 Task: Configure the navigation menu to provide easy access to different sections of the platform.
Action: Mouse moved to (1035, 79)
Screenshot: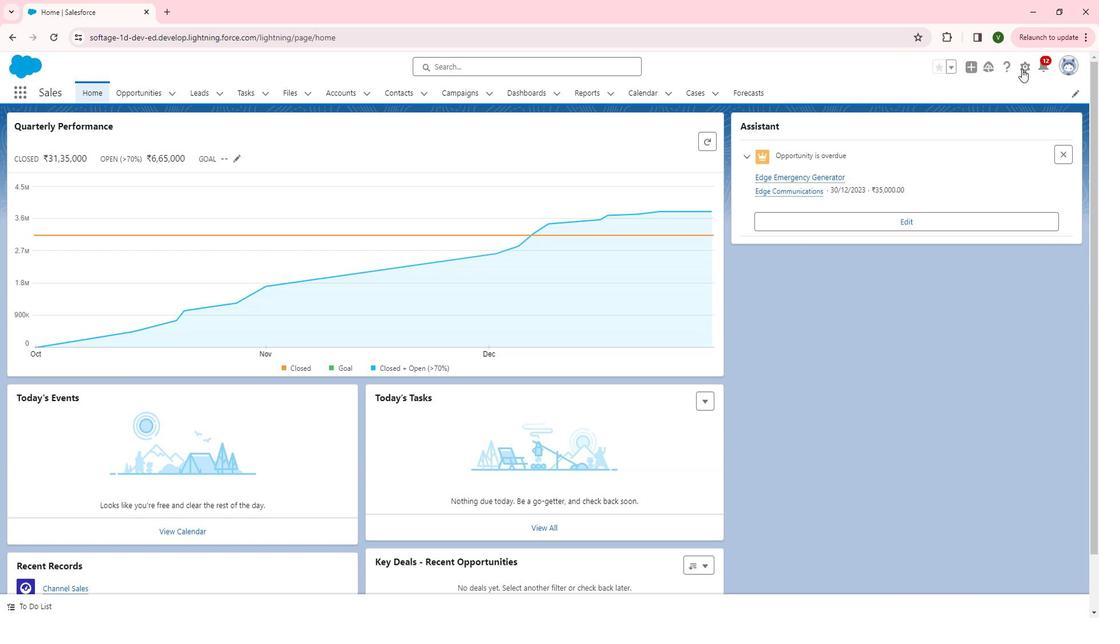 
Action: Mouse pressed left at (1035, 79)
Screenshot: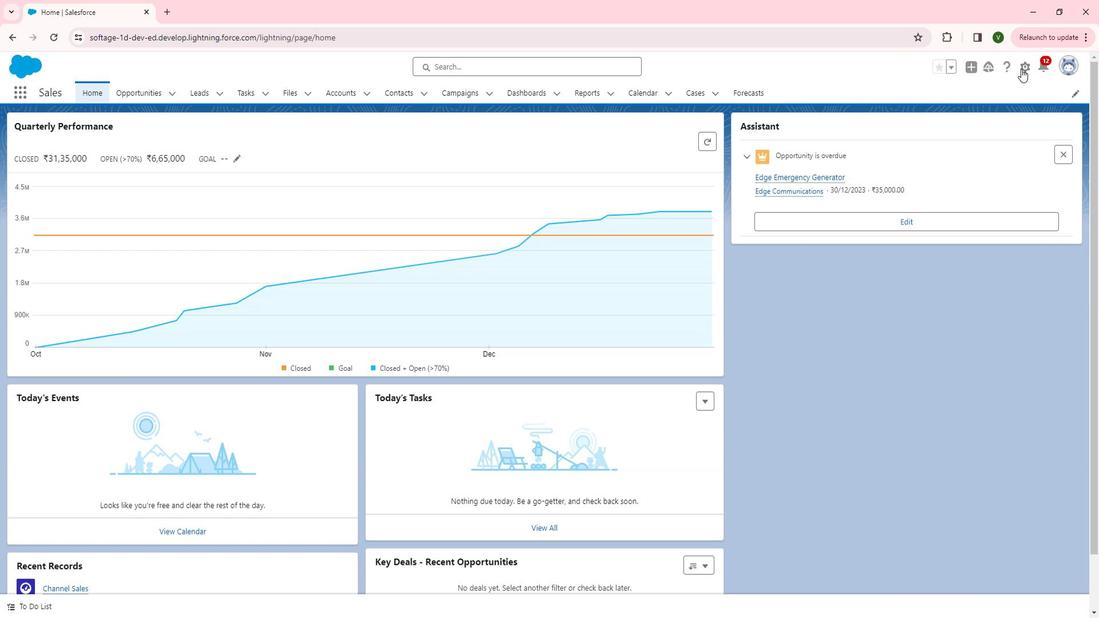 
Action: Mouse moved to (1009, 109)
Screenshot: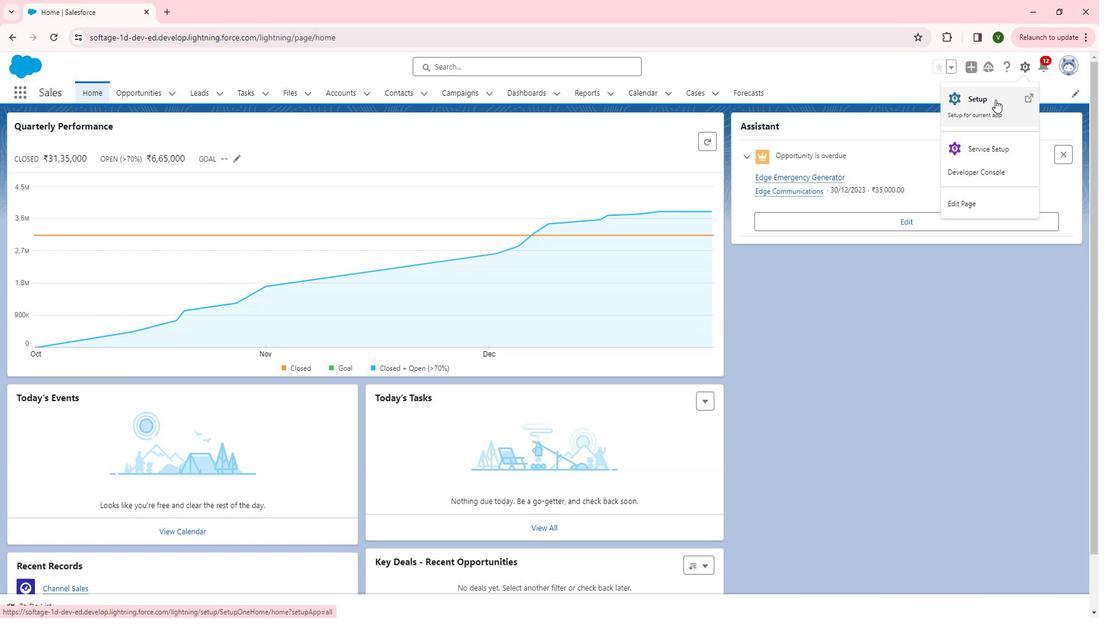 
Action: Mouse pressed left at (1009, 109)
Screenshot: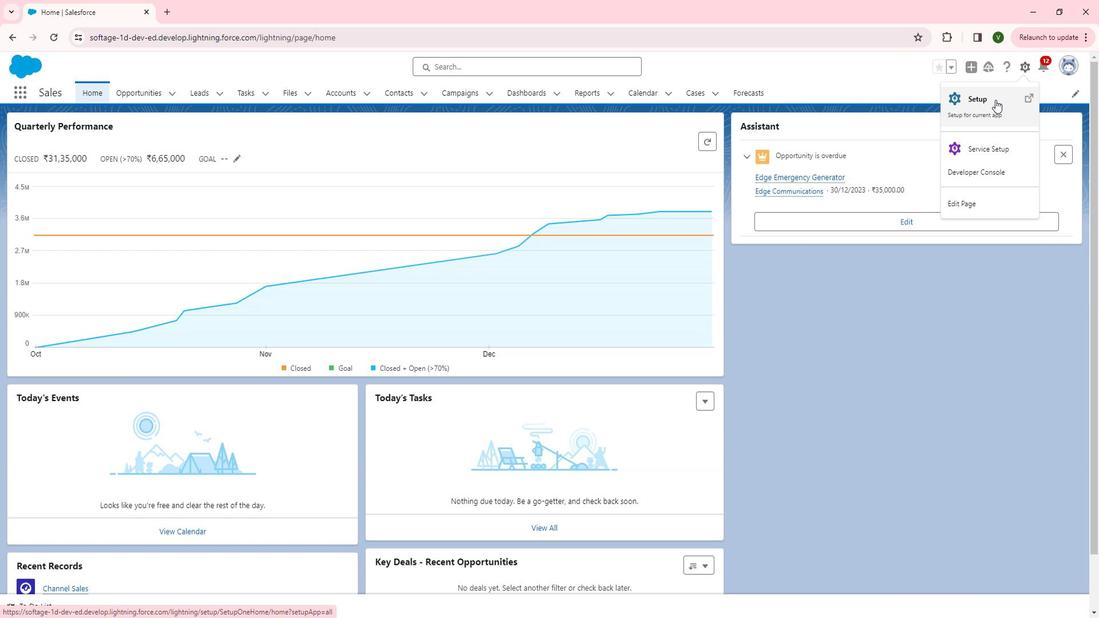 
Action: Mouse moved to (99, 378)
Screenshot: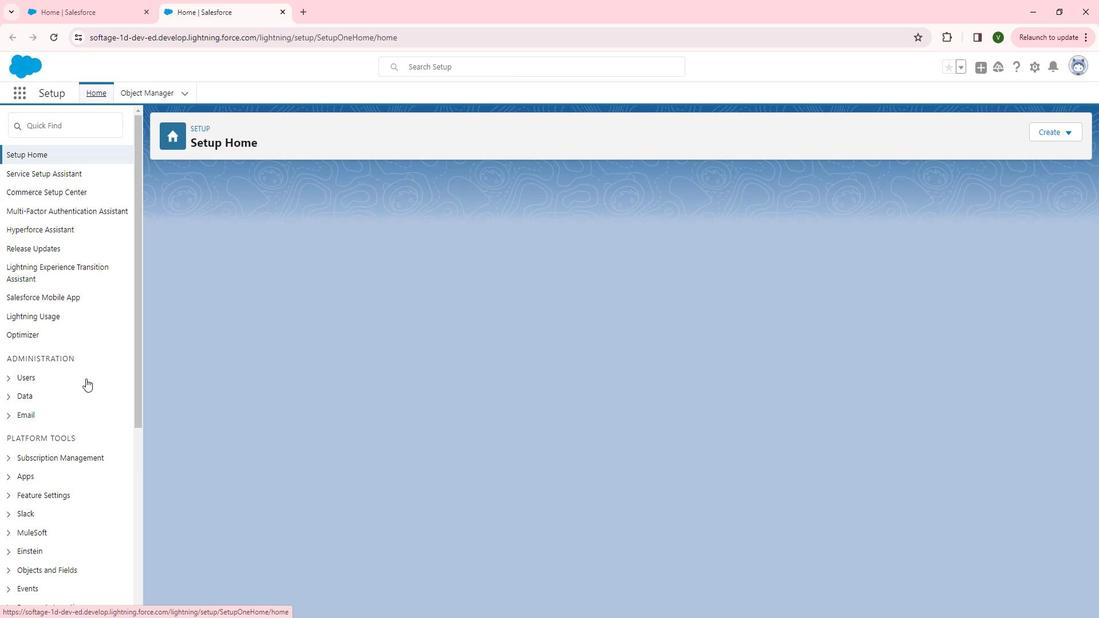 
Action: Mouse scrolled (99, 377) with delta (0, 0)
Screenshot: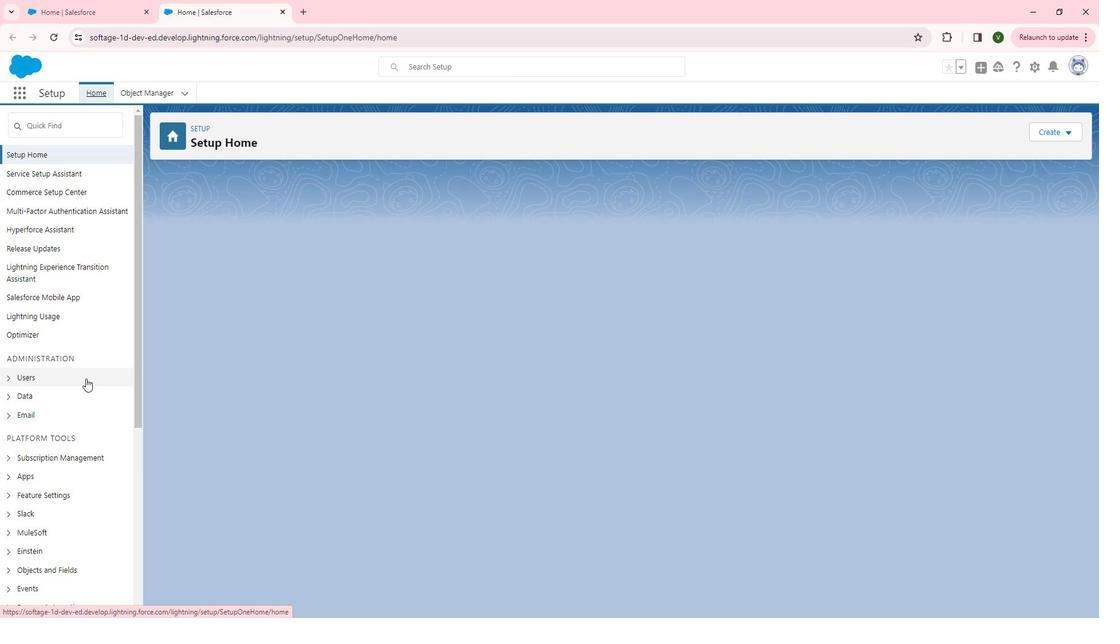 
Action: Mouse scrolled (99, 377) with delta (0, 0)
Screenshot: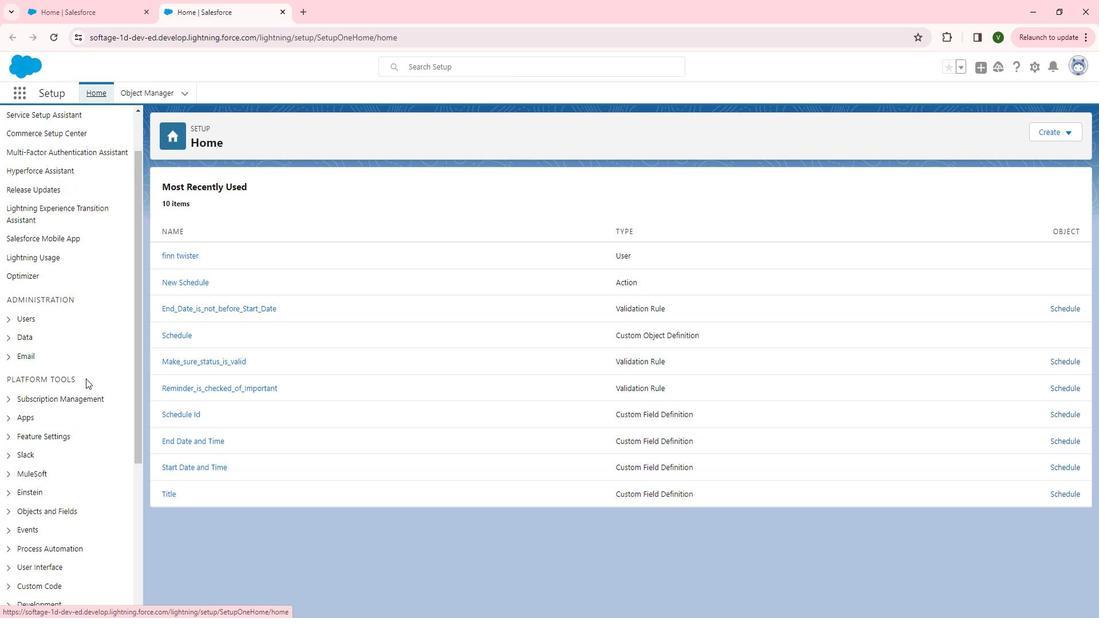 
Action: Mouse scrolled (99, 377) with delta (0, 0)
Screenshot: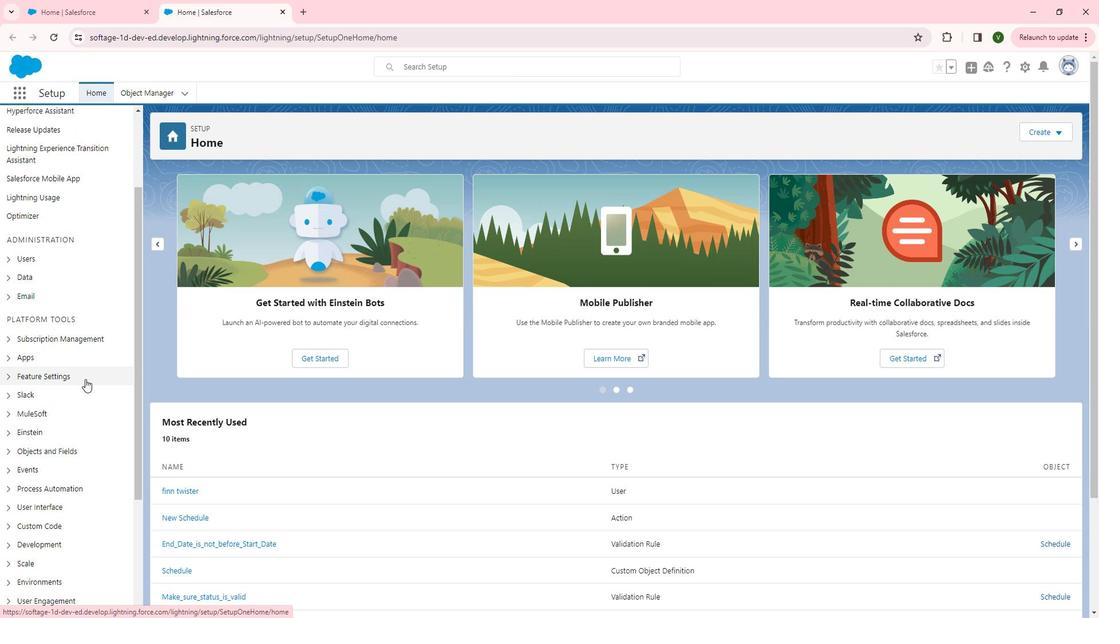 
Action: Mouse moved to (21, 317)
Screenshot: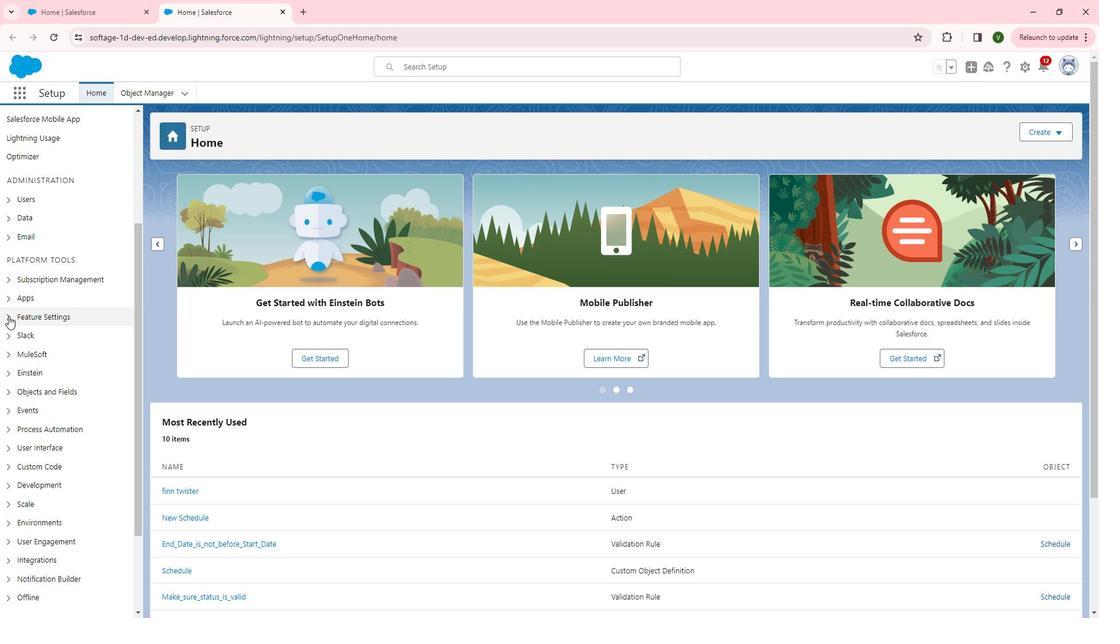 
Action: Mouse pressed left at (21, 317)
Screenshot: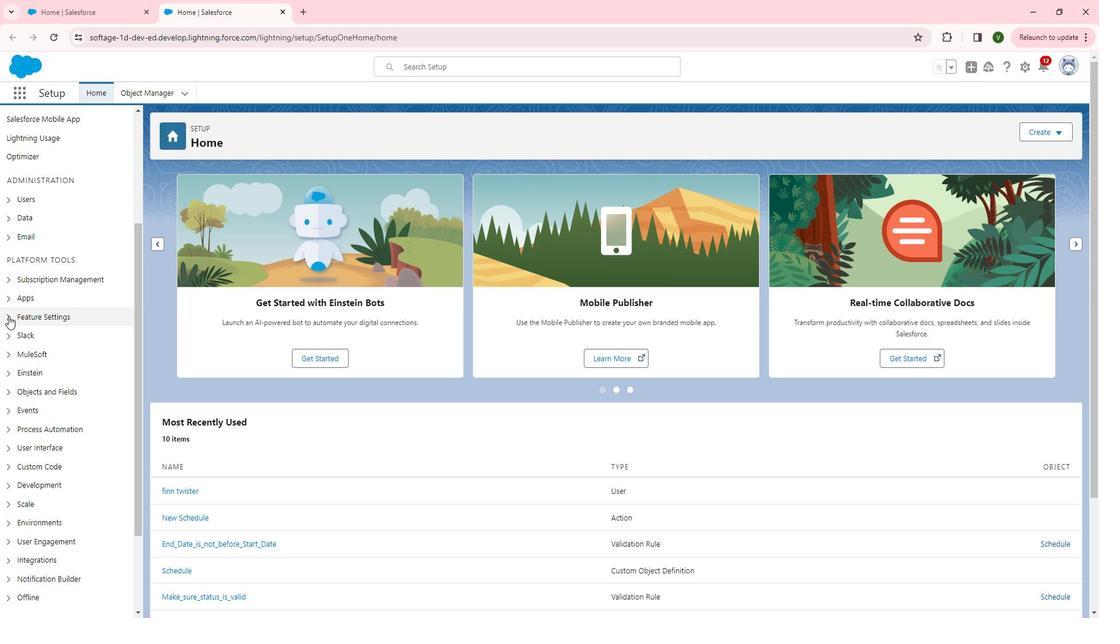 
Action: Mouse moved to (34, 455)
Screenshot: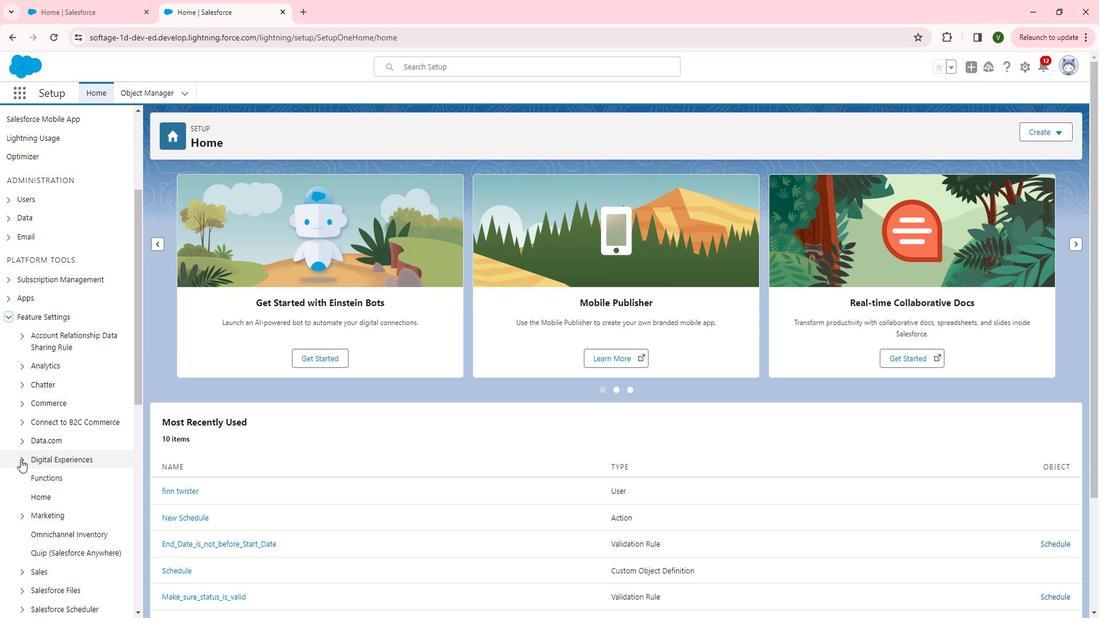 
Action: Mouse pressed left at (34, 455)
Screenshot: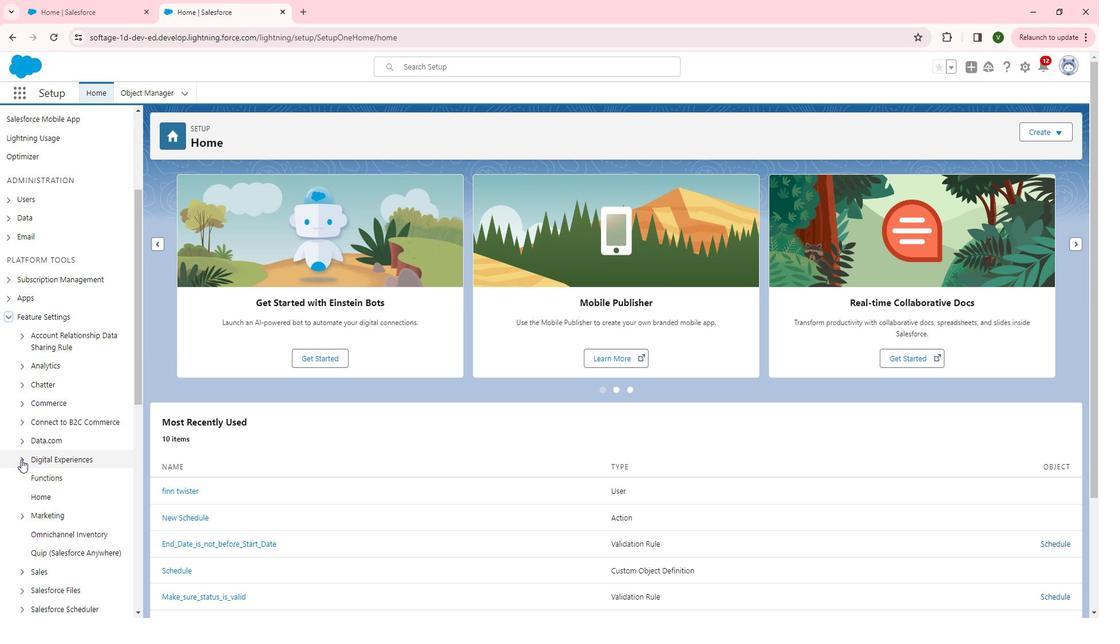 
Action: Mouse moved to (60, 459)
Screenshot: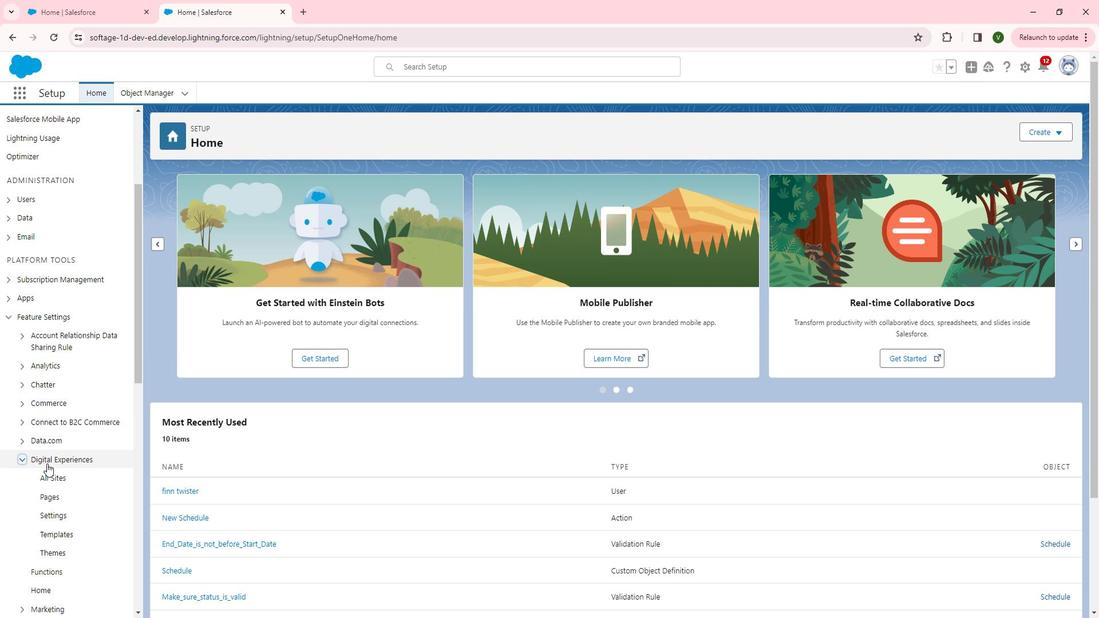 
Action: Mouse scrolled (60, 459) with delta (0, 0)
Screenshot: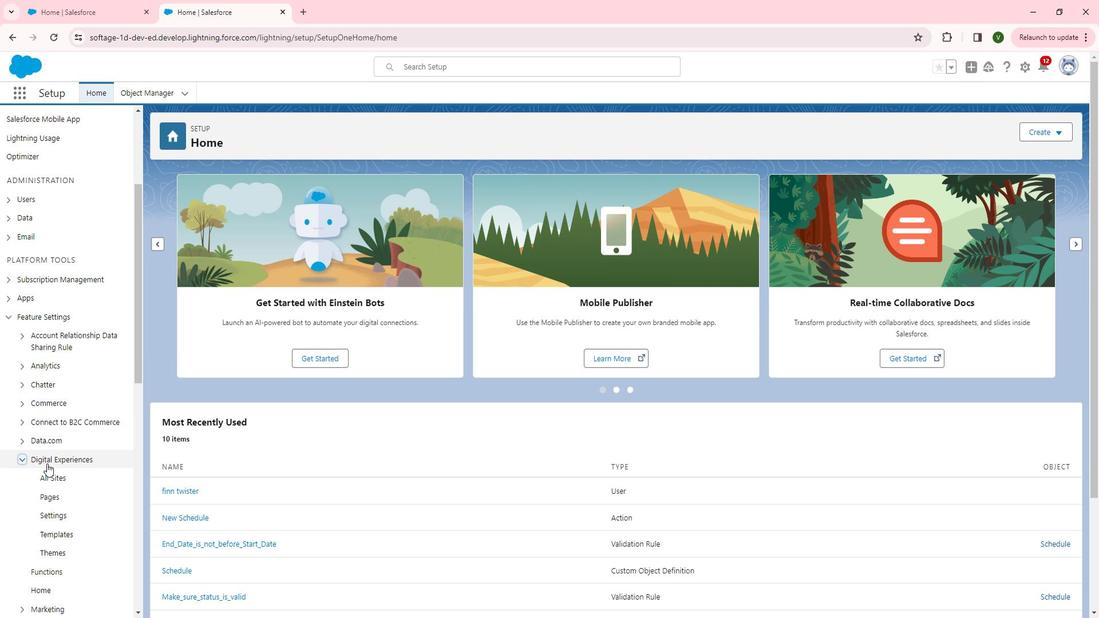 
Action: Mouse moved to (62, 460)
Screenshot: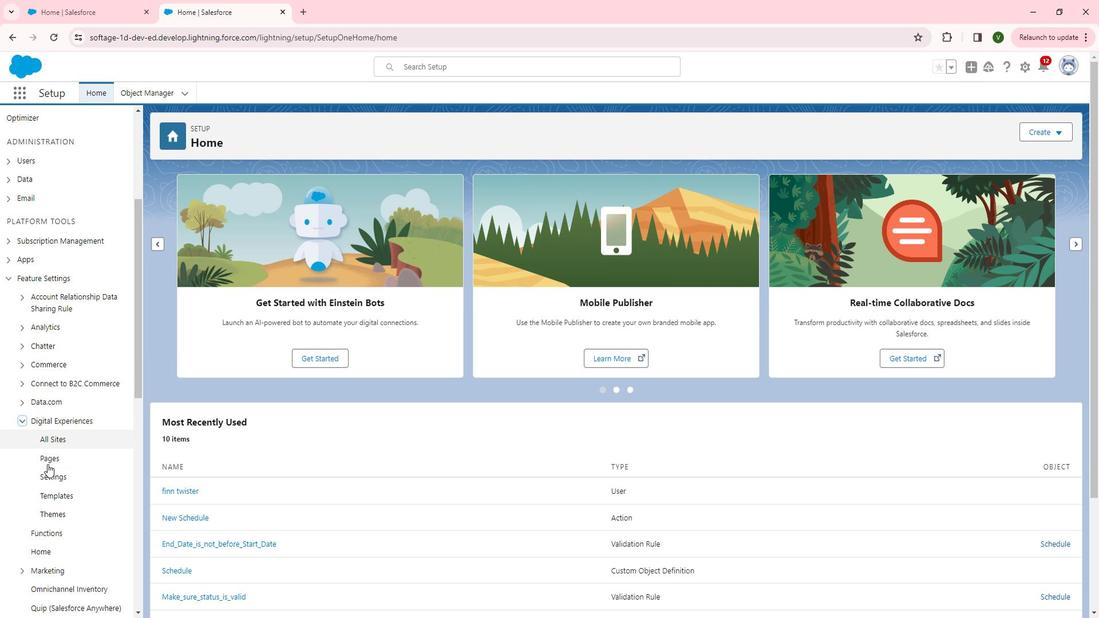 
Action: Mouse scrolled (62, 459) with delta (0, 0)
Screenshot: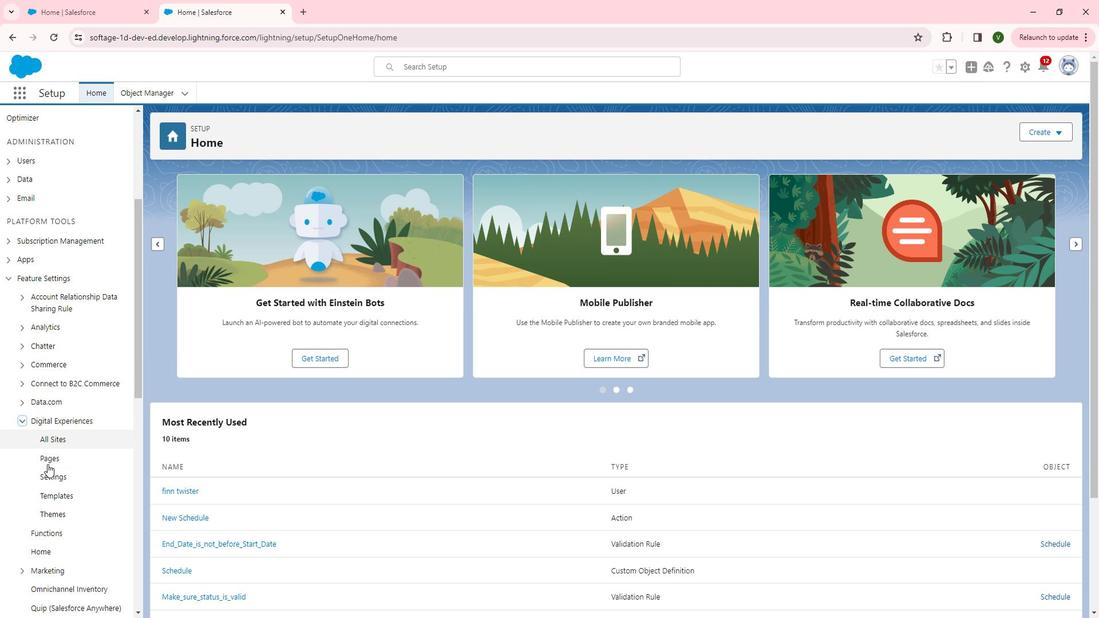 
Action: Mouse moved to (68, 356)
Screenshot: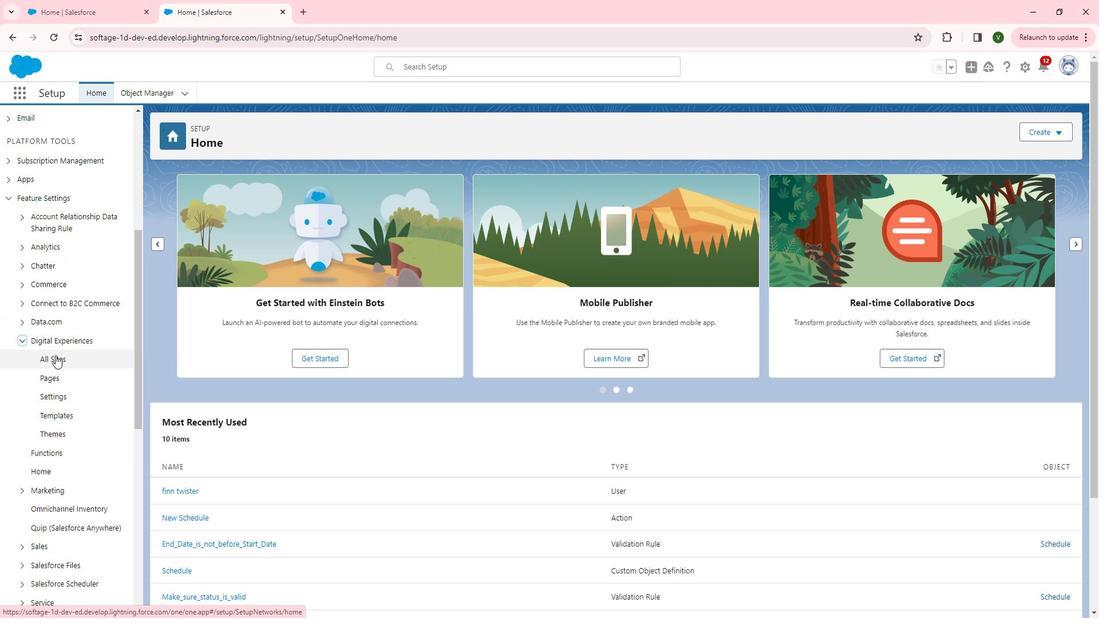 
Action: Mouse pressed left at (68, 356)
Screenshot: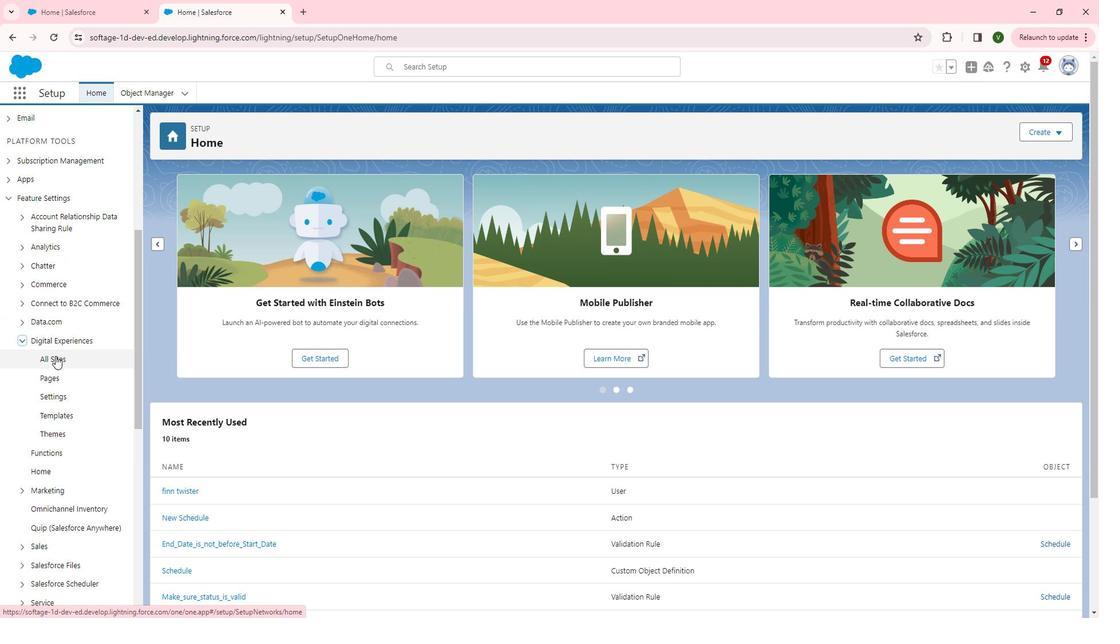 
Action: Mouse moved to (198, 273)
Screenshot: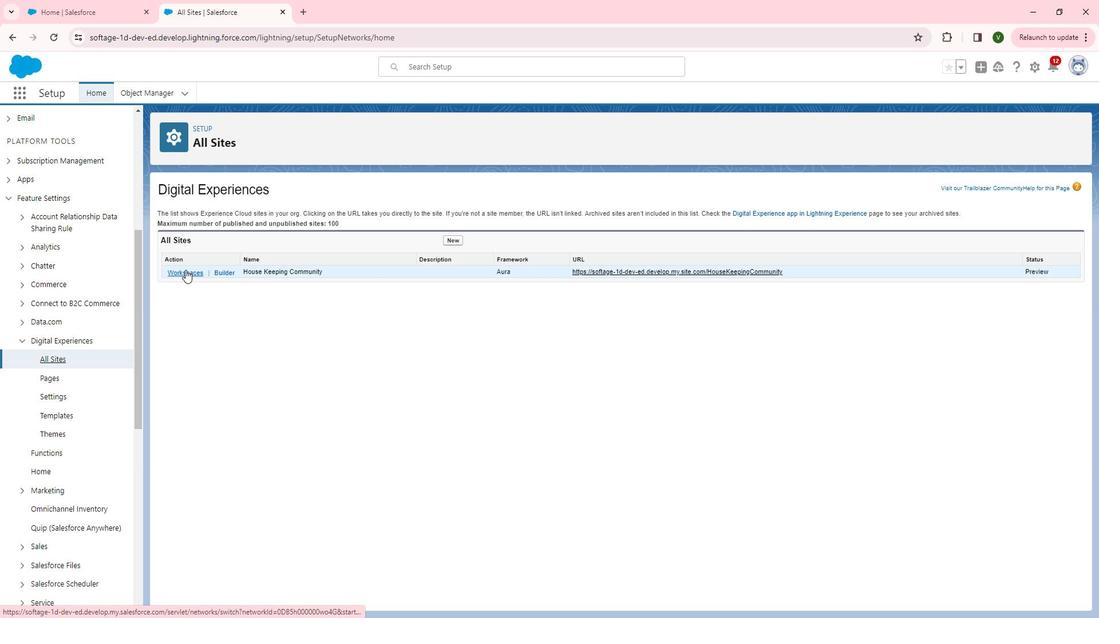 
Action: Mouse pressed left at (198, 273)
Screenshot: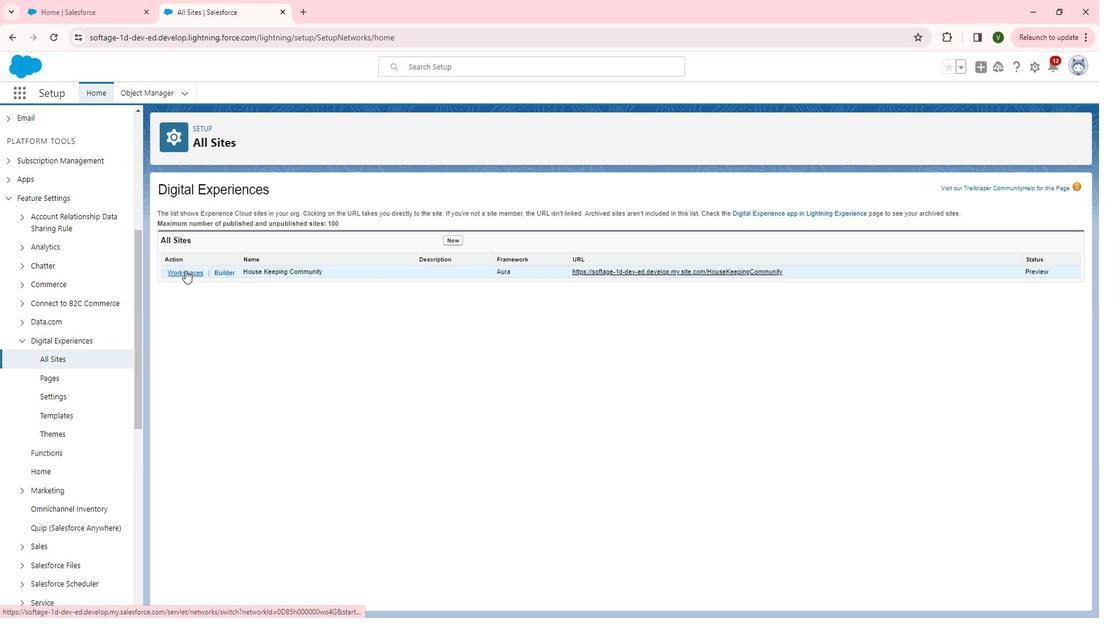 
Action: Mouse moved to (164, 286)
Screenshot: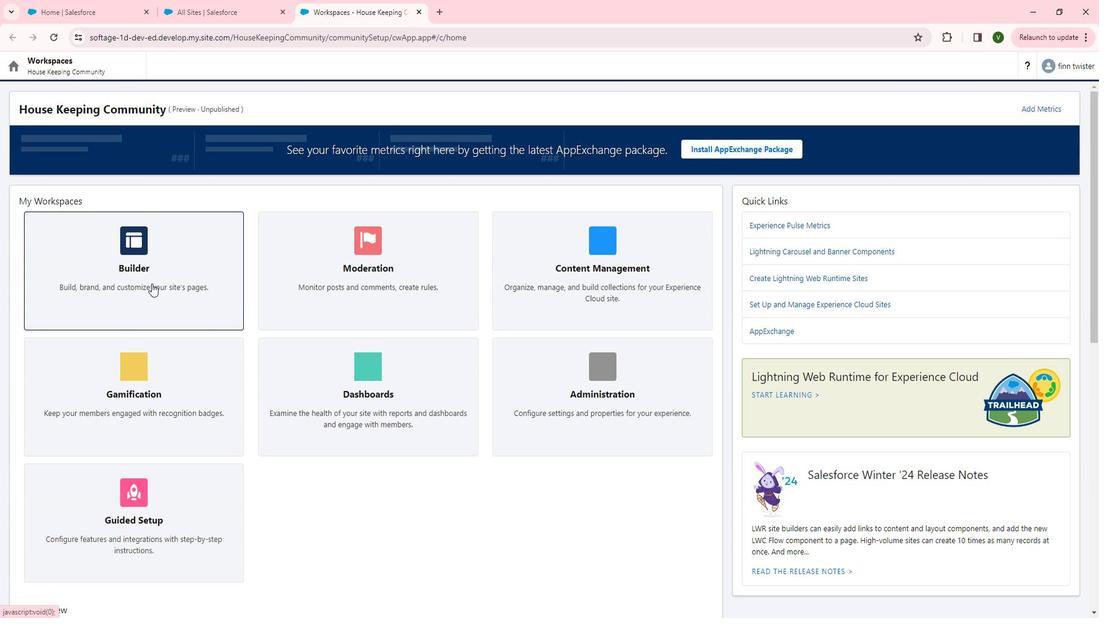 
Action: Mouse pressed left at (164, 286)
Screenshot: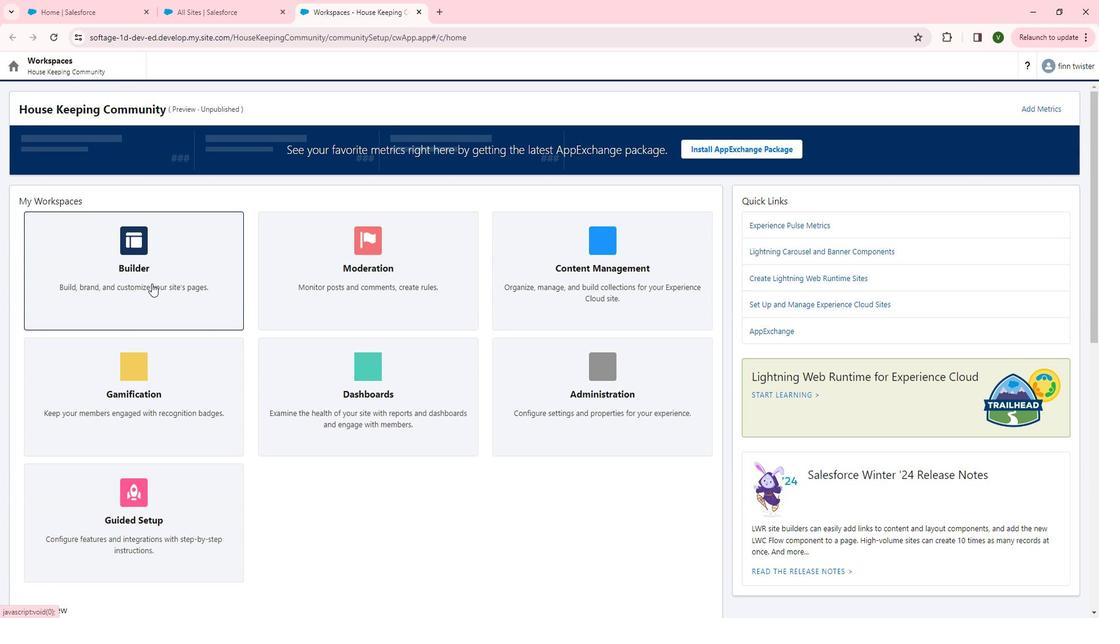 
Action: Mouse moved to (636, 150)
Screenshot: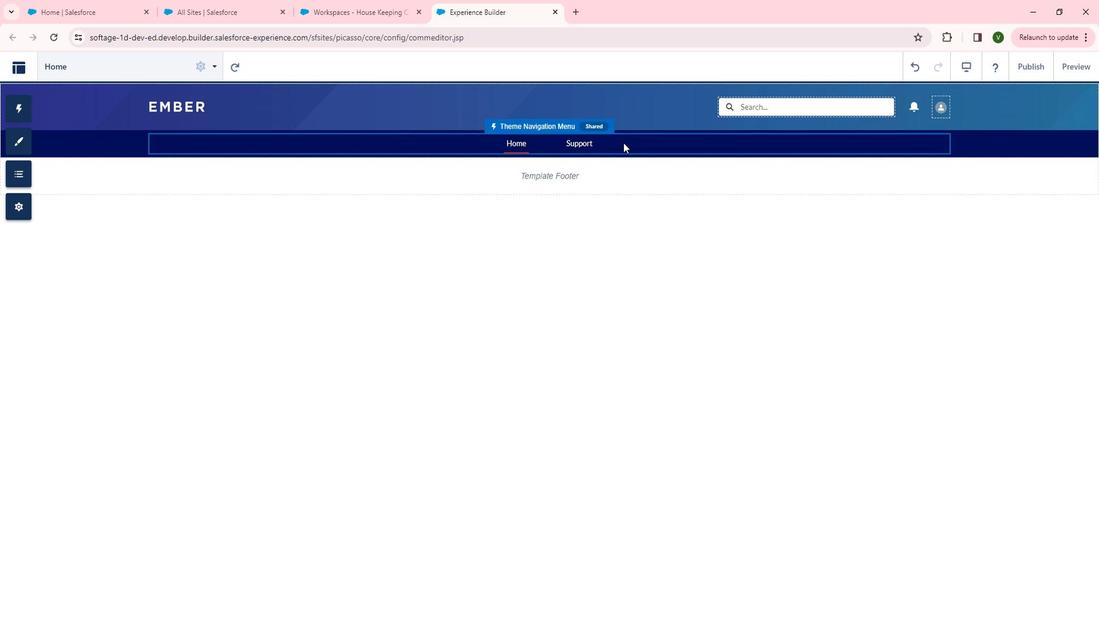 
Action: Mouse pressed left at (636, 150)
Screenshot: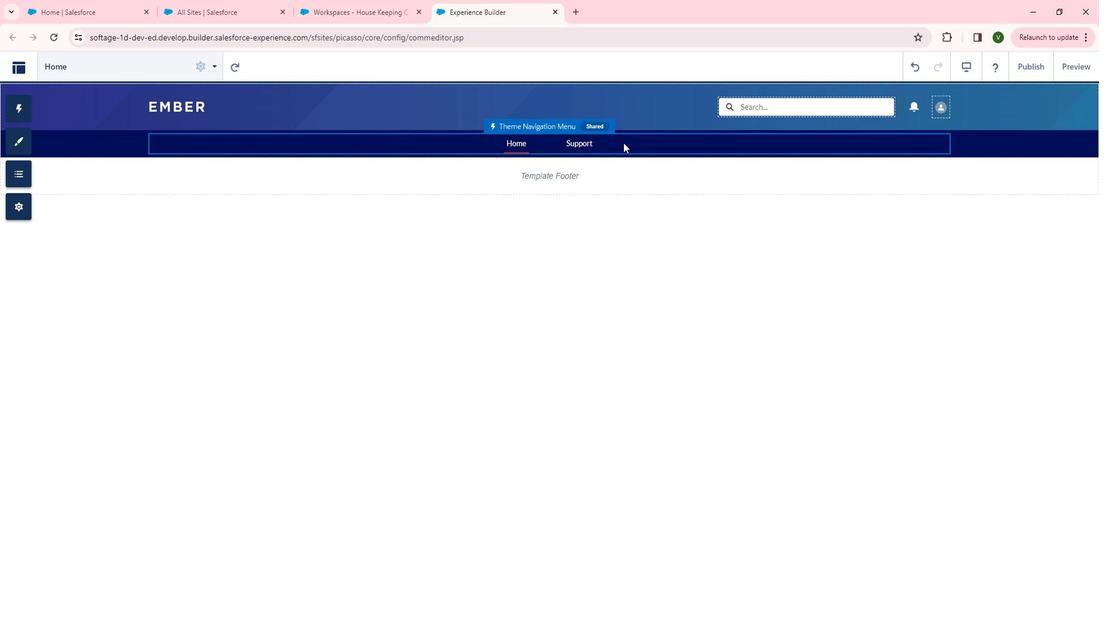 
Action: Mouse moved to (1022, 261)
Screenshot: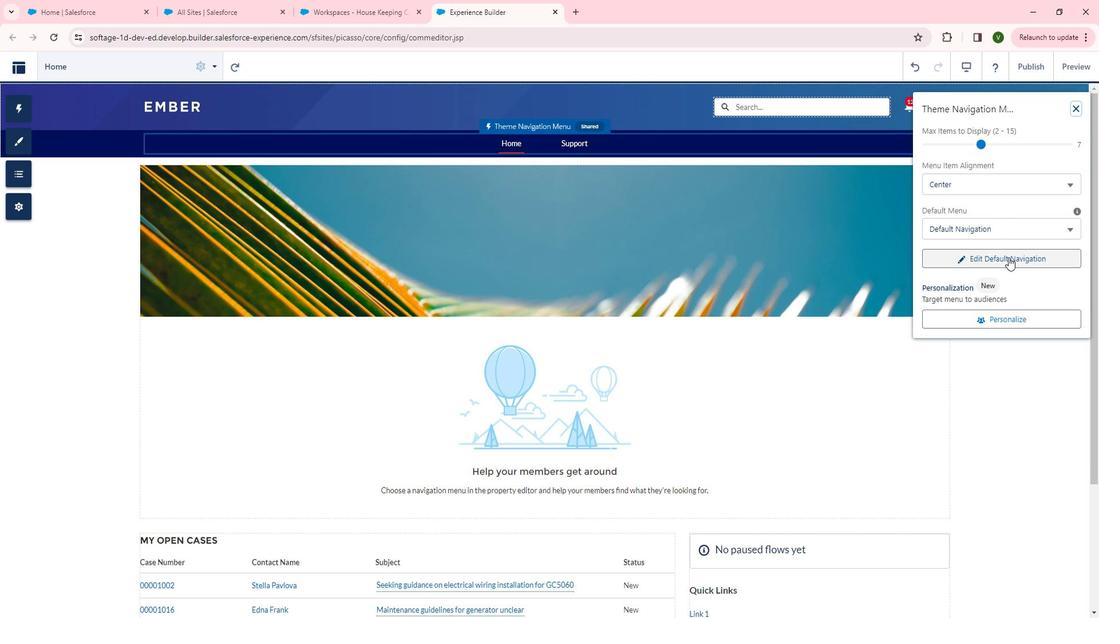 
Action: Mouse pressed left at (1022, 261)
Screenshot: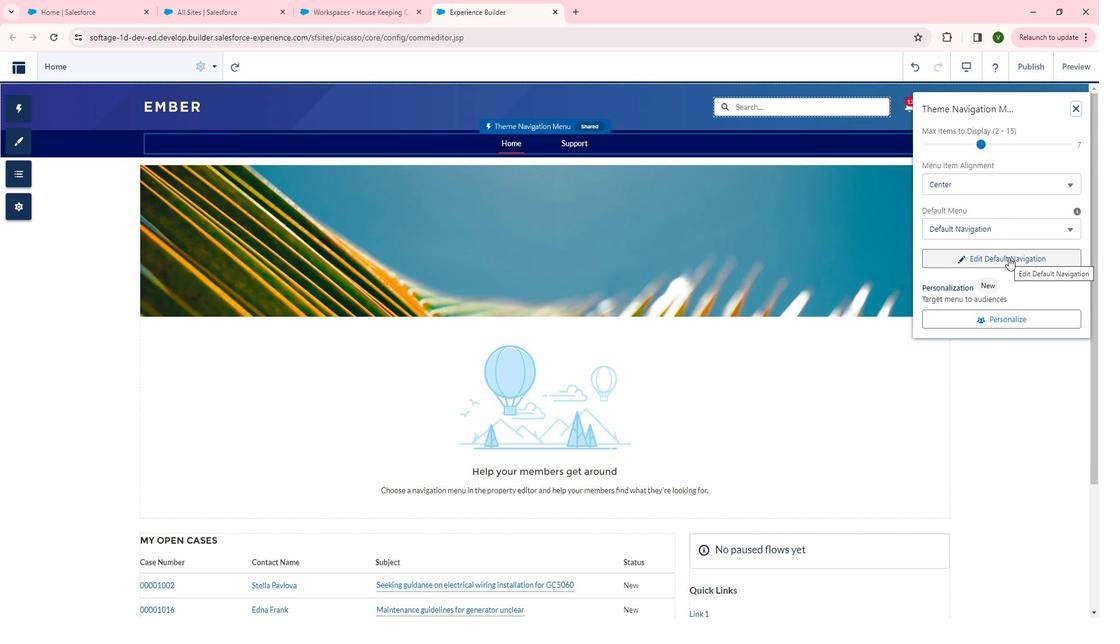 
Action: Mouse moved to (524, 237)
Screenshot: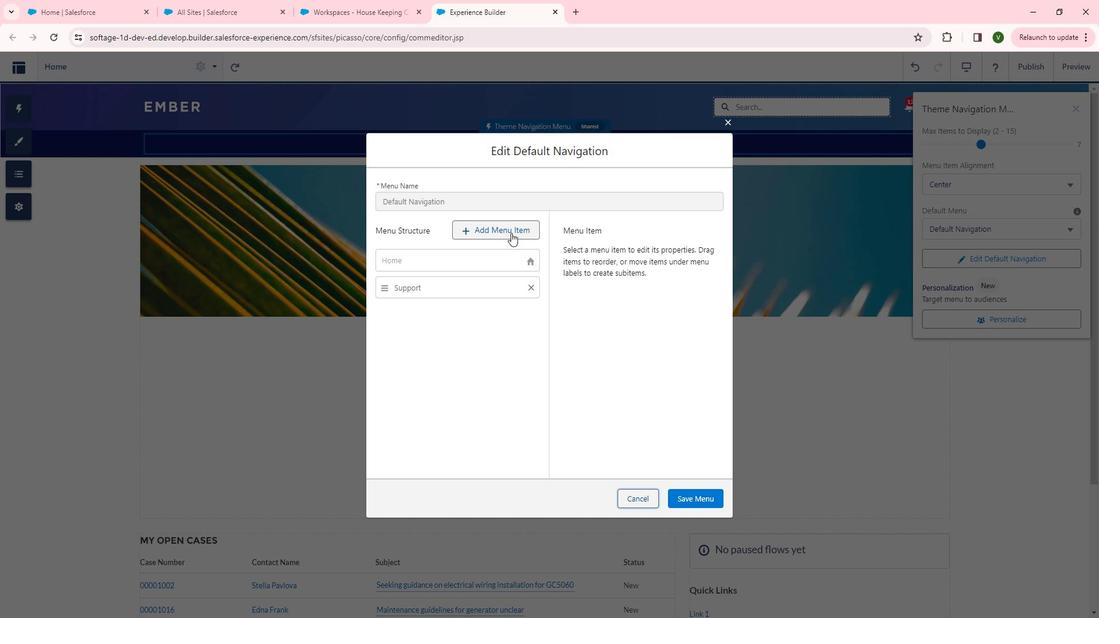 
Action: Mouse pressed left at (524, 237)
Screenshot: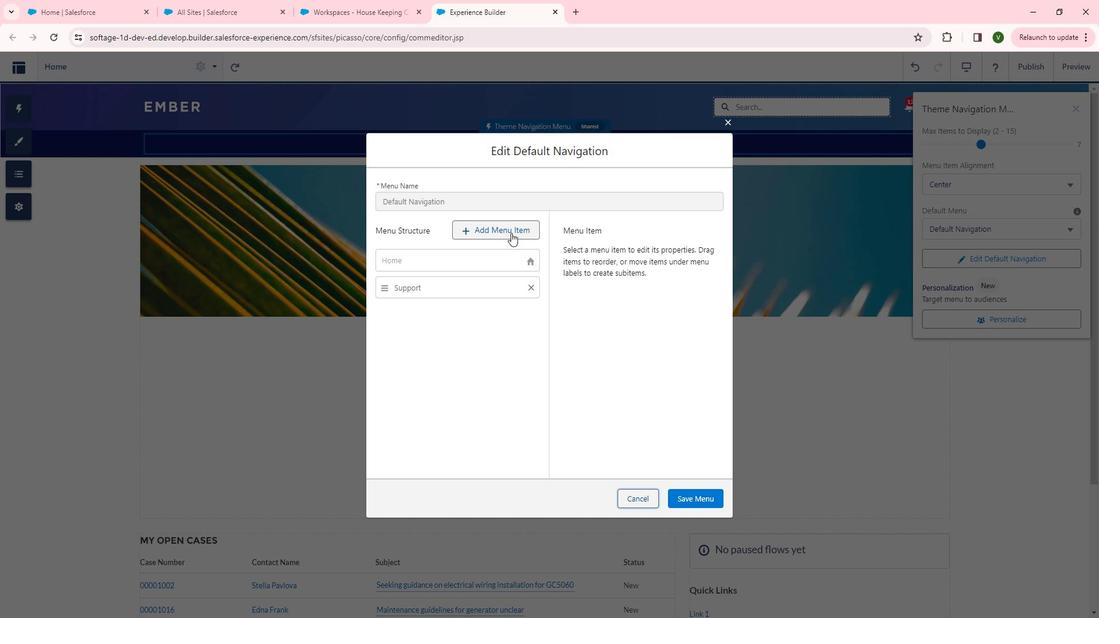 
Action: Mouse moved to (486, 317)
Screenshot: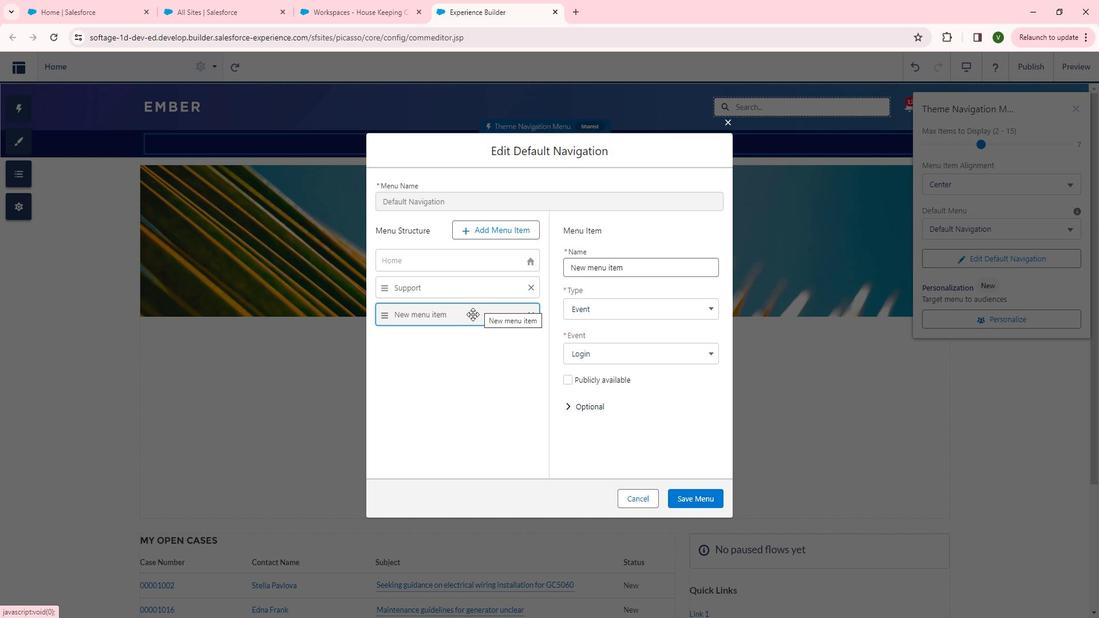 
Action: Mouse pressed left at (486, 317)
Screenshot: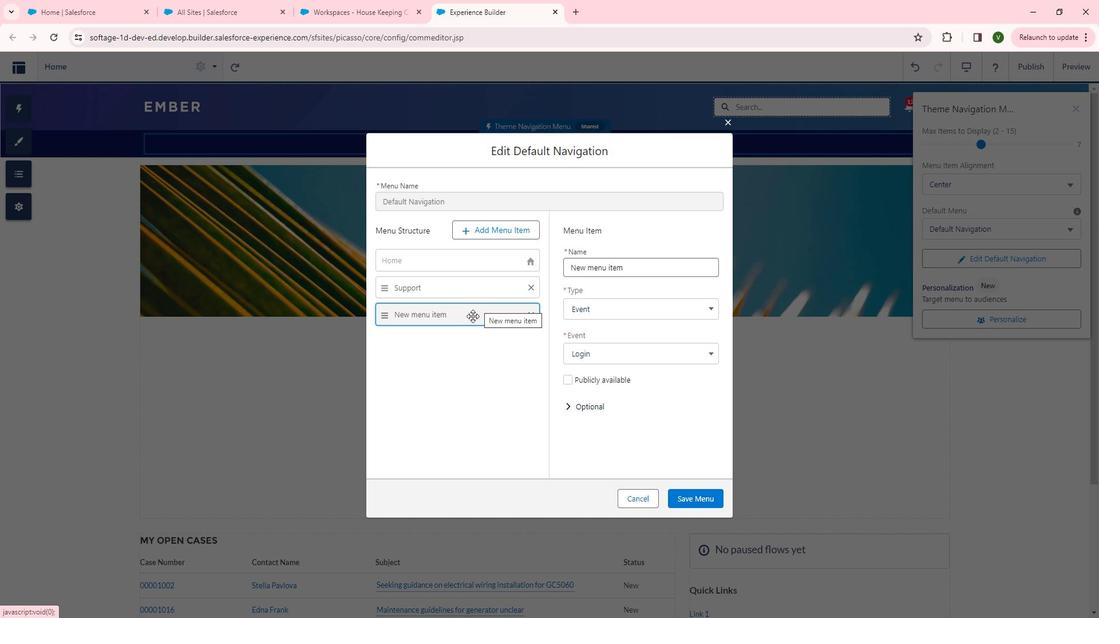 
Action: Mouse pressed left at (486, 317)
Screenshot: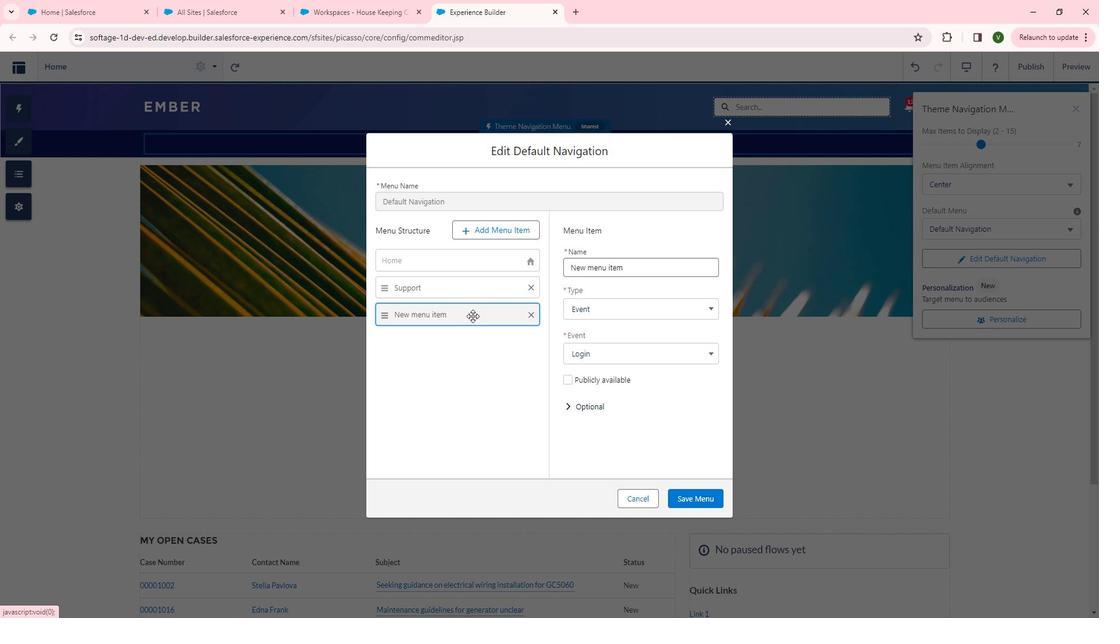 
Action: Mouse moved to (659, 265)
Screenshot: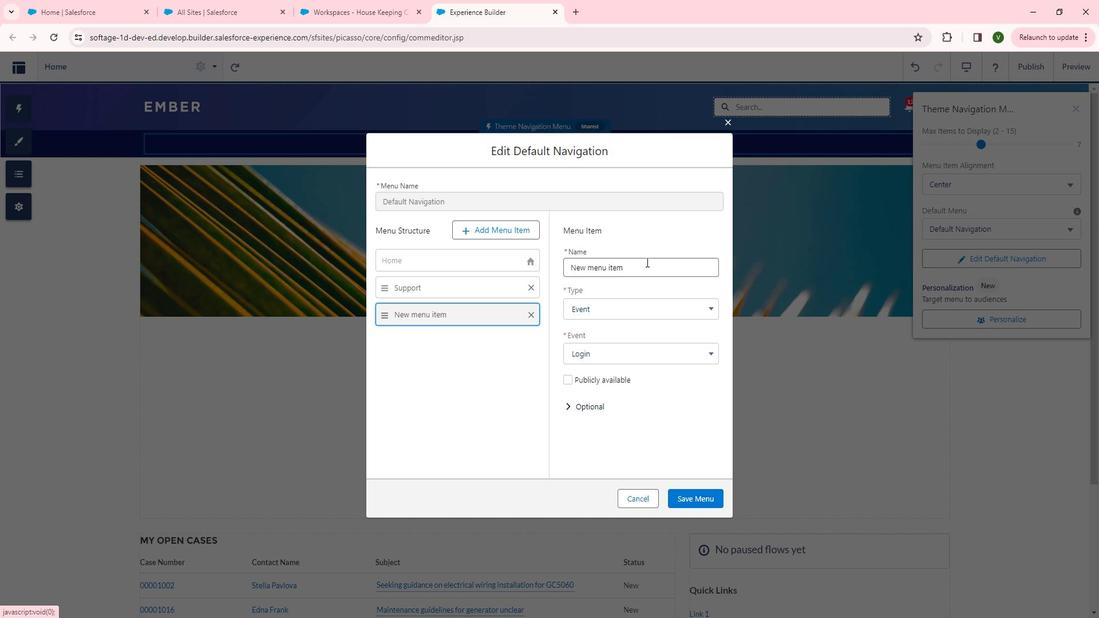 
Action: Mouse pressed left at (659, 265)
Screenshot: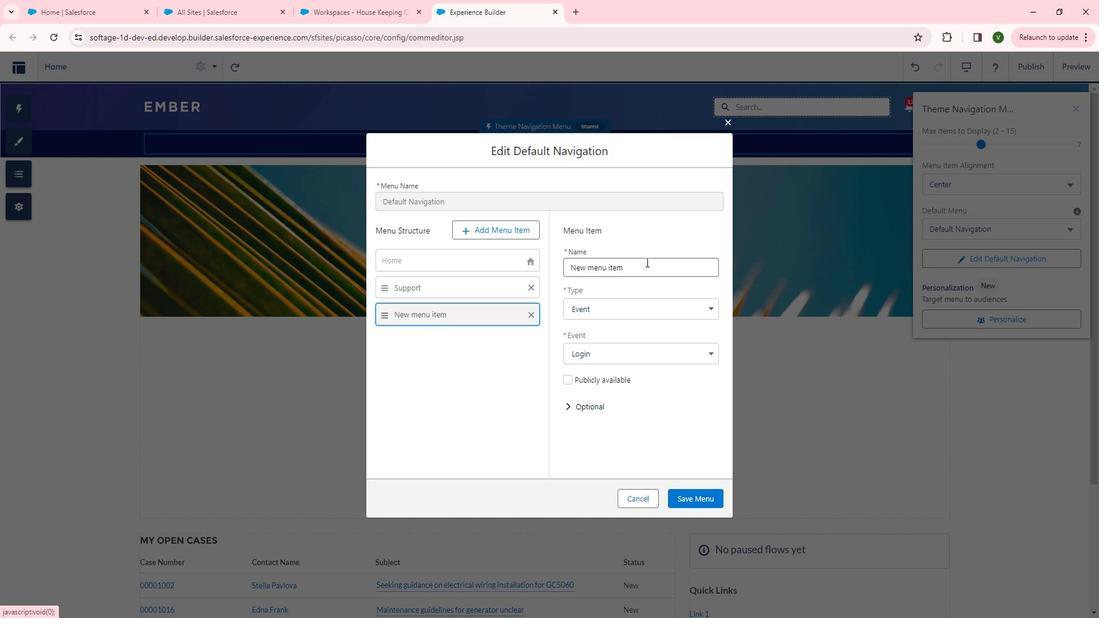 
Action: Mouse moved to (659, 264)
Screenshot: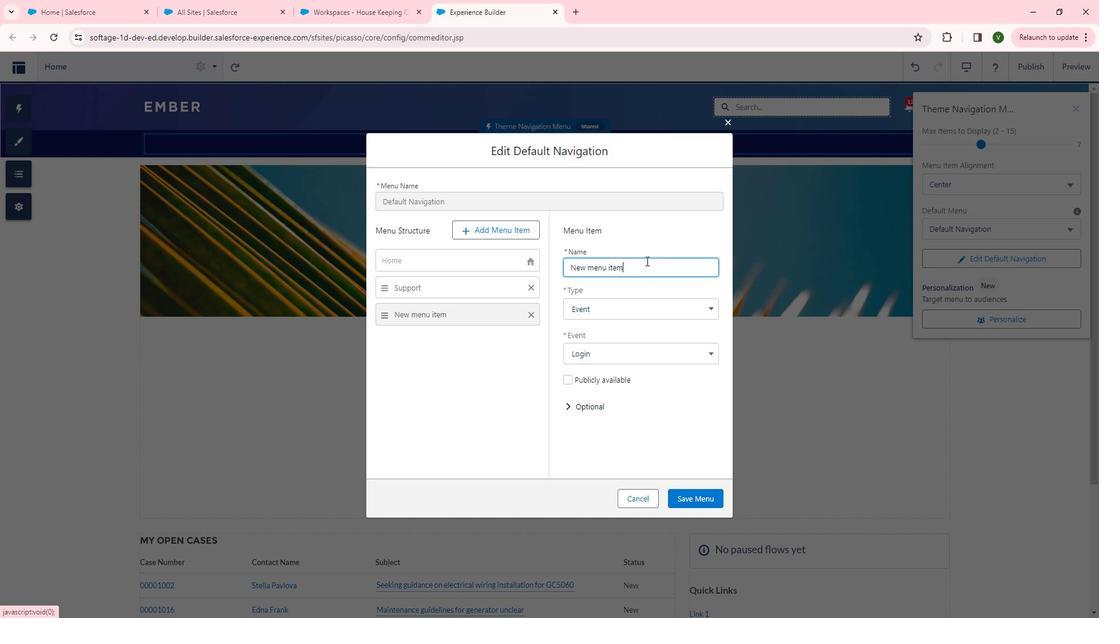 
Action: Key pressed <Key.backspace><Key.backspace><Key.backspace><Key.backspace><Key.backspace><Key.backspace><Key.backspace><Key.backspace><Key.backspace><Key.backspace><Key.backspace><Key.backspace><Key.backspace><Key.backspace><Key.backspace><Key.backspace><Key.backspace><Key.backspace>h<Key.backspace><Key.shift><Key.shift><Key.shift><Key.shift>Staff
Screenshot: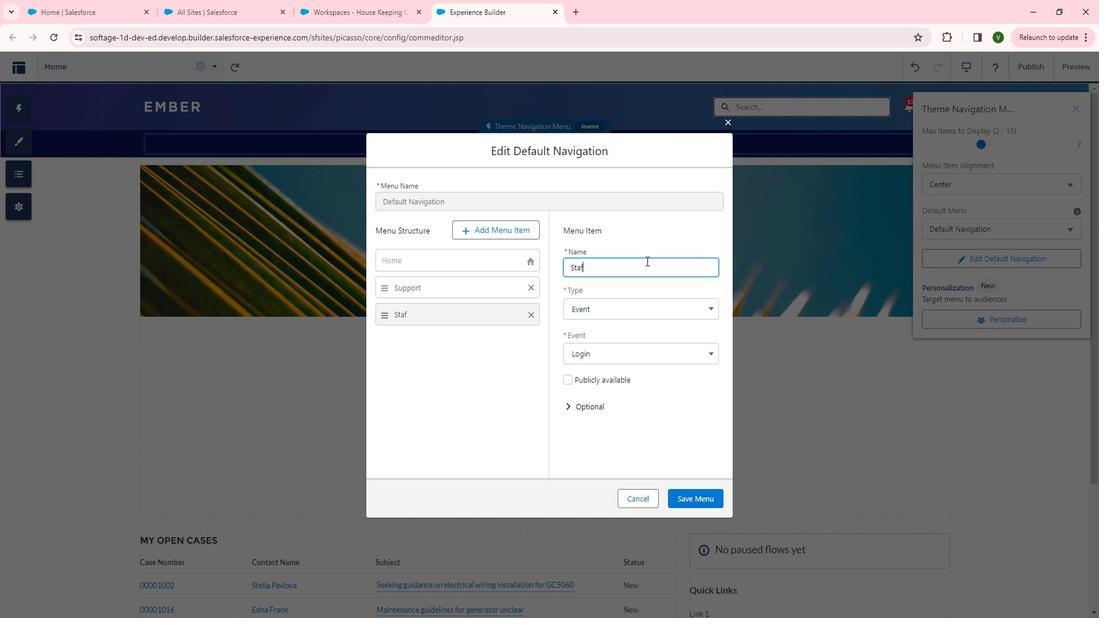 
Action: Mouse moved to (640, 309)
Screenshot: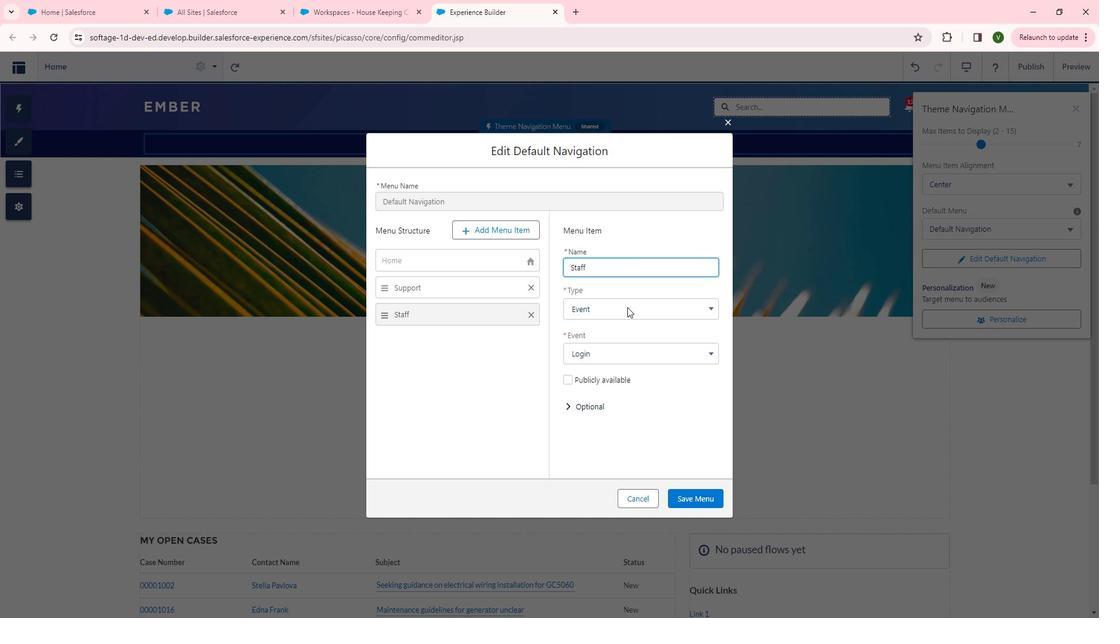
Action: Mouse pressed left at (640, 309)
Screenshot: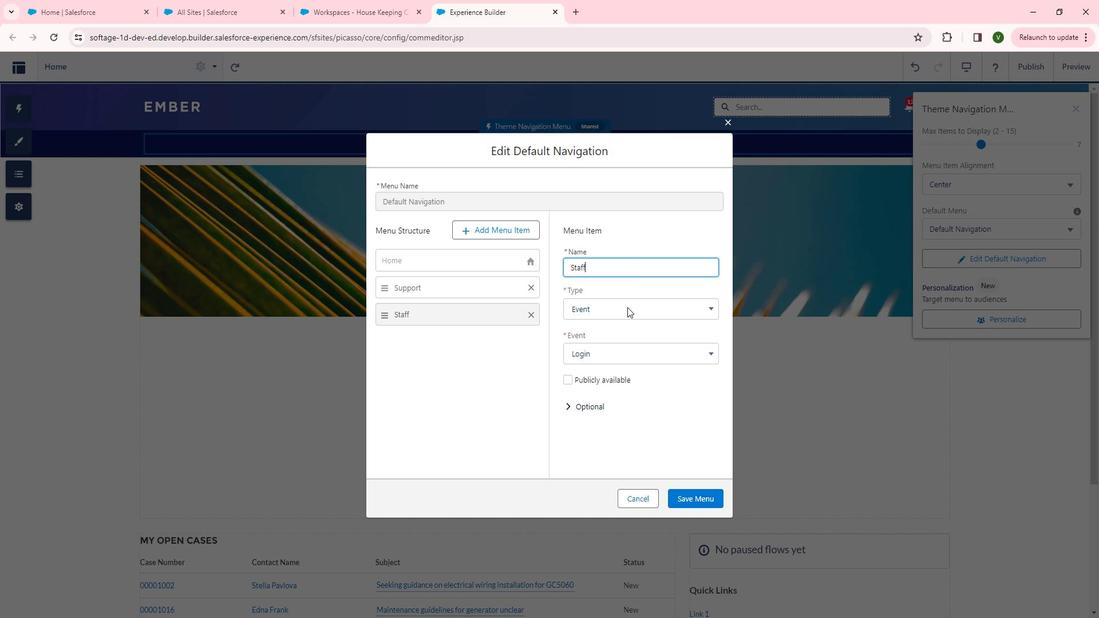 
Action: Mouse moved to (645, 383)
Screenshot: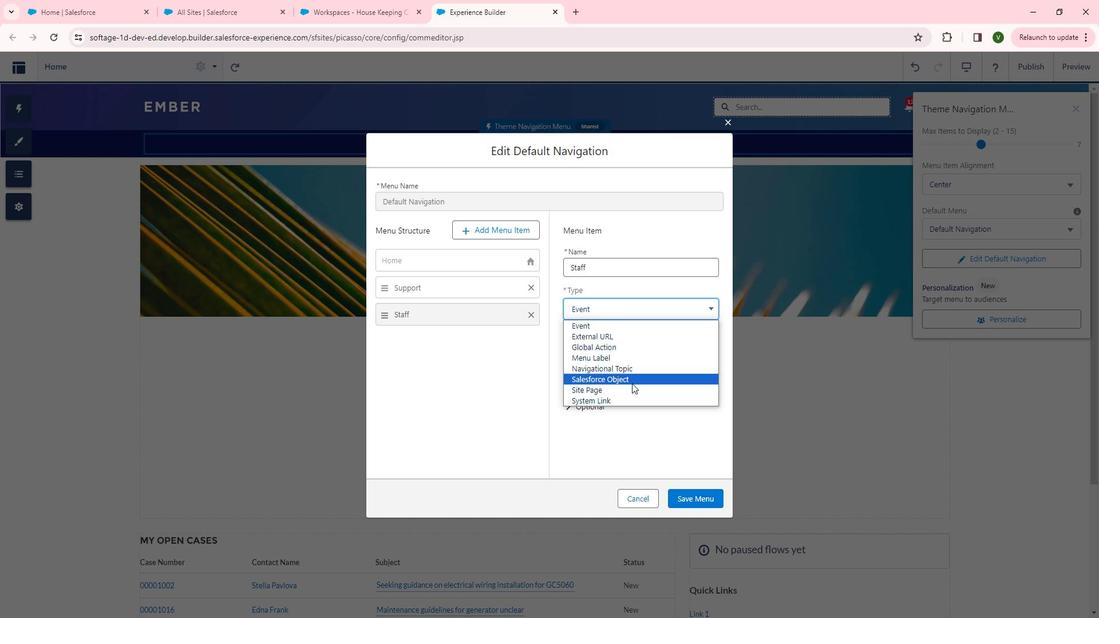 
Action: Mouse pressed left at (645, 383)
Screenshot: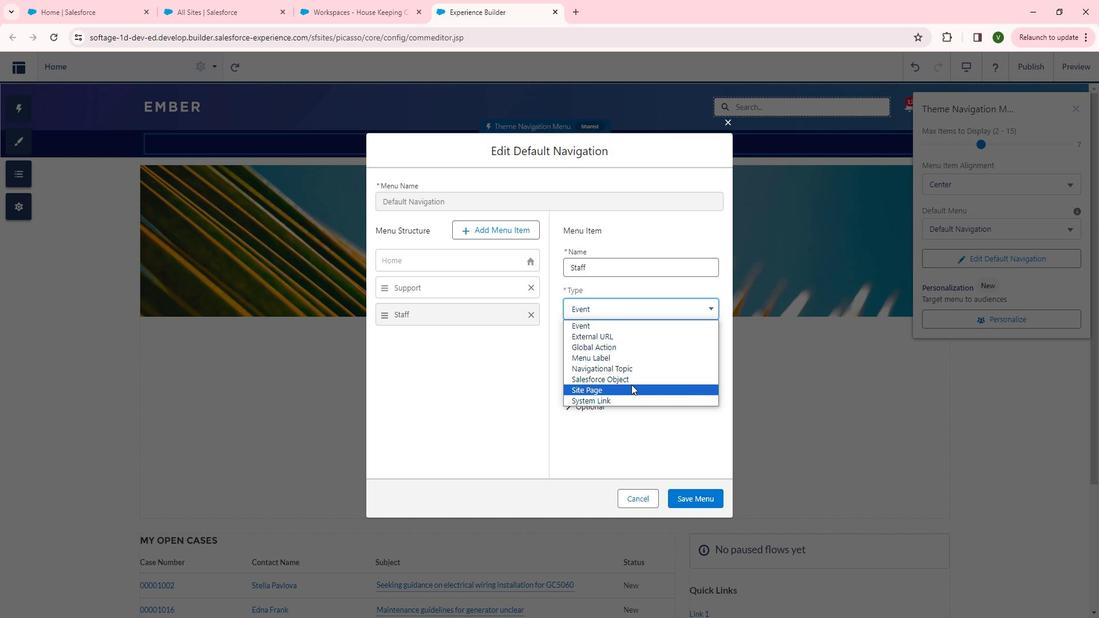 
Action: Mouse moved to (655, 355)
Screenshot: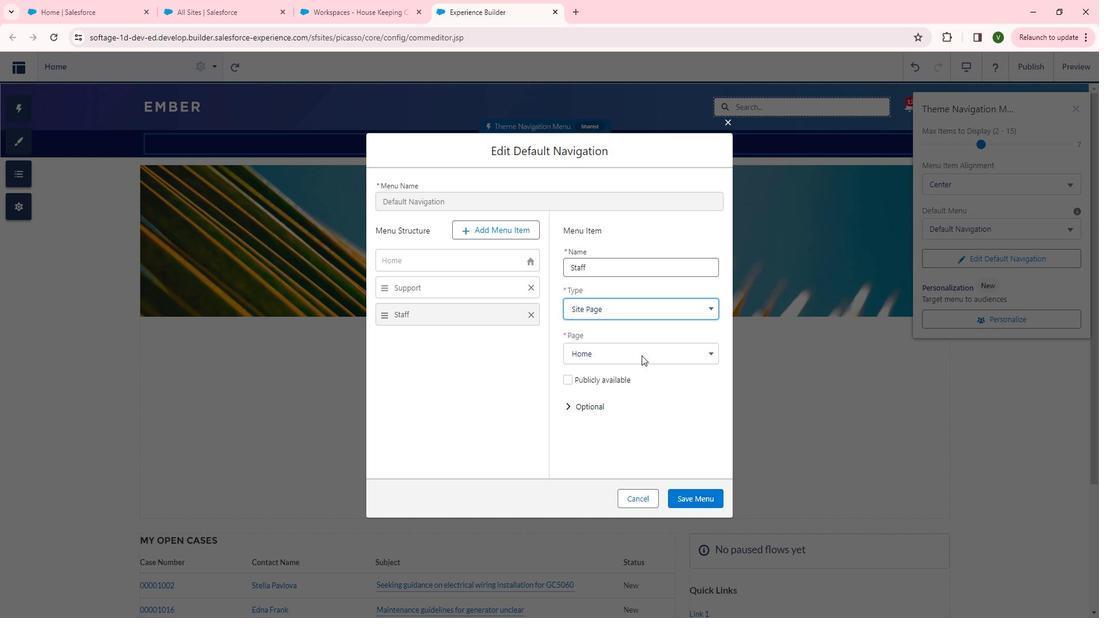 
Action: Mouse pressed left at (655, 355)
Screenshot: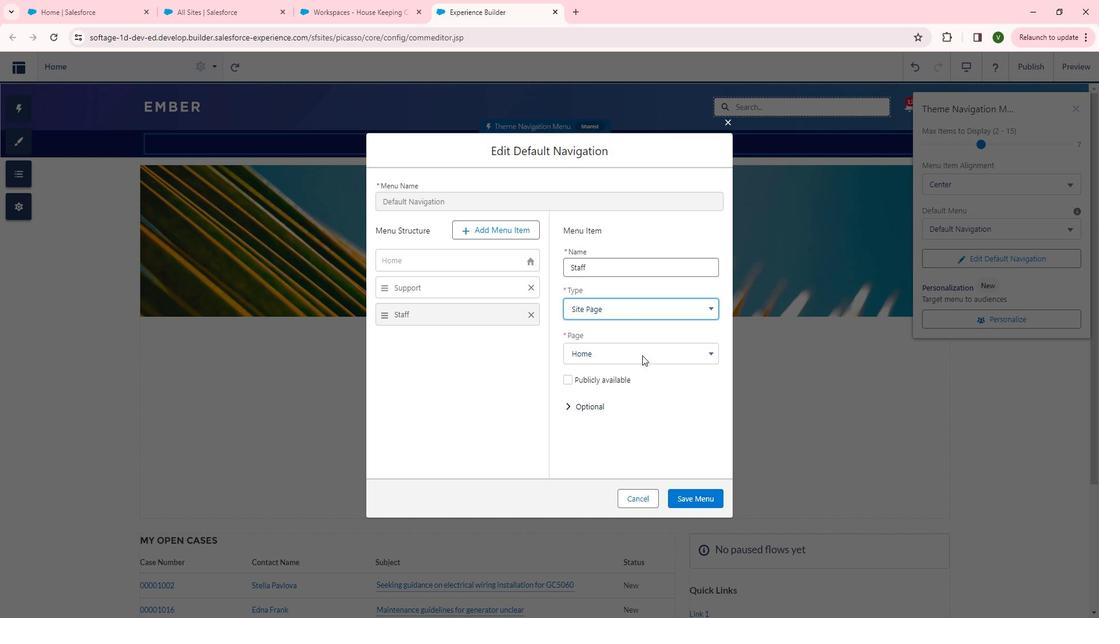 
Action: Mouse moved to (640, 450)
Screenshot: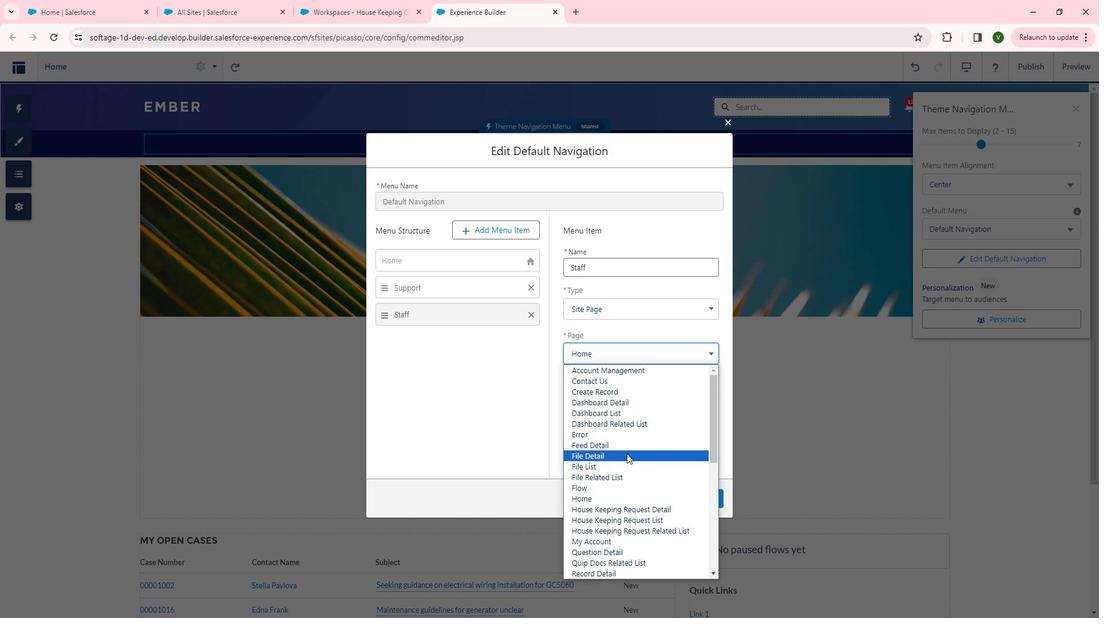 
Action: Mouse scrolled (640, 449) with delta (0, 0)
Screenshot: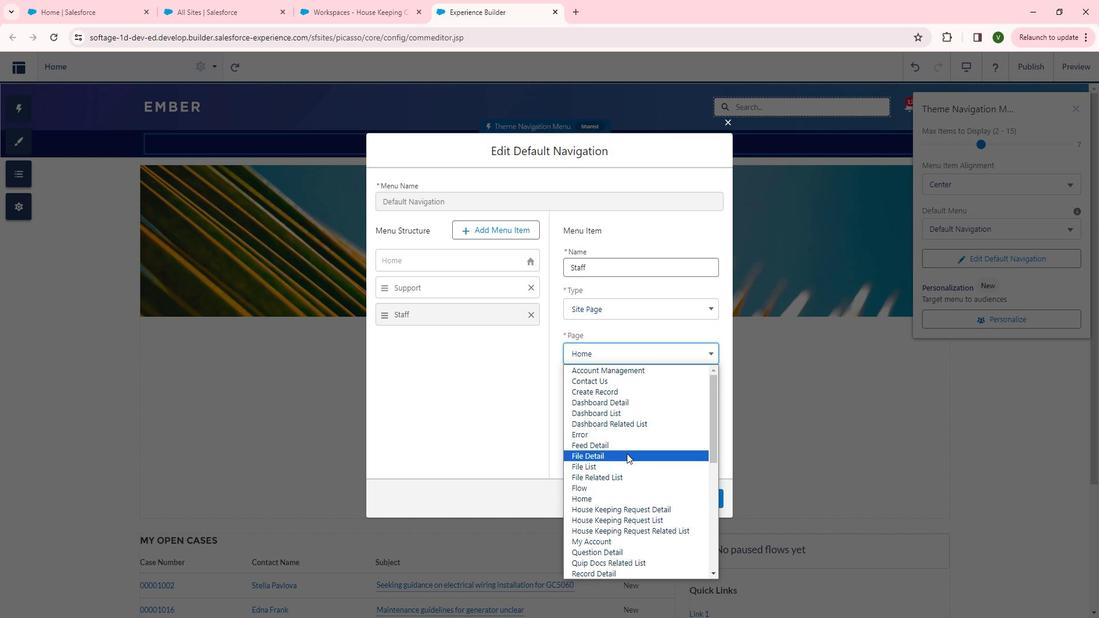 
Action: Mouse moved to (636, 517)
Screenshot: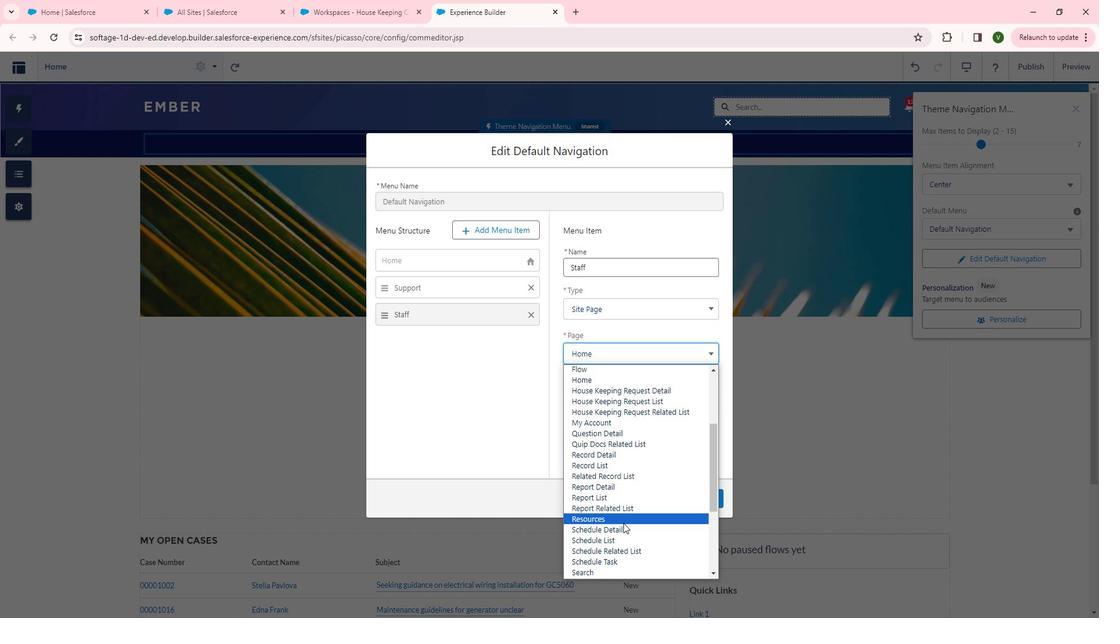 
Action: Mouse scrolled (636, 516) with delta (0, 0)
Screenshot: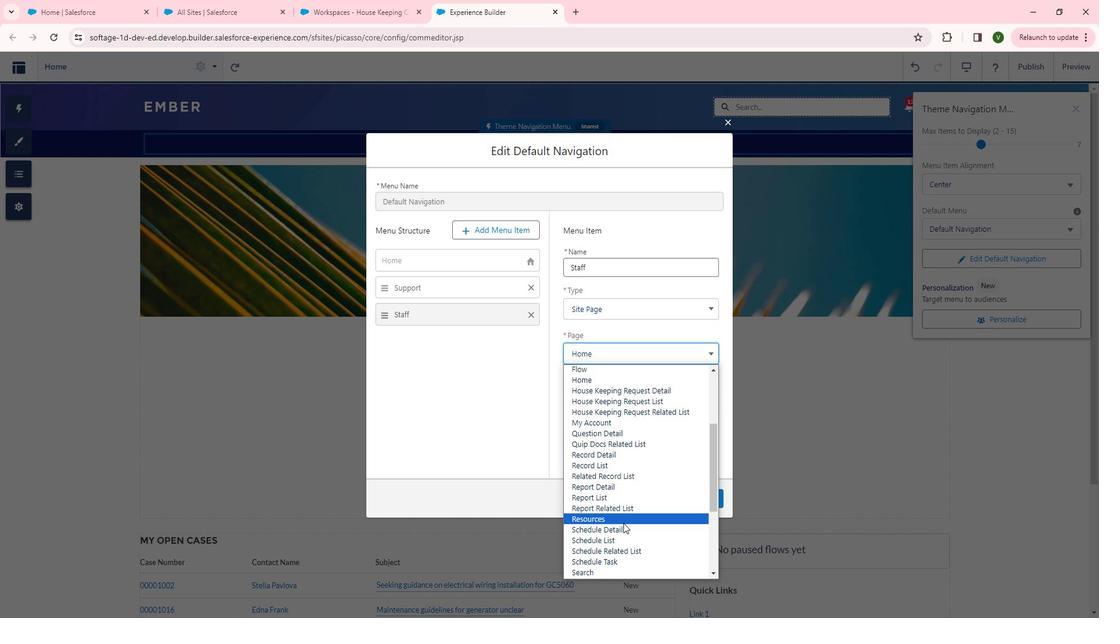 
Action: Mouse scrolled (636, 516) with delta (0, 0)
Screenshot: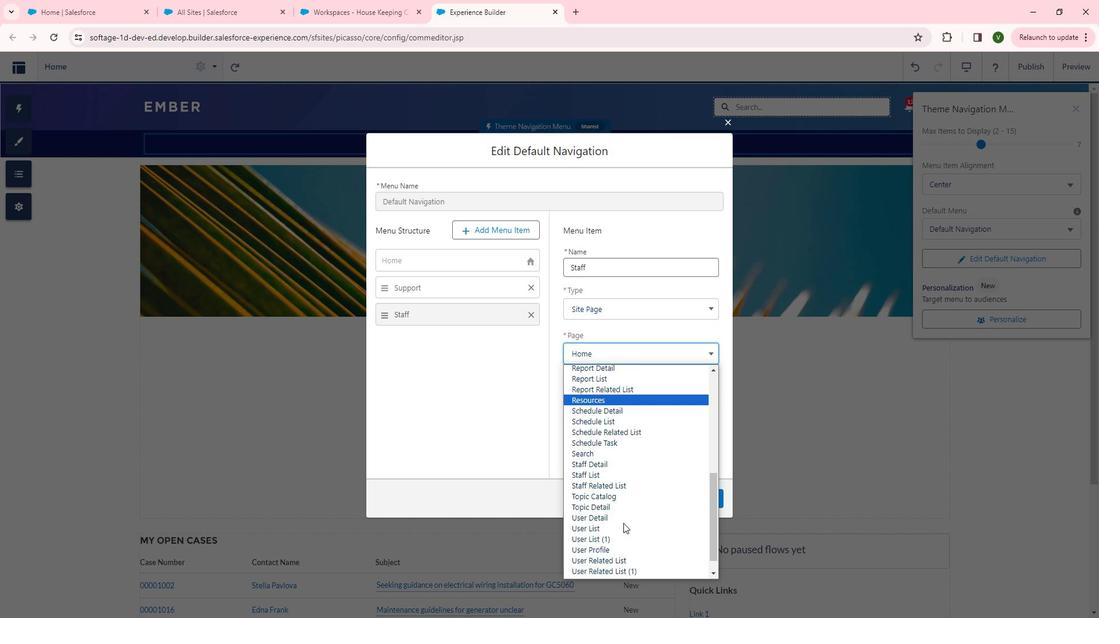 
Action: Mouse moved to (649, 438)
Screenshot: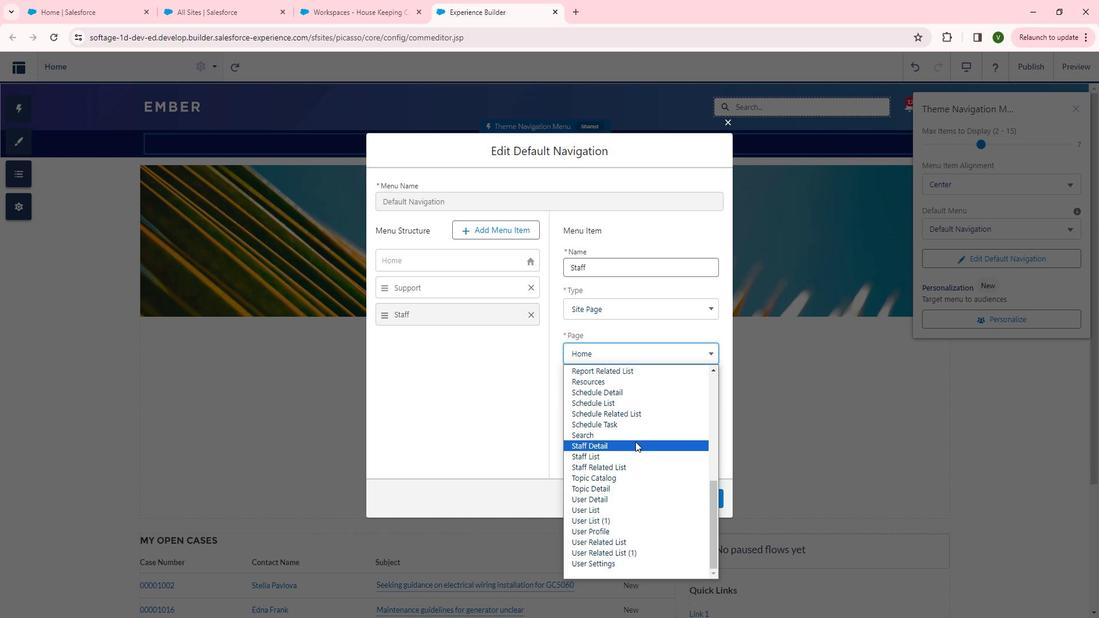 
Action: Mouse pressed left at (649, 438)
Screenshot: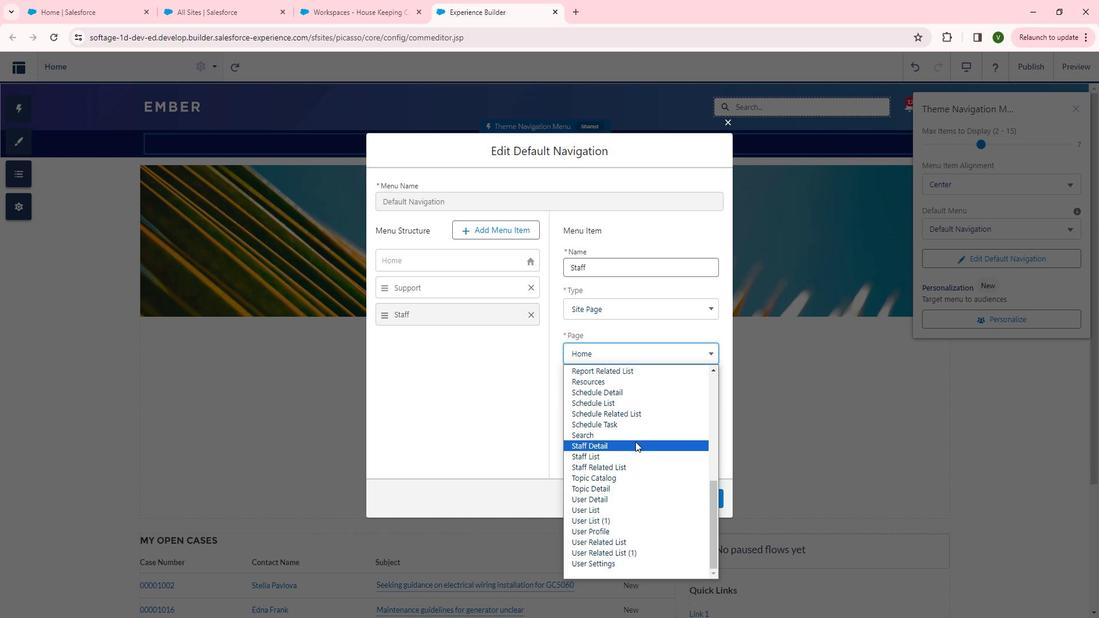 
Action: Mouse moved to (723, 490)
Screenshot: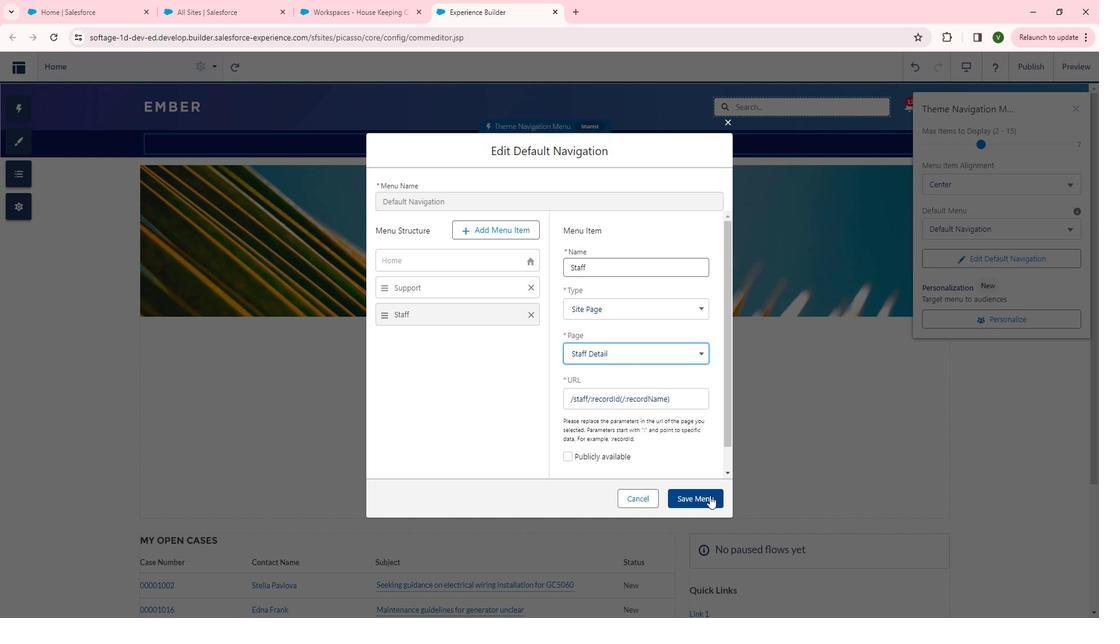 
Action: Mouse pressed left at (723, 490)
Screenshot: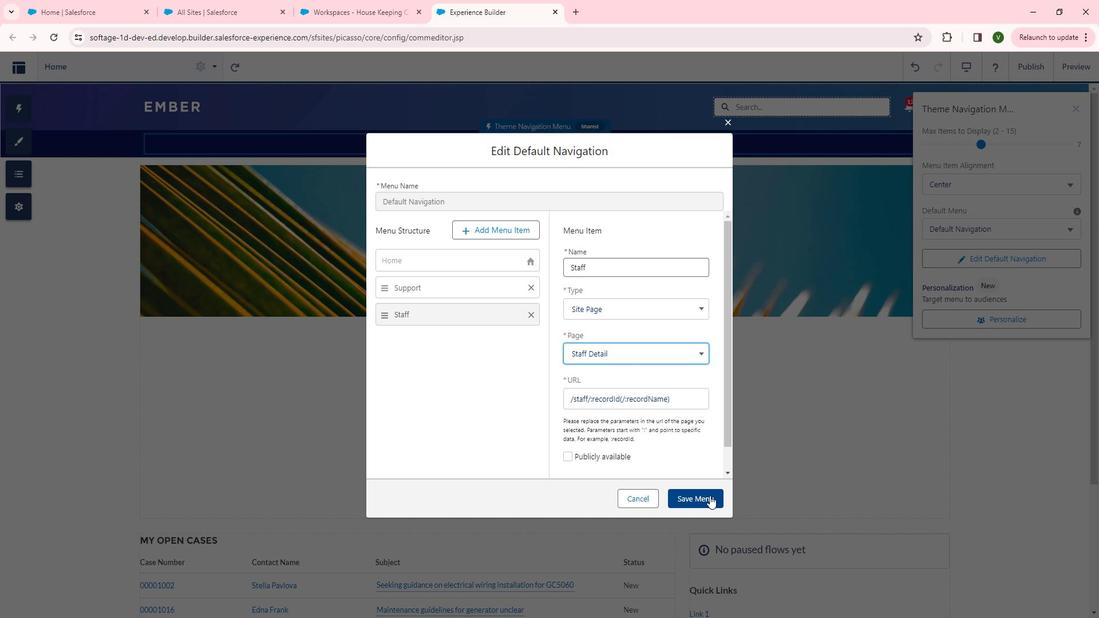 
Action: Mouse moved to (687, 320)
Screenshot: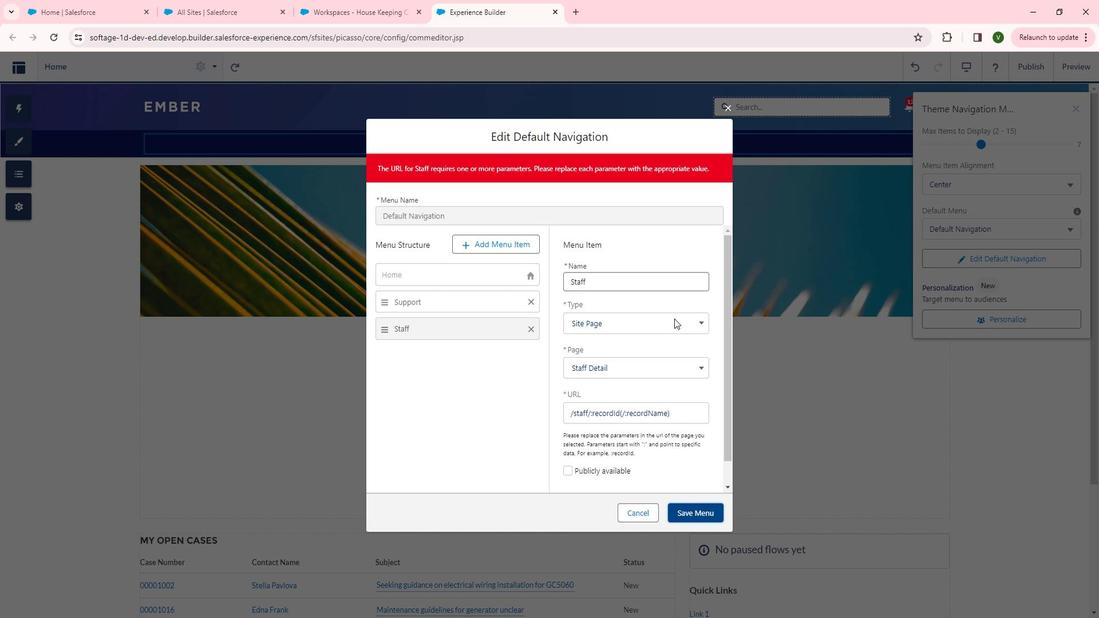 
Action: Mouse pressed left at (687, 320)
Screenshot: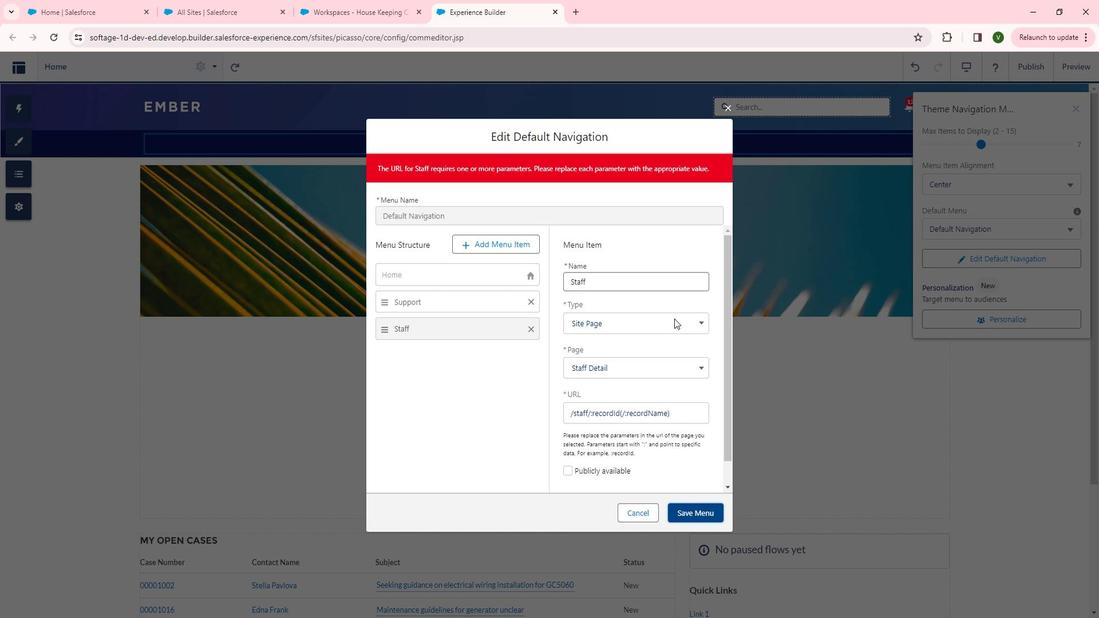 
Action: Mouse moved to (665, 369)
Screenshot: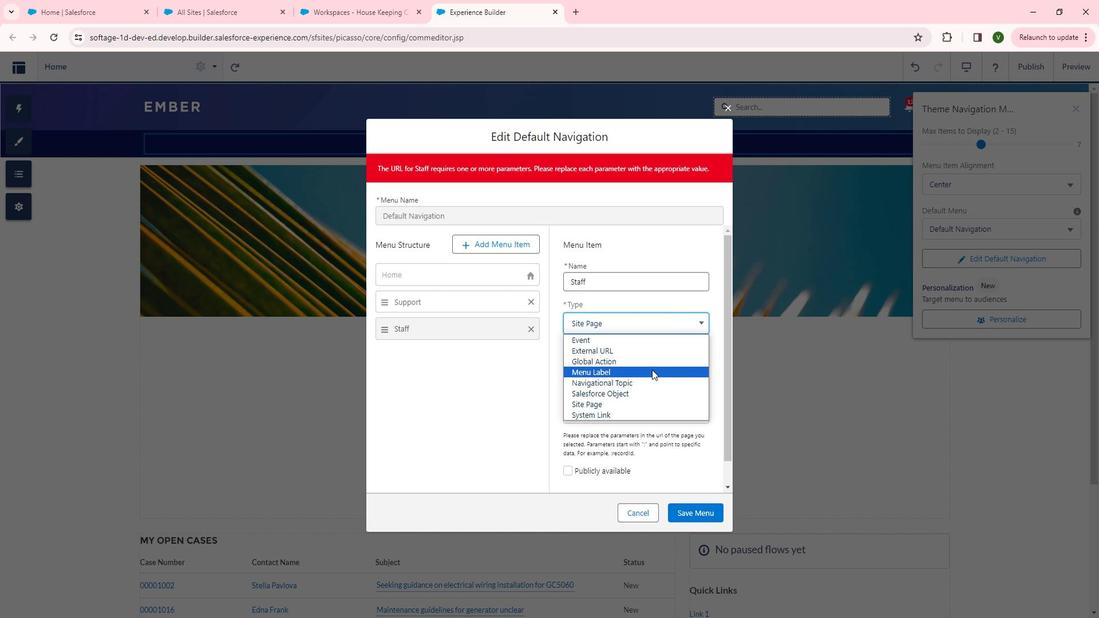 
Action: Mouse pressed left at (665, 369)
Screenshot: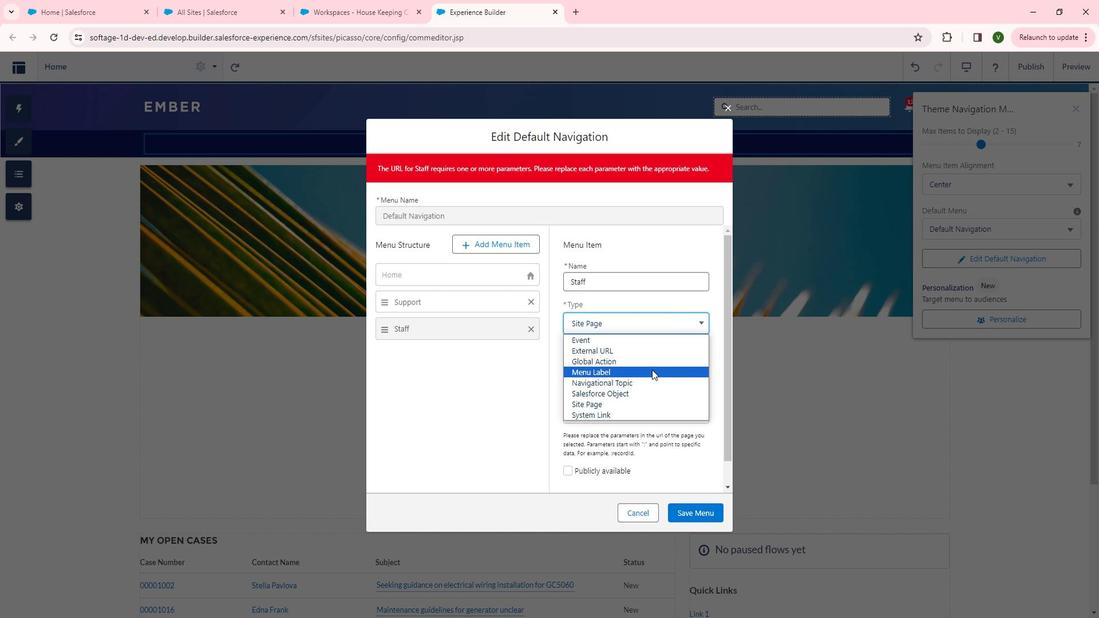 
Action: Mouse moved to (500, 249)
Screenshot: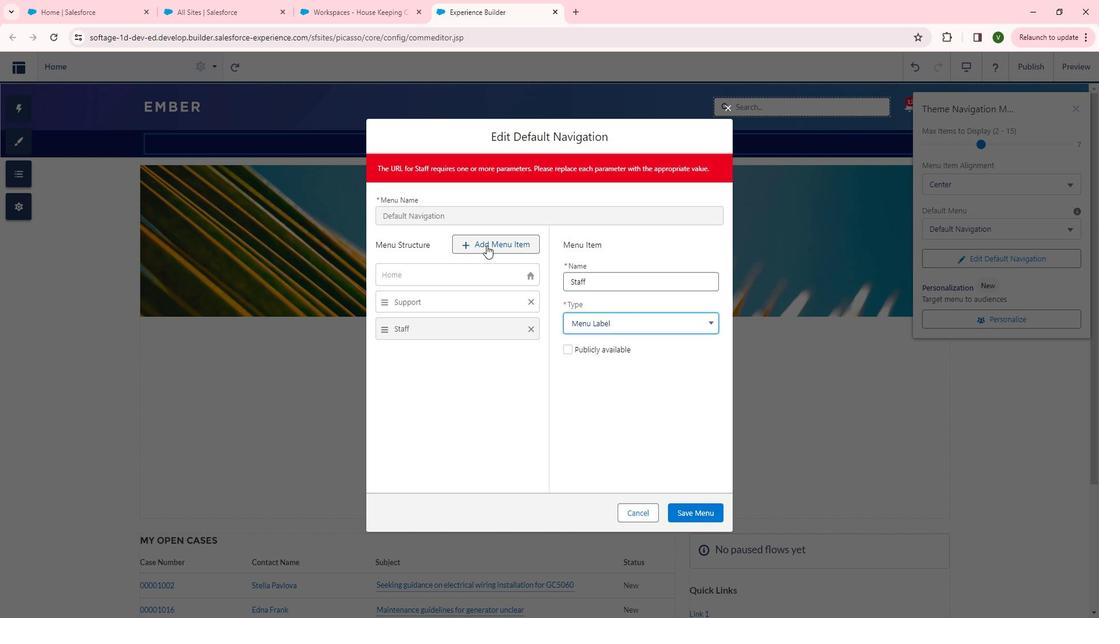 
Action: Mouse pressed left at (500, 249)
Screenshot: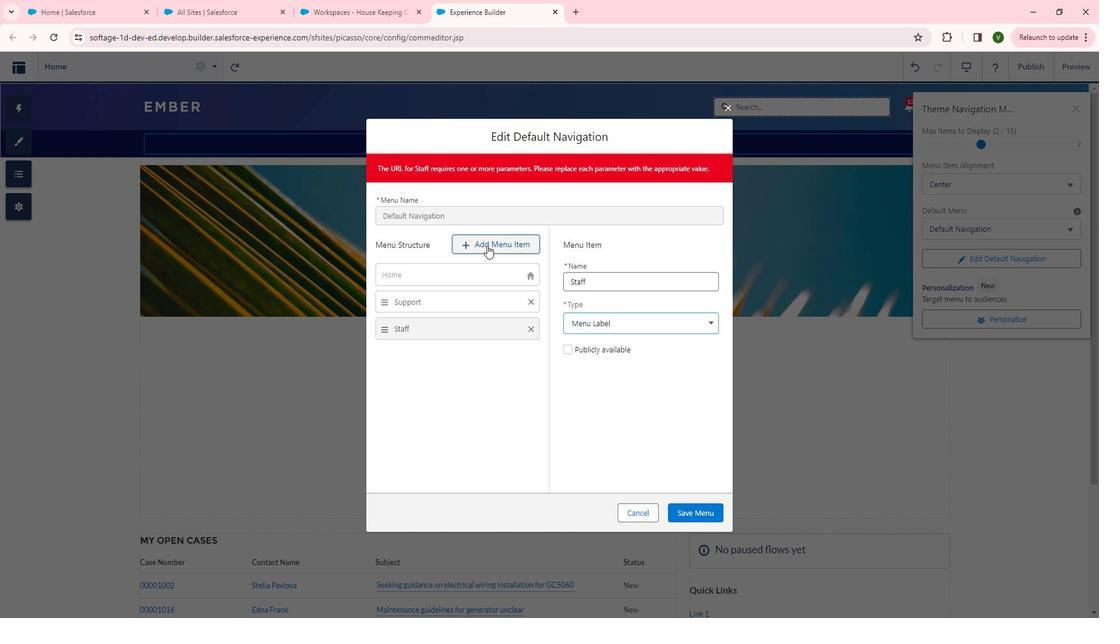 
Action: Mouse moved to (682, 288)
Screenshot: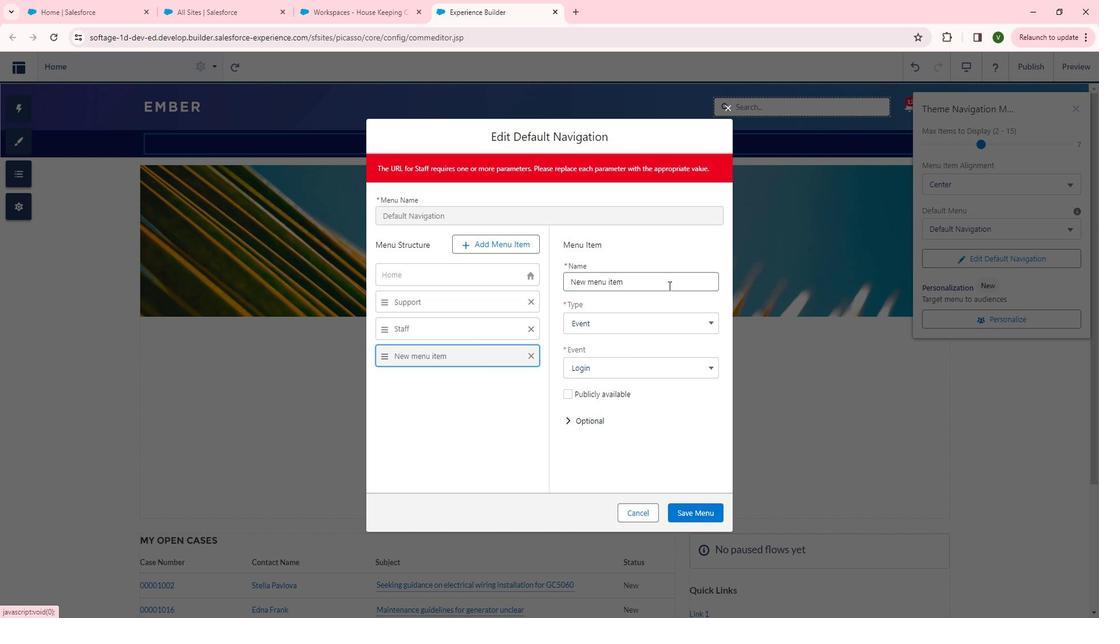 
Action: Mouse pressed left at (682, 288)
Screenshot: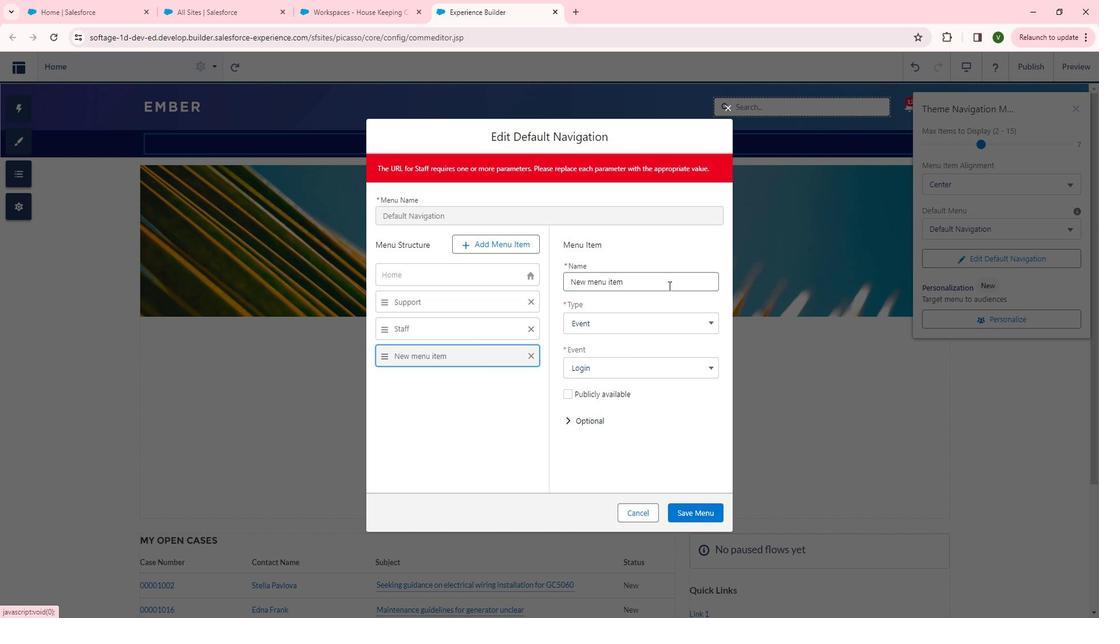
Action: Mouse pressed left at (682, 288)
Screenshot: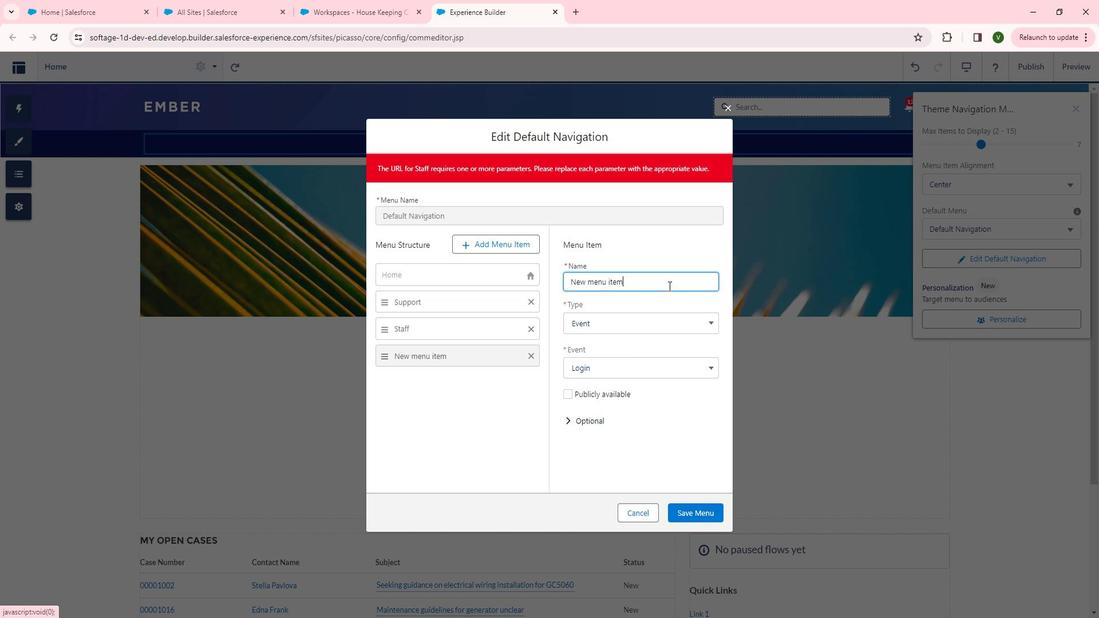 
Action: Mouse pressed left at (682, 288)
Screenshot: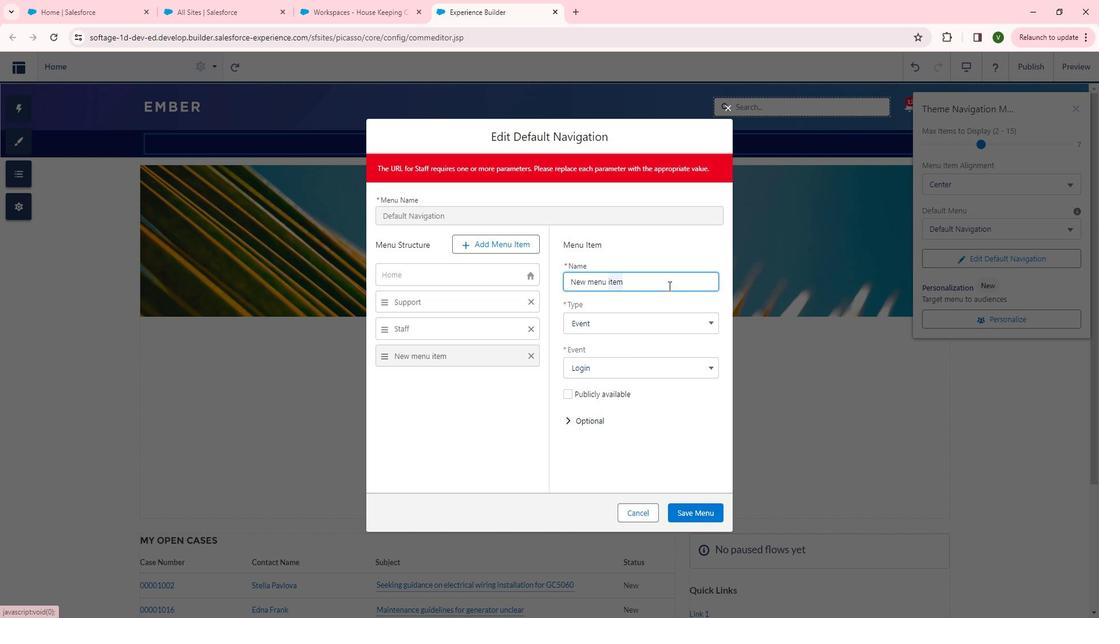 
Action: Mouse moved to (682, 288)
Screenshot: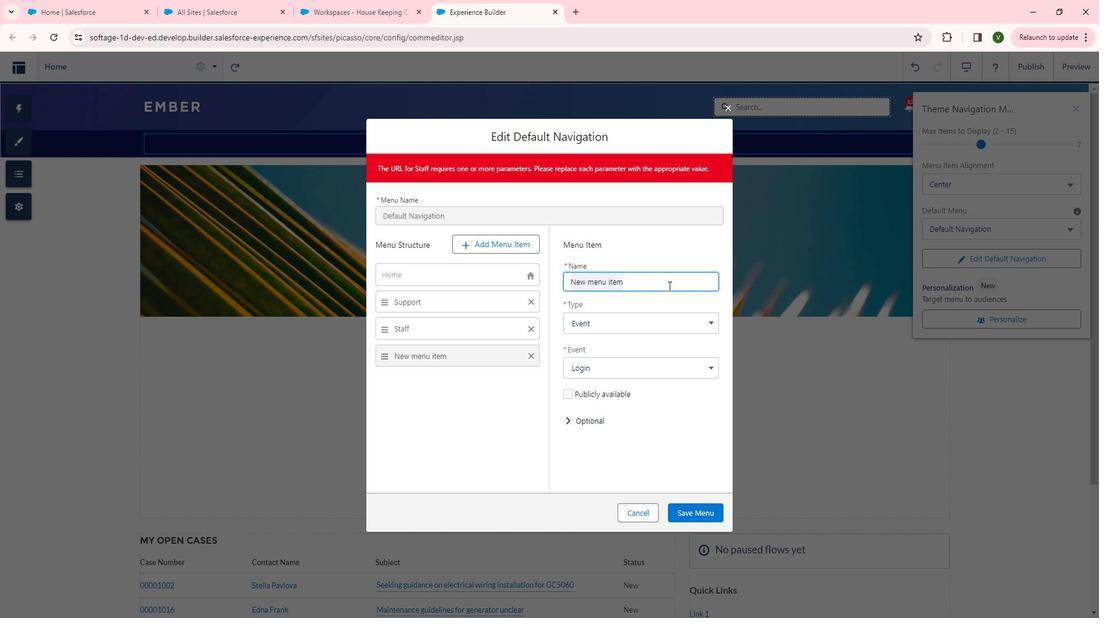 
Action: Key pressed <Key.backspace><Key.shift>House<Key.shift>Keeping<Key.space><Key.shift>Request
Screenshot: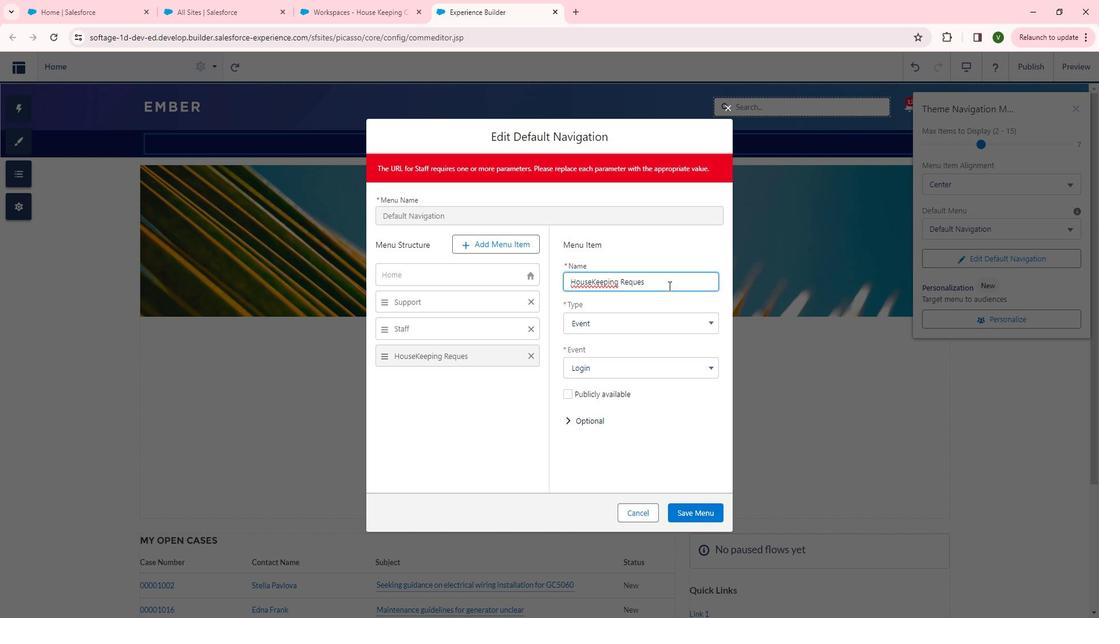 
Action: Mouse moved to (678, 299)
Screenshot: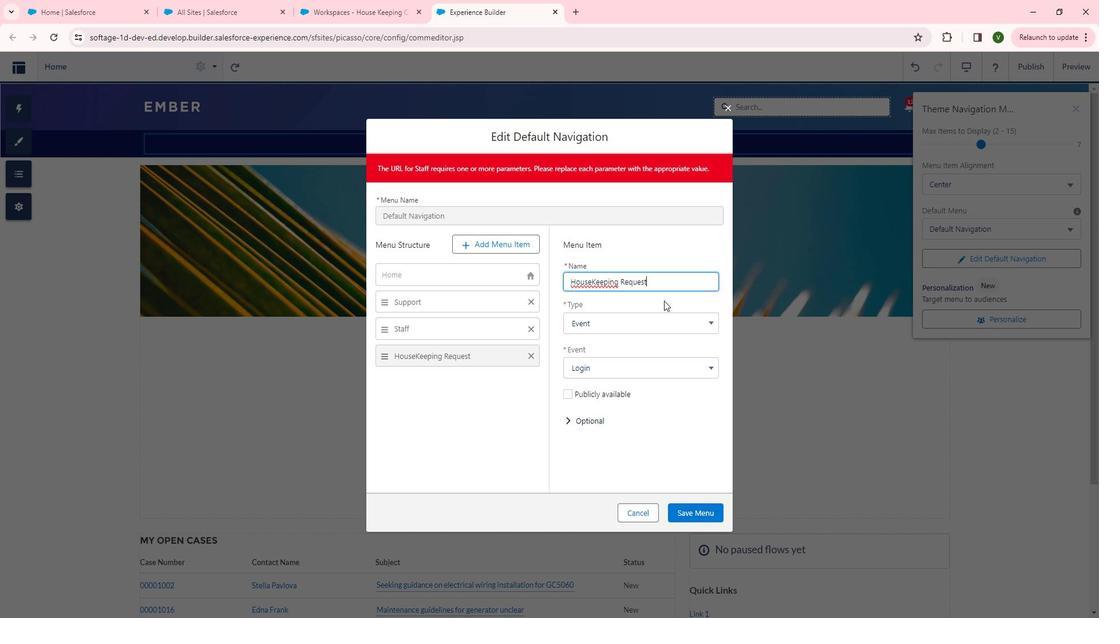 
Action: Mouse pressed left at (678, 299)
Screenshot: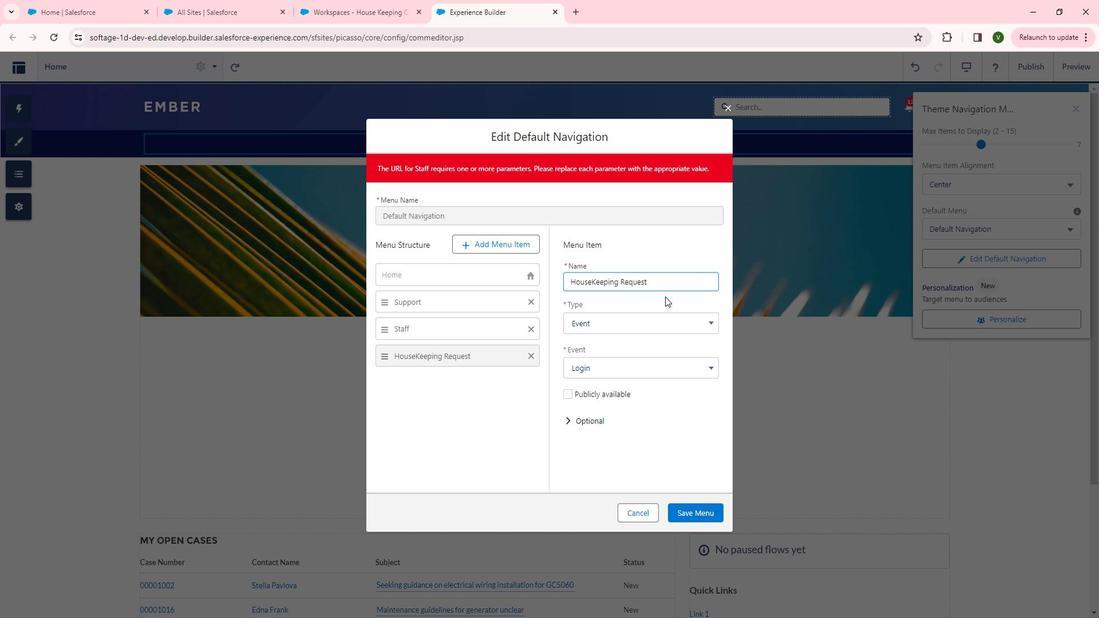 
Action: Mouse moved to (665, 325)
Screenshot: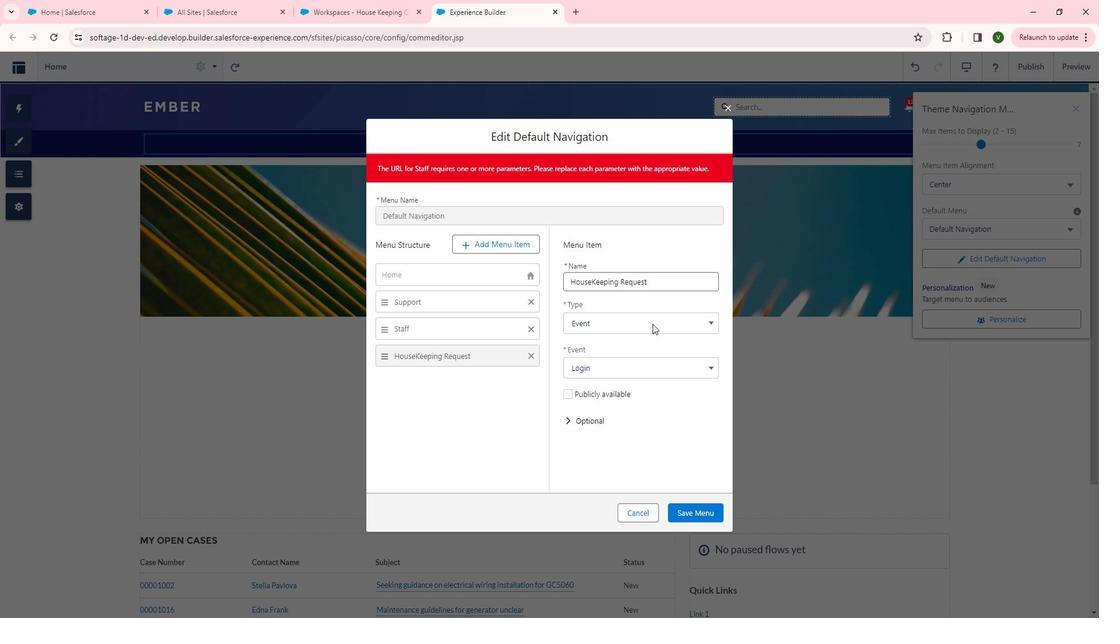 
Action: Mouse pressed left at (665, 325)
Screenshot: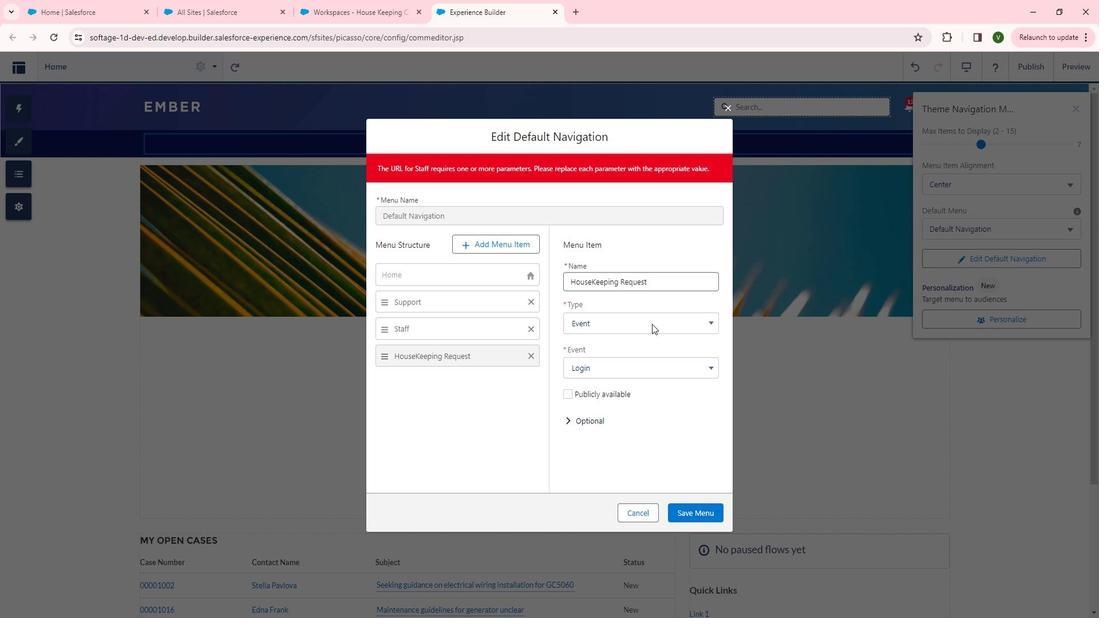 
Action: Mouse moved to (652, 368)
Screenshot: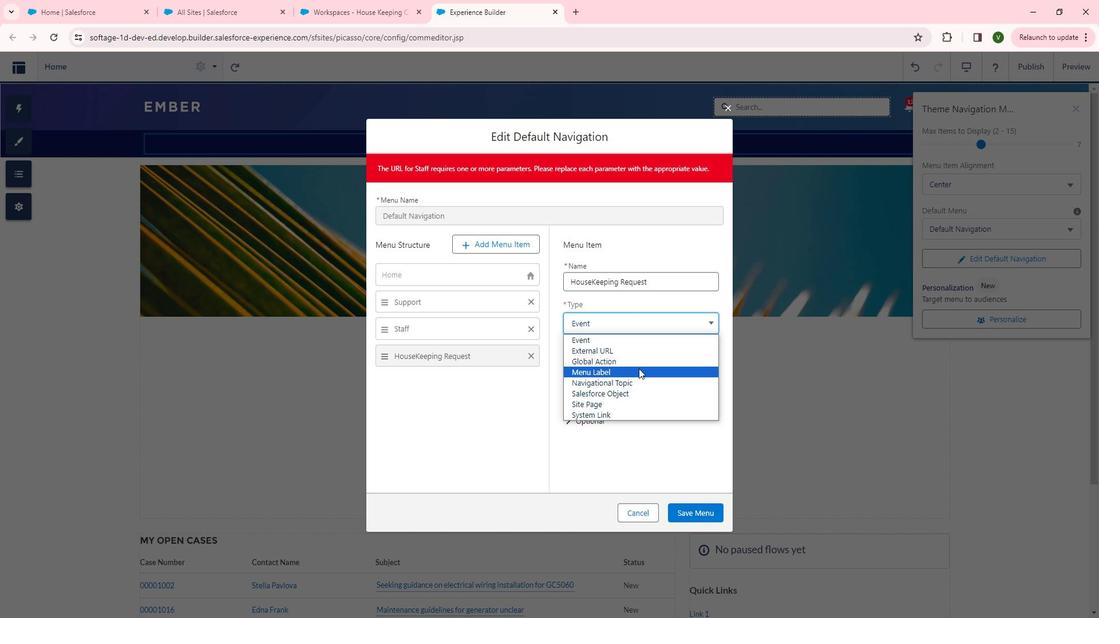 
Action: Mouse pressed left at (652, 368)
Screenshot: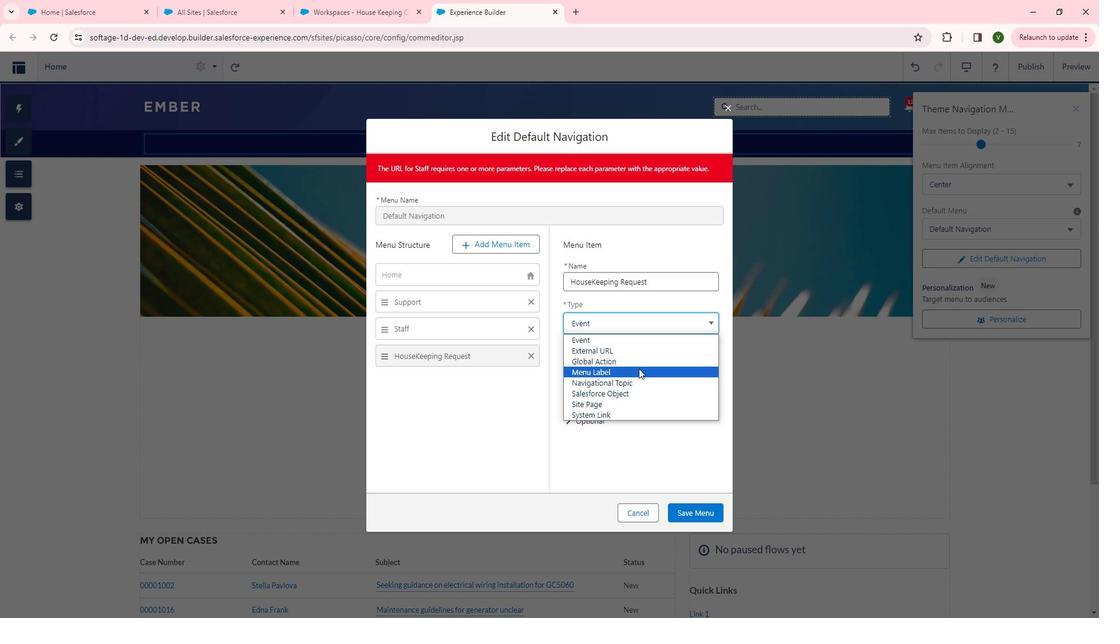 
Action: Mouse moved to (509, 250)
Screenshot: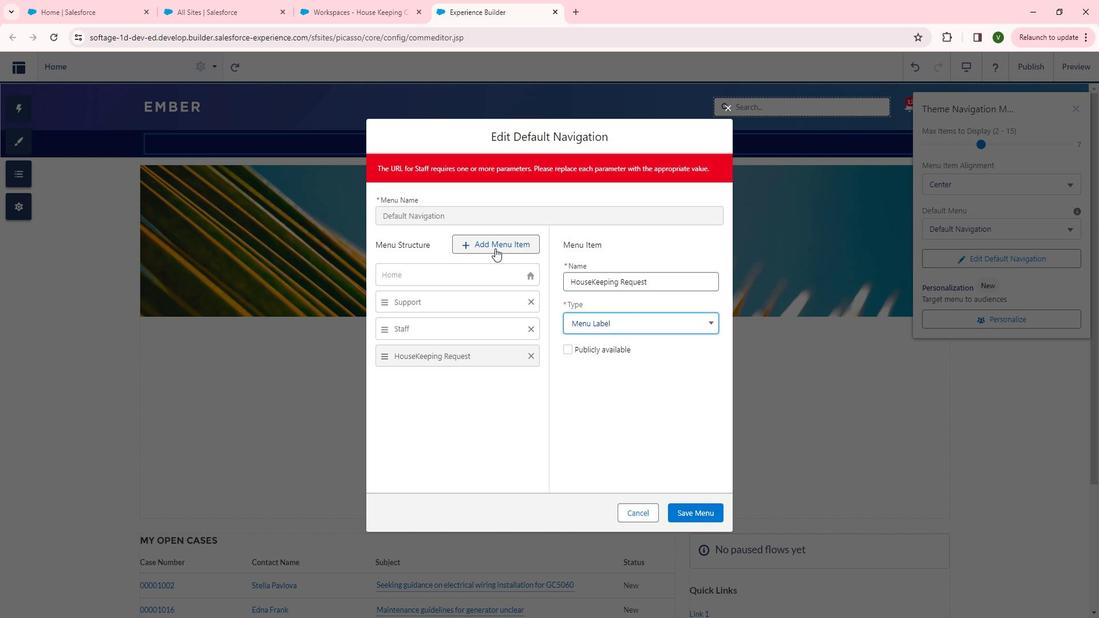 
Action: Mouse pressed left at (509, 250)
Screenshot: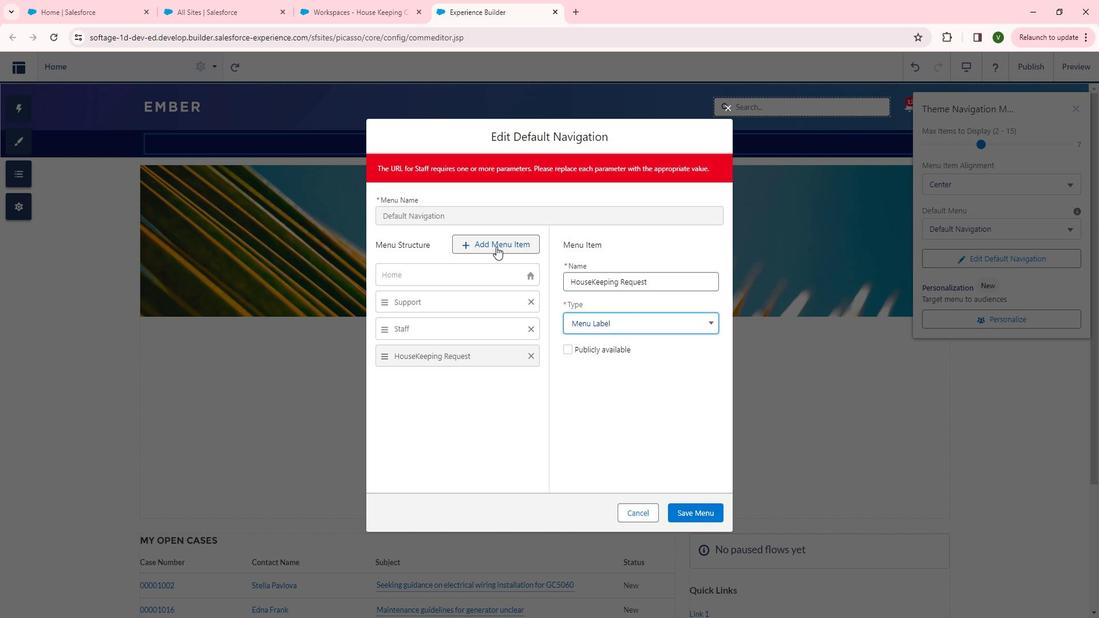
Action: Mouse moved to (640, 286)
Screenshot: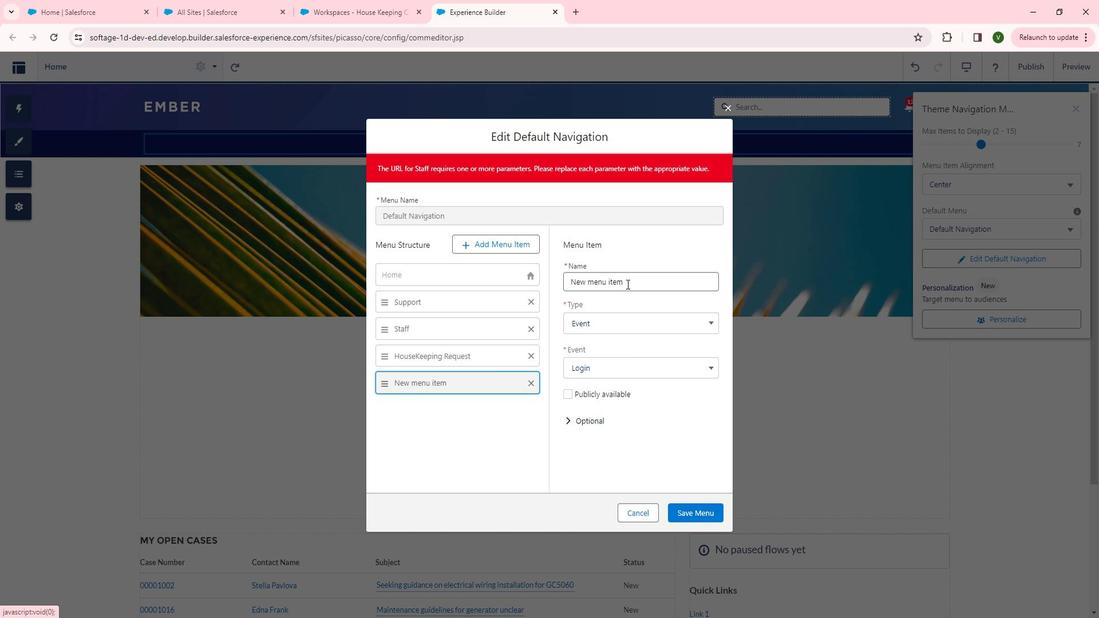 
Action: Mouse pressed left at (640, 286)
Screenshot: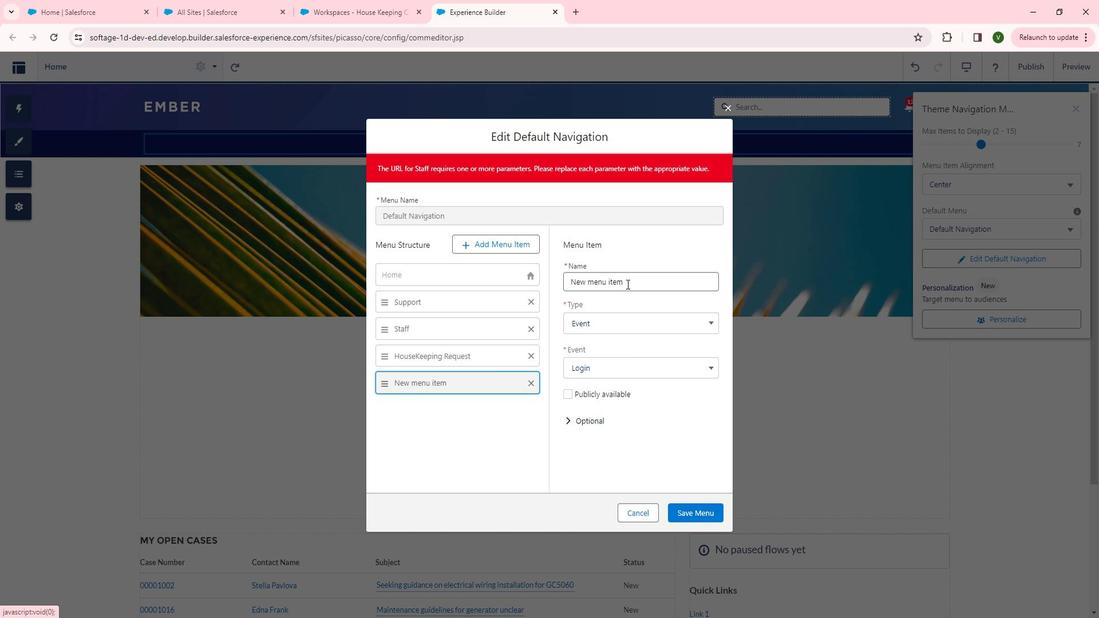 
Action: Mouse pressed left at (640, 286)
Screenshot: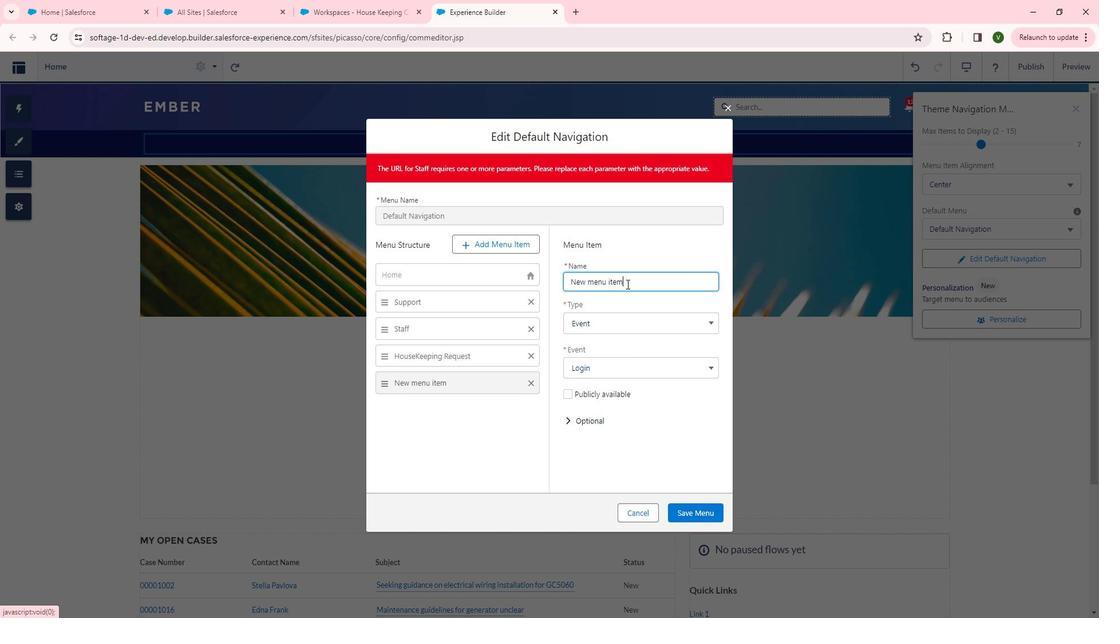 
Action: Key pressed <Key.backspace><Key.backspace><Key.backspace><Key.backspace><Key.backspace><Key.backspace><Key.backspace><Key.backspace><Key.backspace><Key.backspace><Key.shift>Schedule
Screenshot: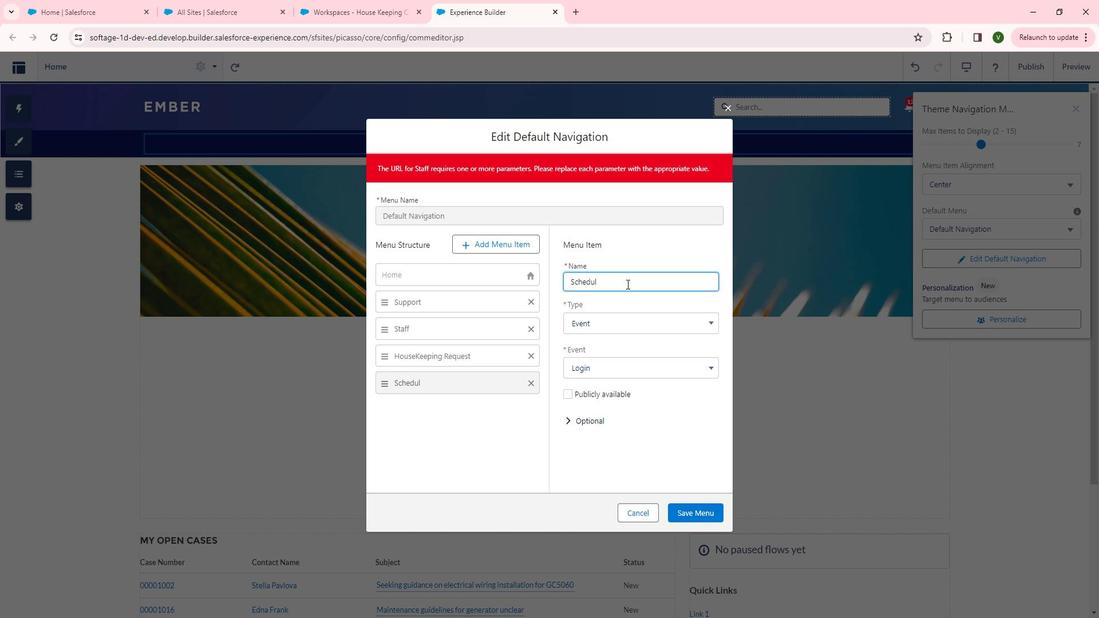 
Action: Mouse moved to (636, 305)
Screenshot: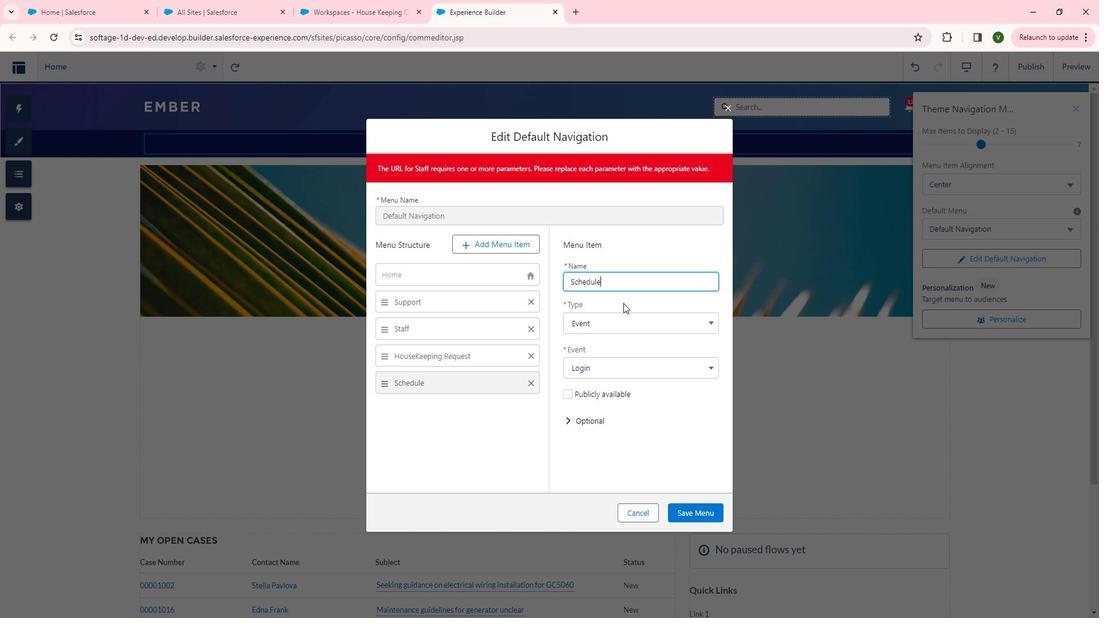 
Action: Mouse pressed left at (636, 305)
Screenshot: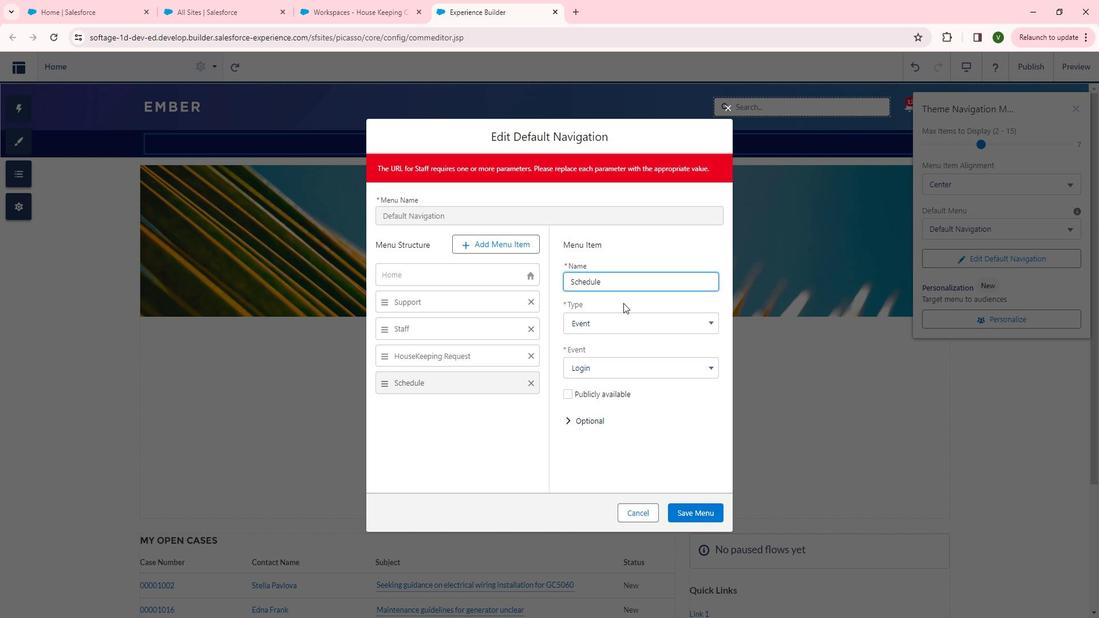 
Action: Mouse moved to (635, 321)
Screenshot: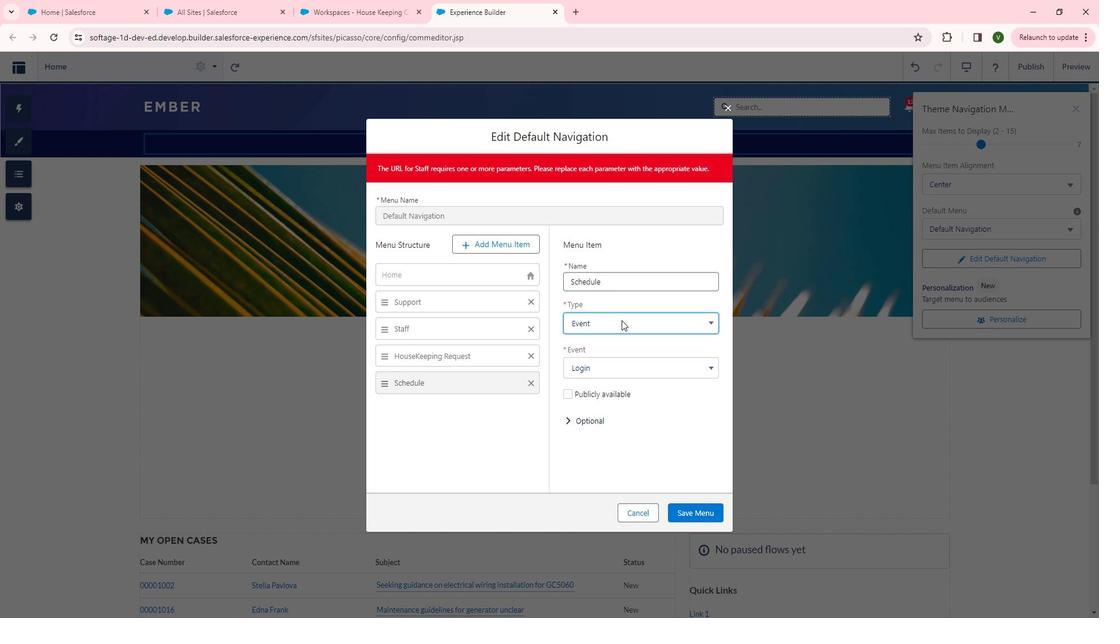 
Action: Mouse pressed left at (635, 321)
Screenshot: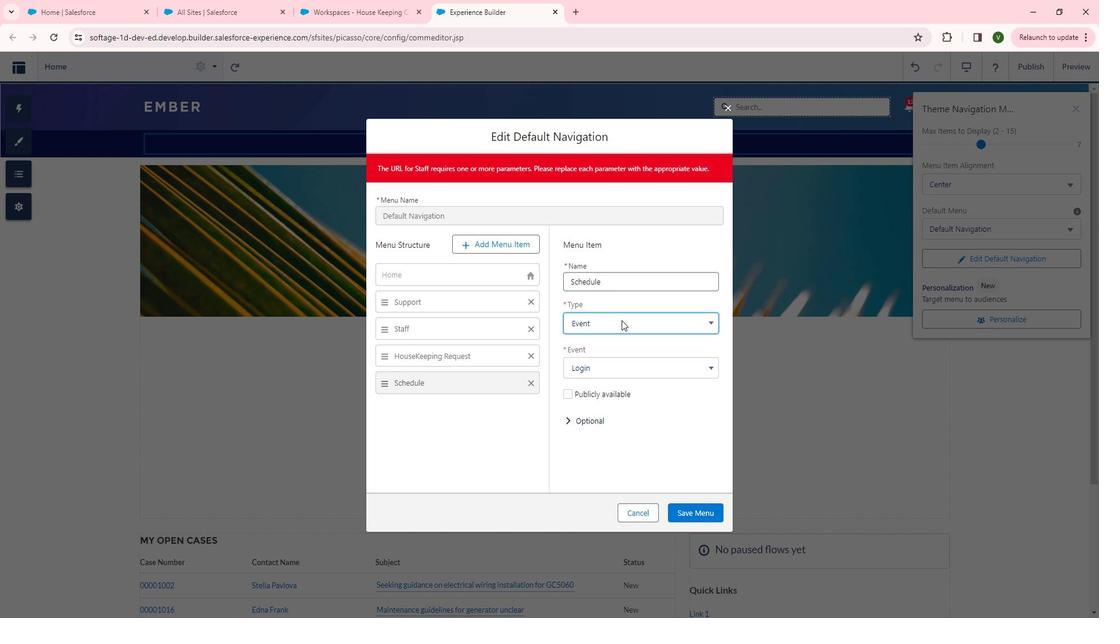 
Action: Mouse moved to (629, 402)
Screenshot: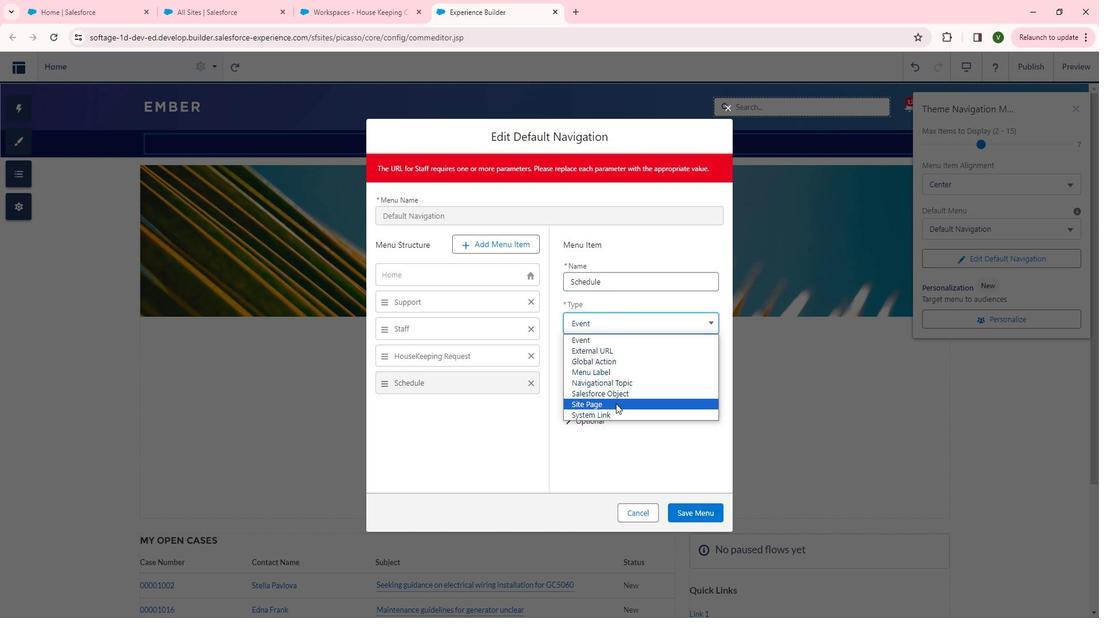 
Action: Mouse pressed left at (629, 402)
Screenshot: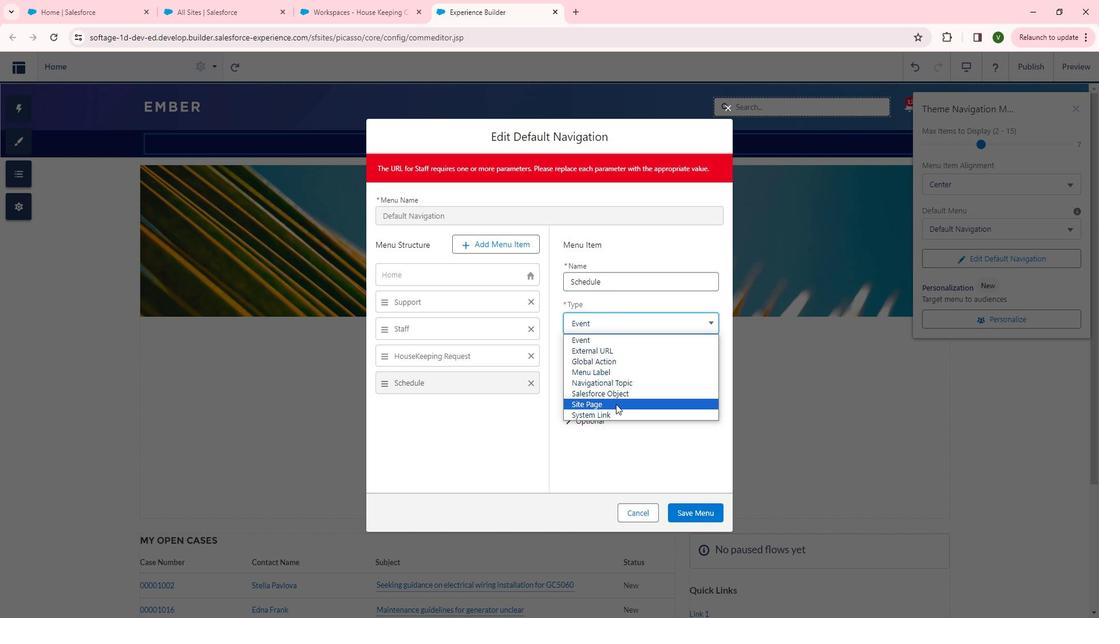 
Action: Mouse moved to (666, 371)
Screenshot: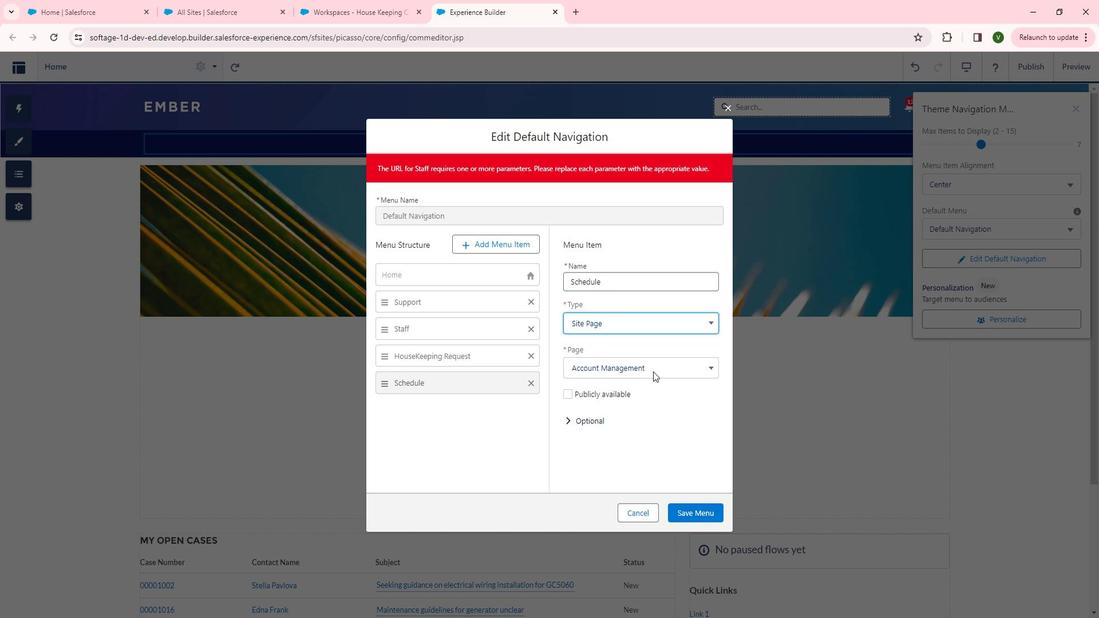 
Action: Mouse pressed left at (666, 371)
Screenshot: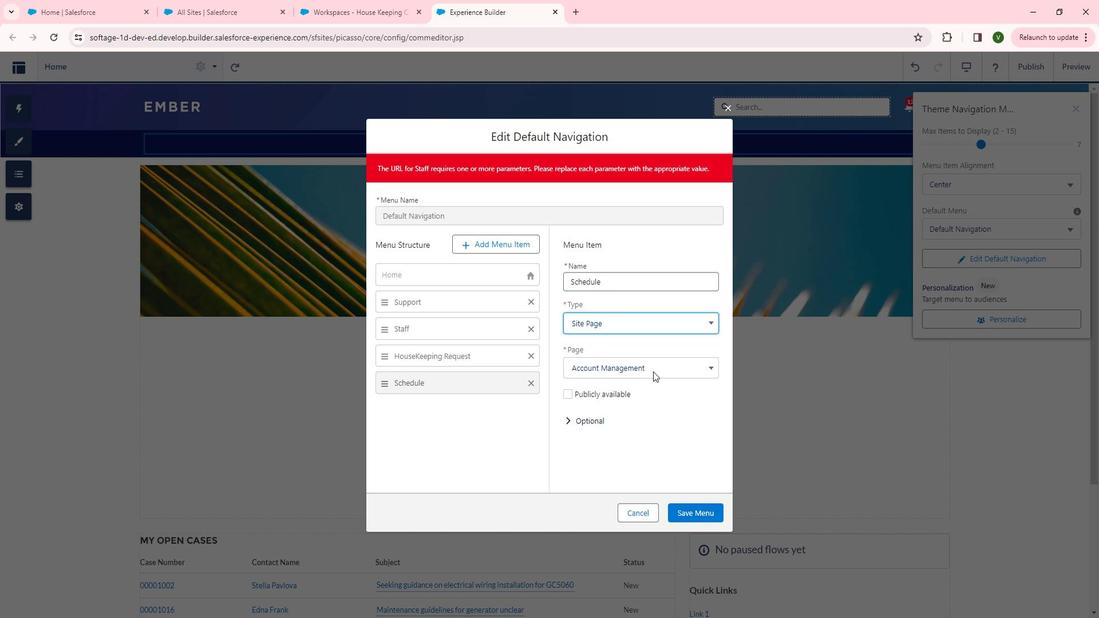 
Action: Mouse moved to (661, 442)
Screenshot: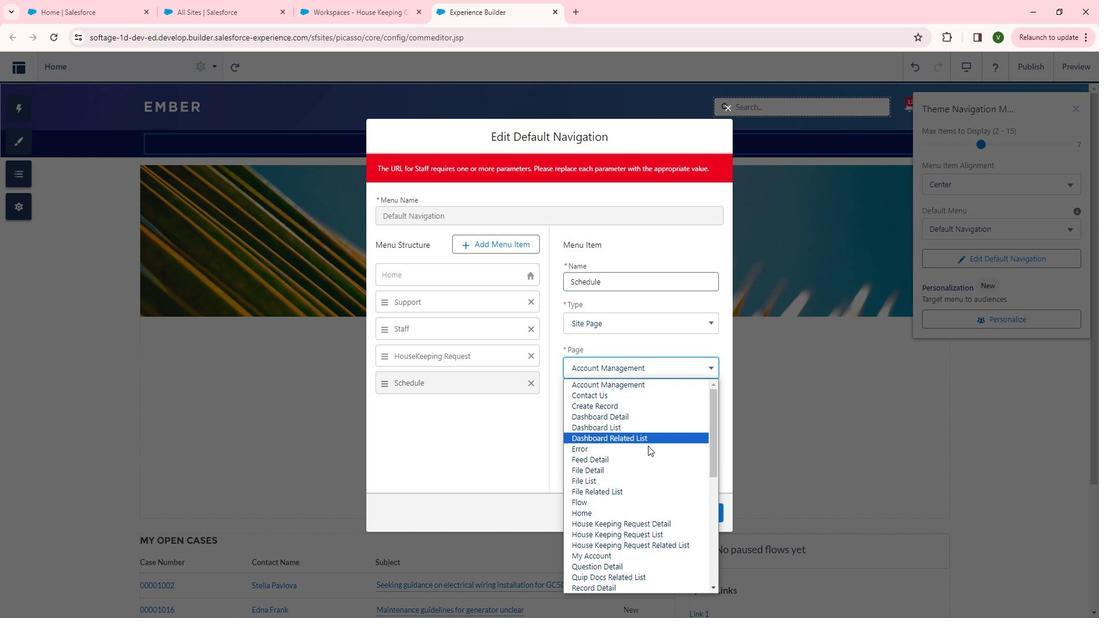 
Action: Mouse scrolled (661, 442) with delta (0, 0)
Screenshot: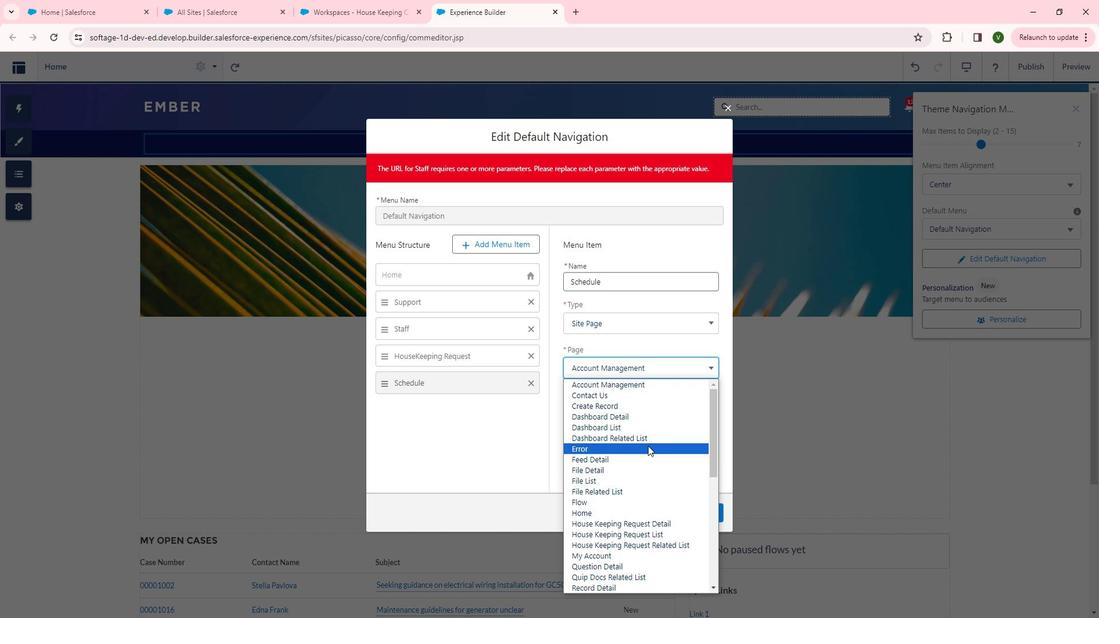 
Action: Mouse scrolled (661, 442) with delta (0, 0)
Screenshot: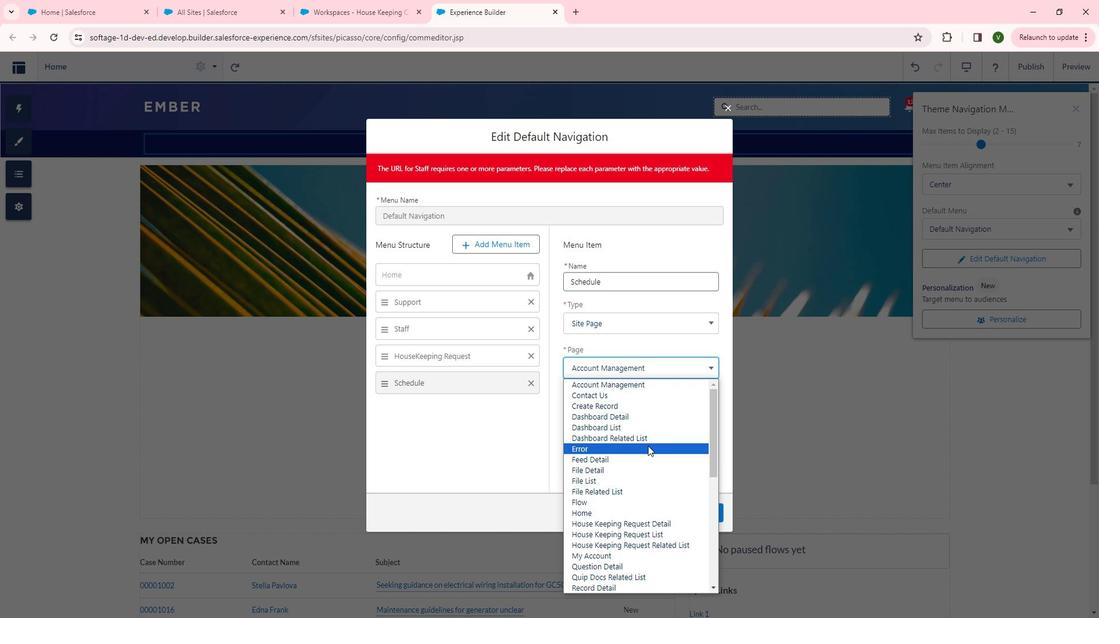 
Action: Mouse scrolled (661, 442) with delta (0, 0)
Screenshot: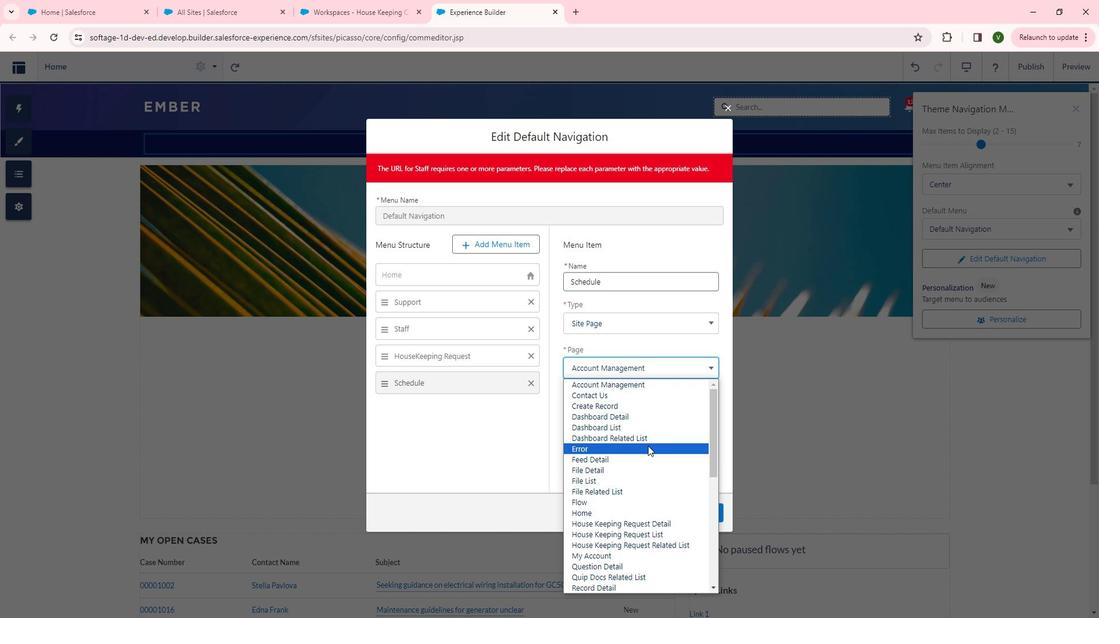 
Action: Mouse scrolled (661, 442) with delta (0, 0)
Screenshot: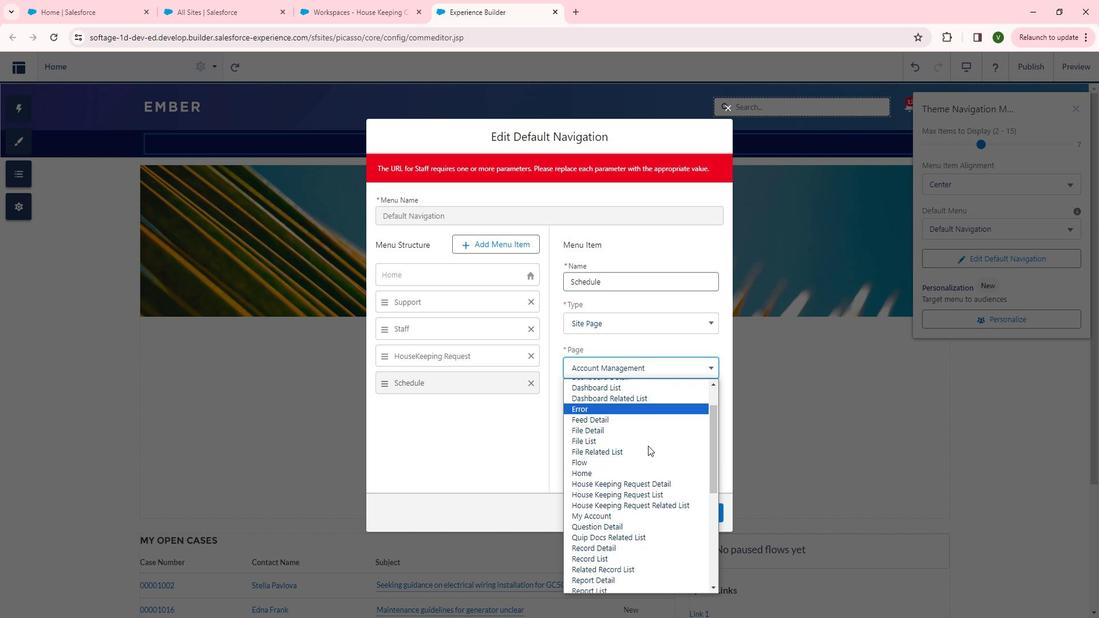 
Action: Mouse scrolled (661, 442) with delta (0, 0)
Screenshot: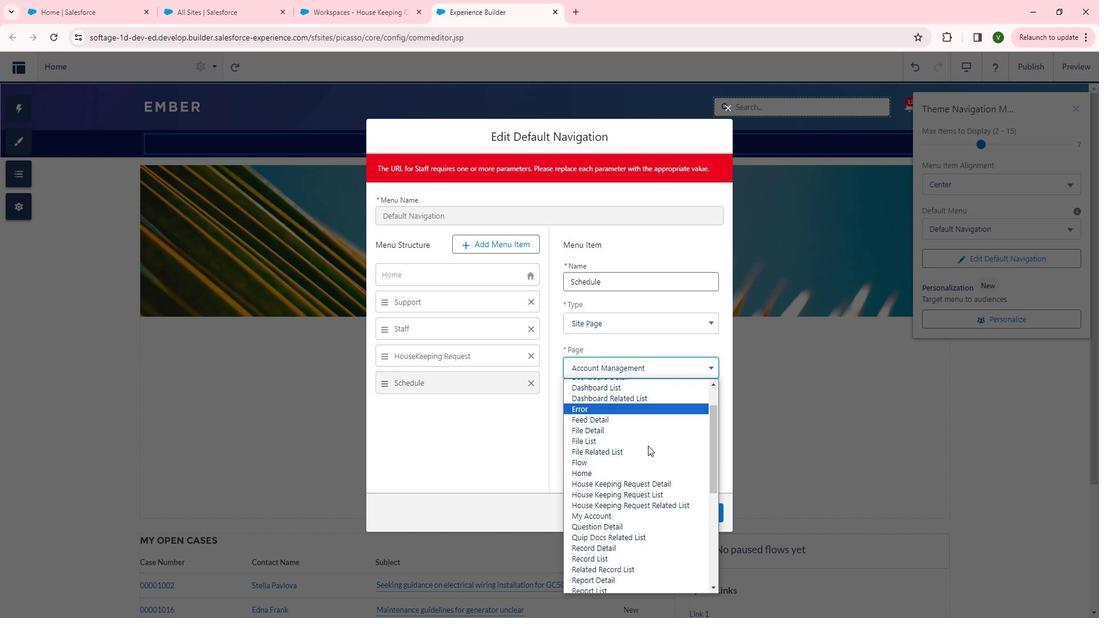 
Action: Mouse moved to (608, 453)
Screenshot: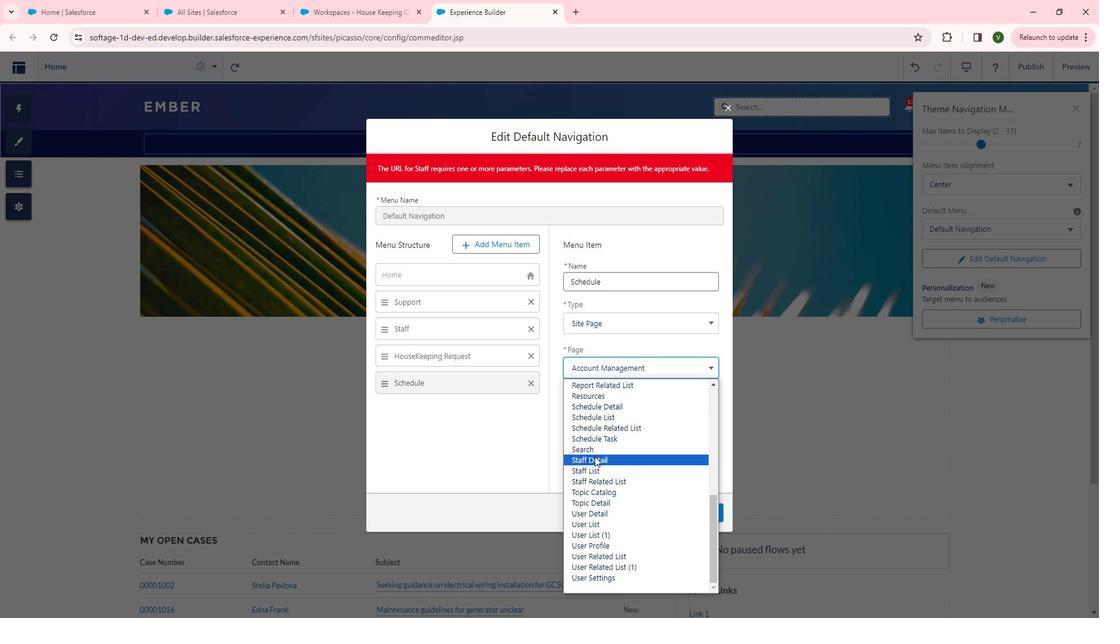 
Action: Mouse scrolled (608, 452) with delta (0, 0)
Screenshot: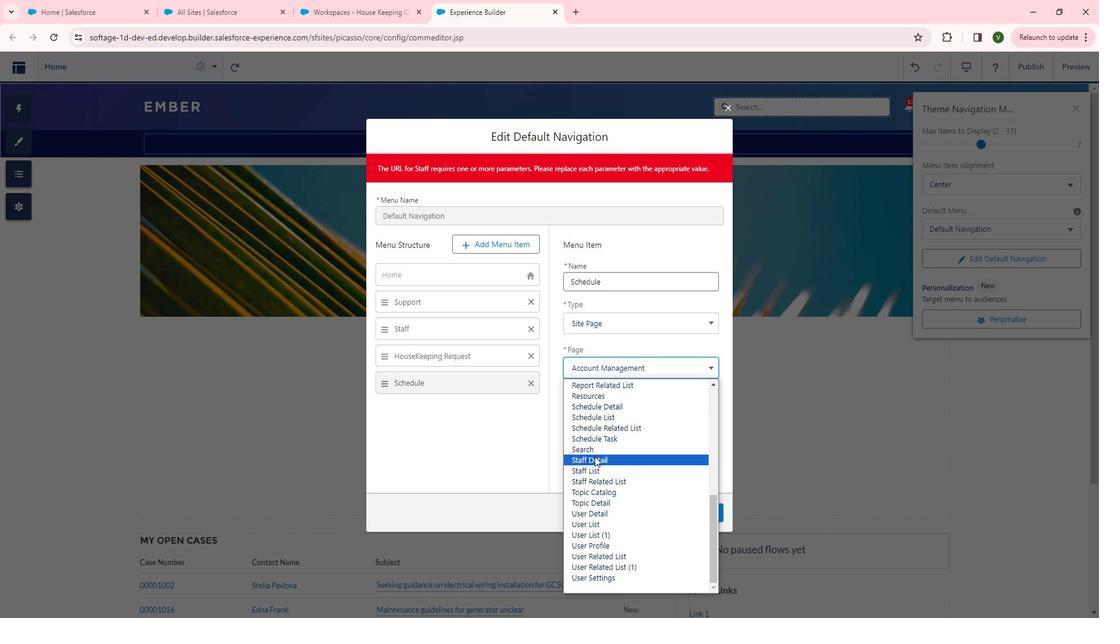 
Action: Mouse moved to (608, 453)
Screenshot: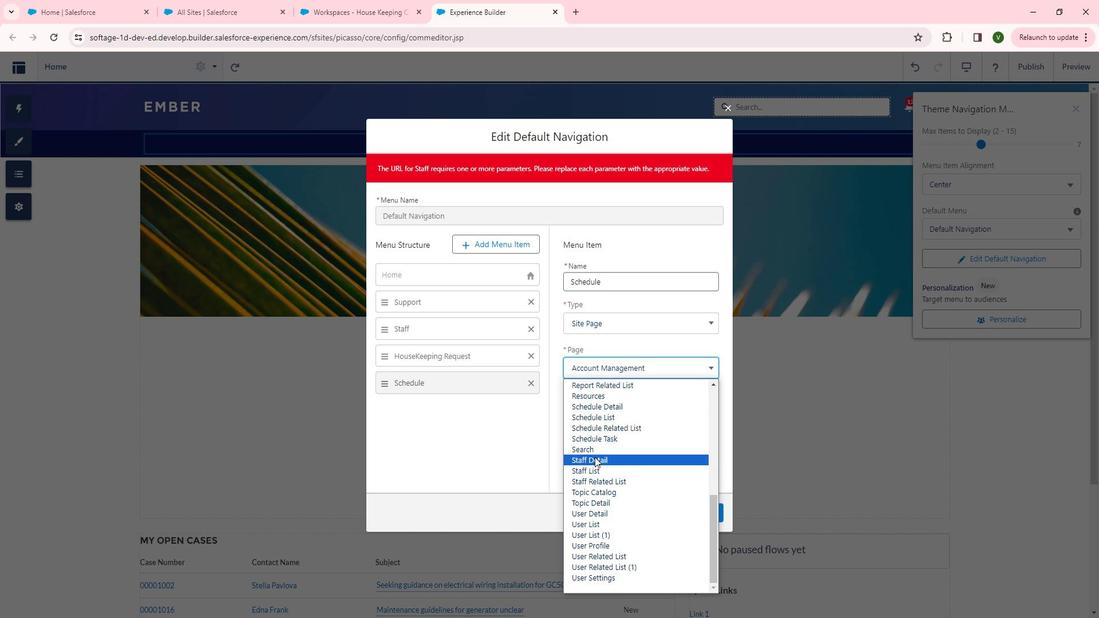 
Action: Mouse scrolled (608, 453) with delta (0, 0)
Screenshot: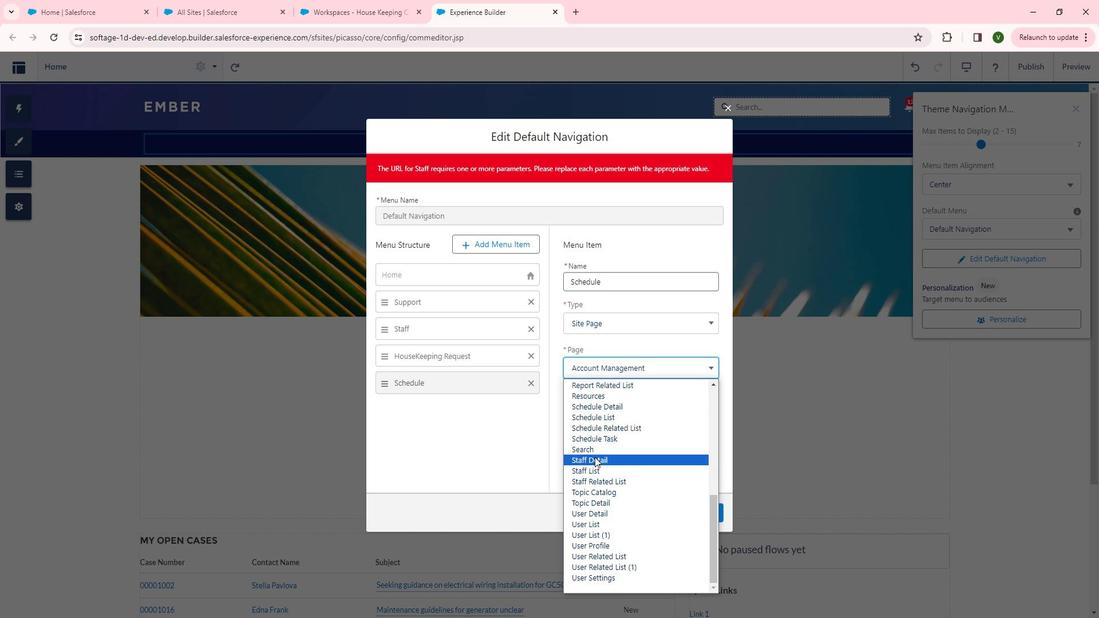 
Action: Mouse moved to (635, 437)
Screenshot: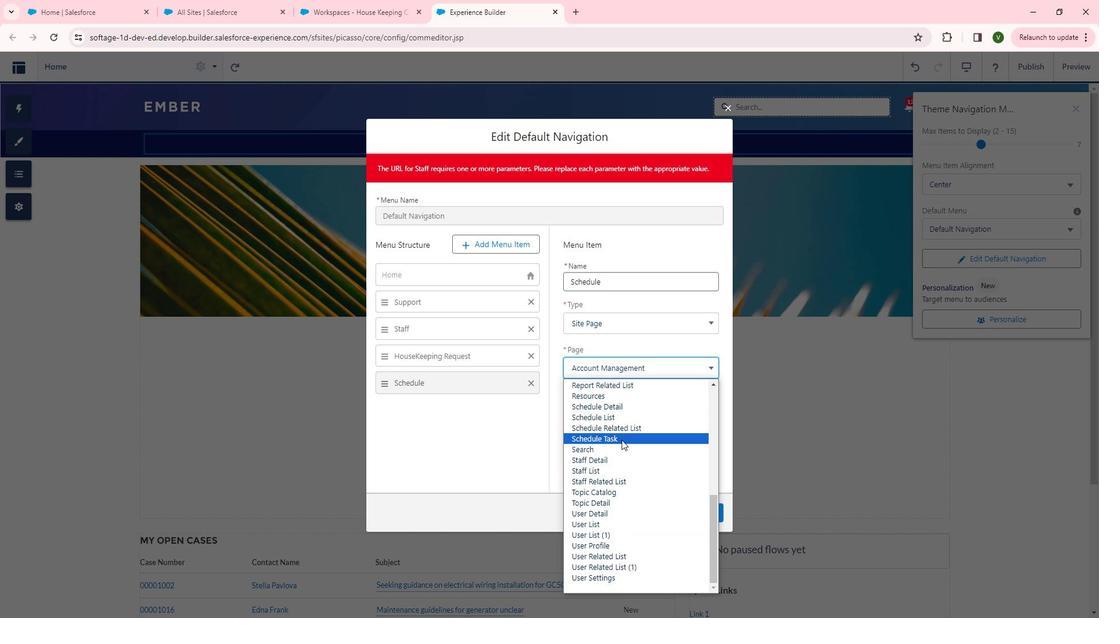 
Action: Mouse pressed left at (635, 437)
Screenshot: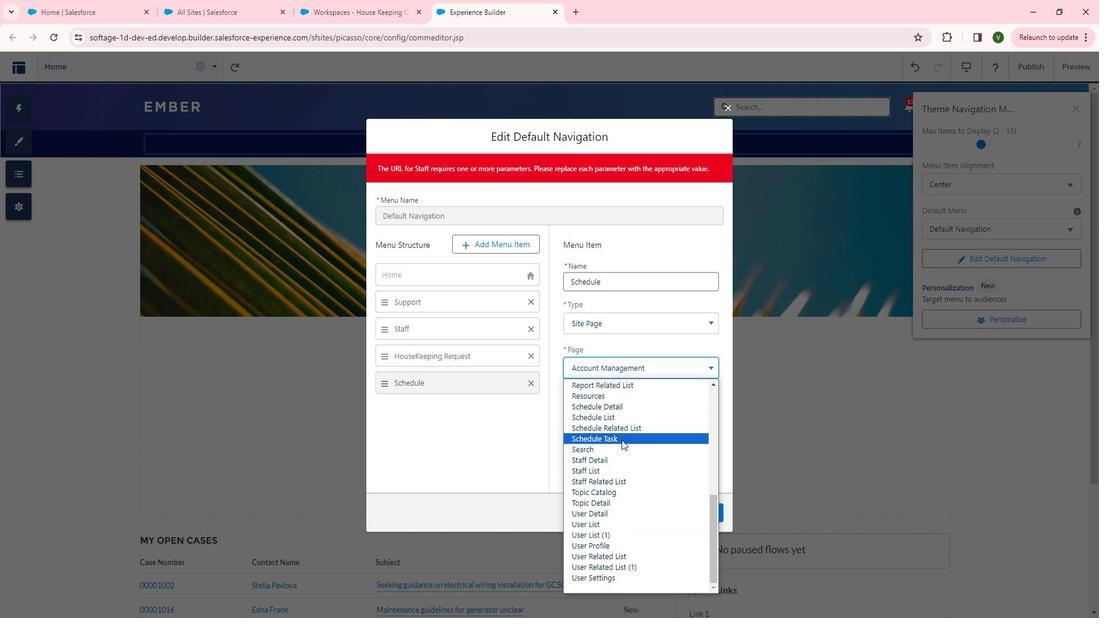 
Action: Mouse moved to (531, 247)
Screenshot: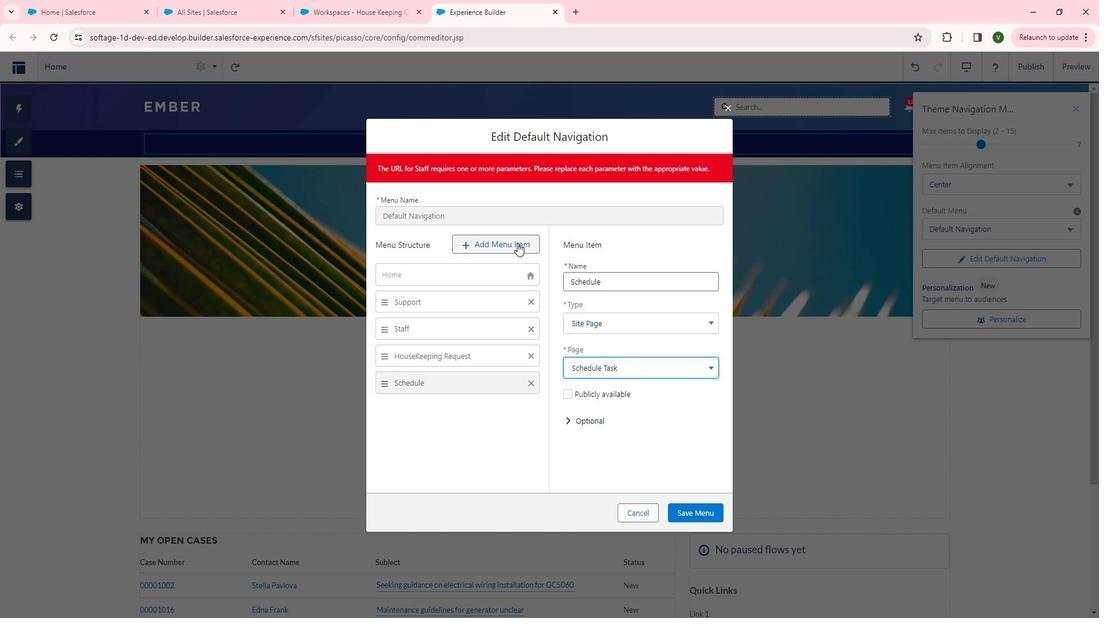 
Action: Mouse pressed left at (531, 247)
Screenshot: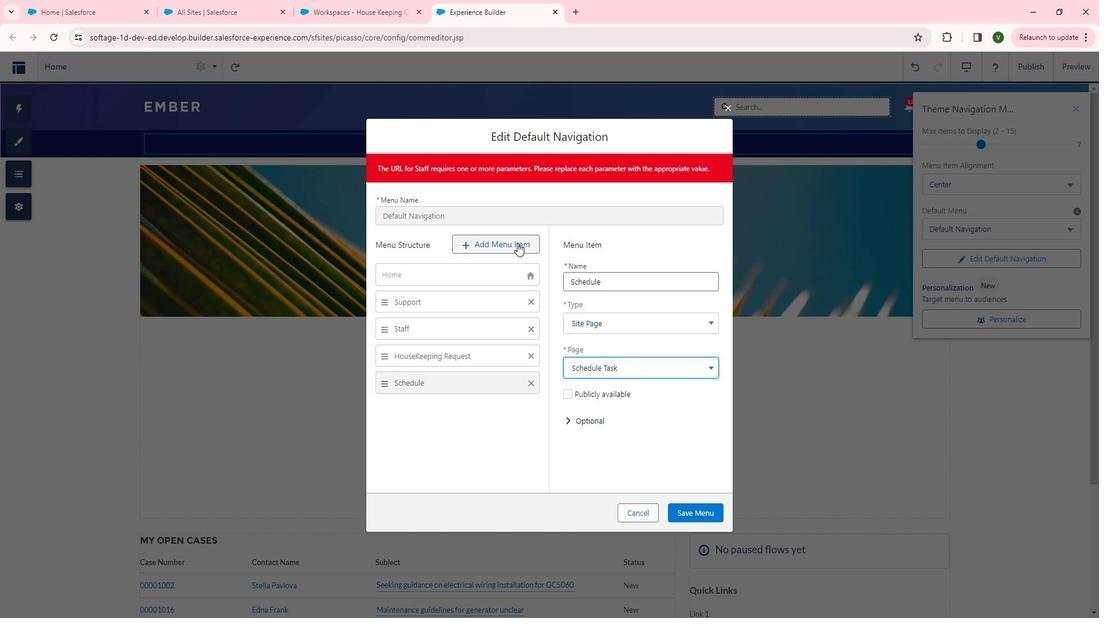 
Action: Mouse moved to (479, 407)
Screenshot: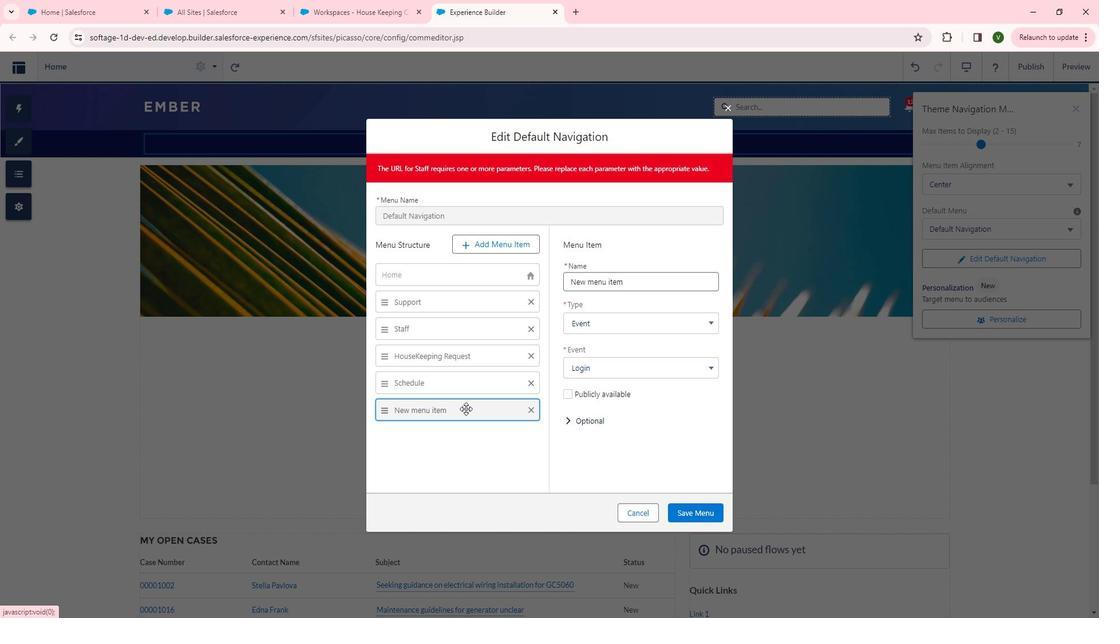 
Action: Mouse pressed left at (479, 407)
Screenshot: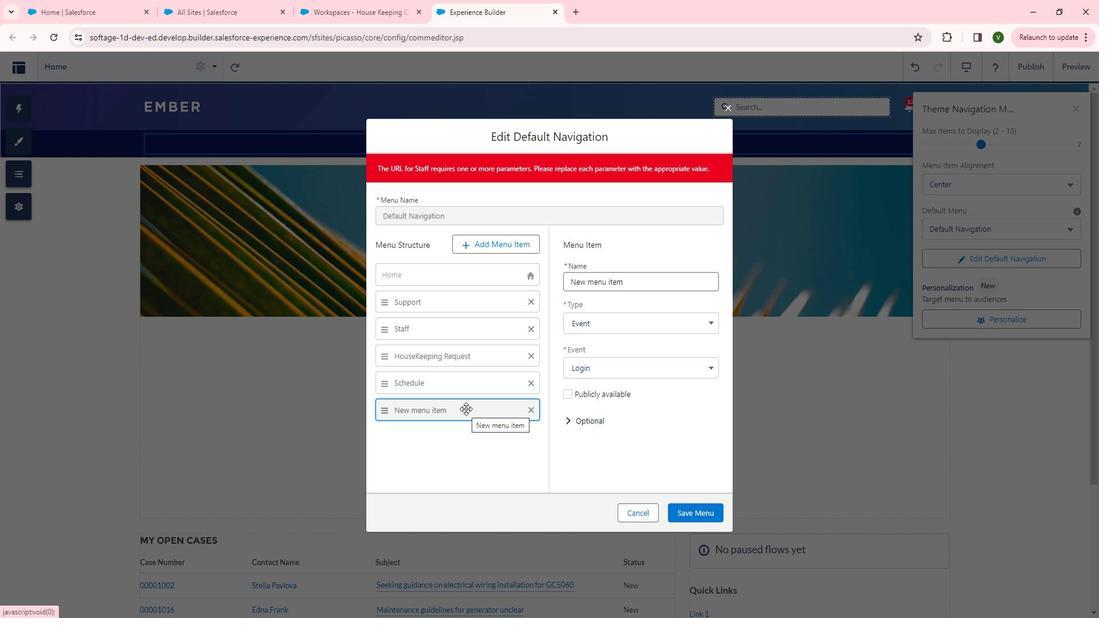 
Action: Mouse pressed left at (479, 407)
Screenshot: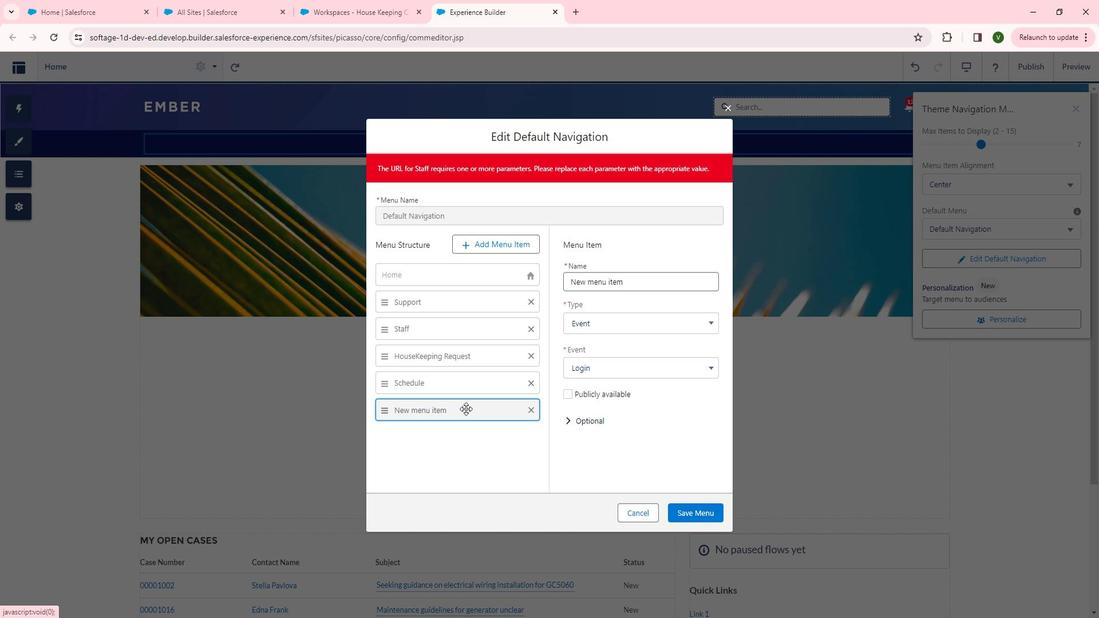 
Action: Mouse moved to (667, 290)
Screenshot: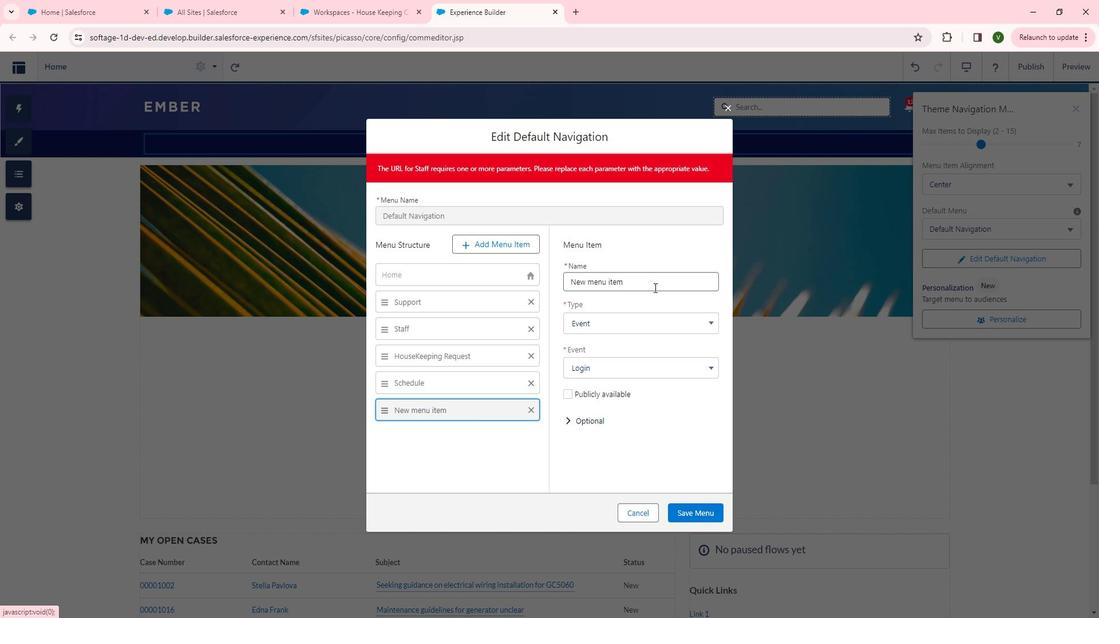 
Action: Mouse pressed left at (667, 290)
Screenshot: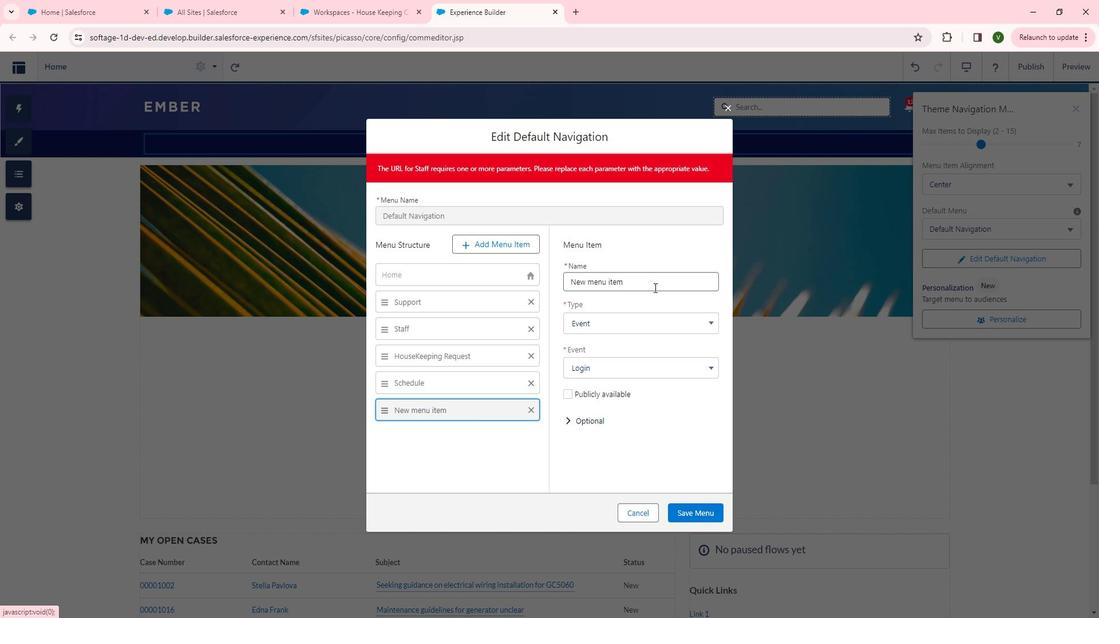 
Action: Mouse pressed left at (667, 290)
Screenshot: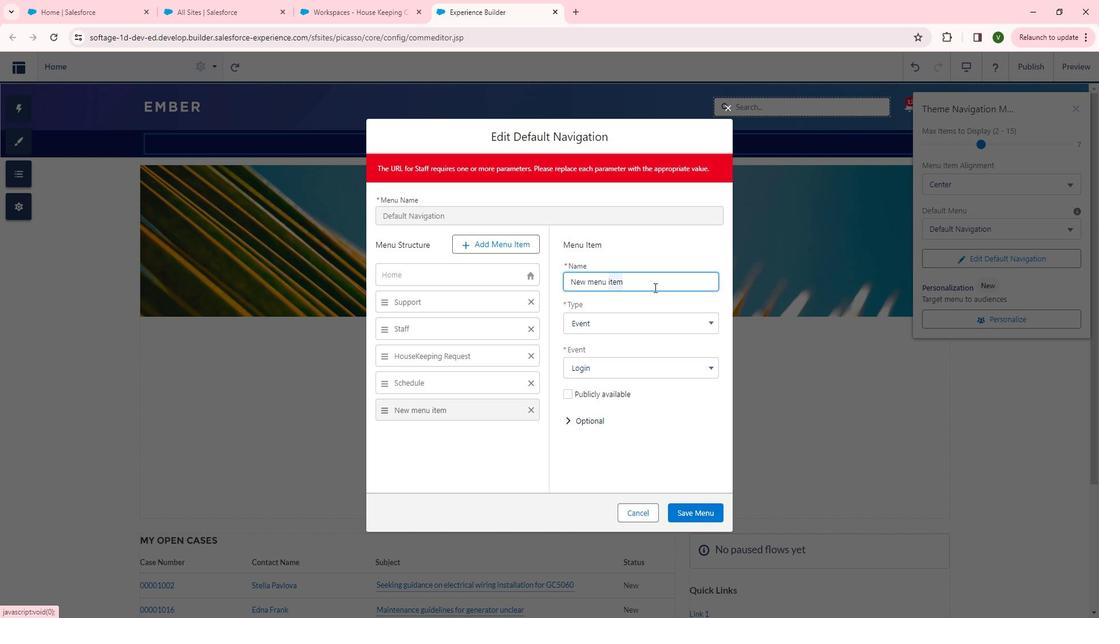 
Action: Key pressed <Key.backspace><Key.backspace><Key.backspace><Key.backspace><Key.backspace><Key.backspace><Key.backspace><Key.backspace>
Screenshot: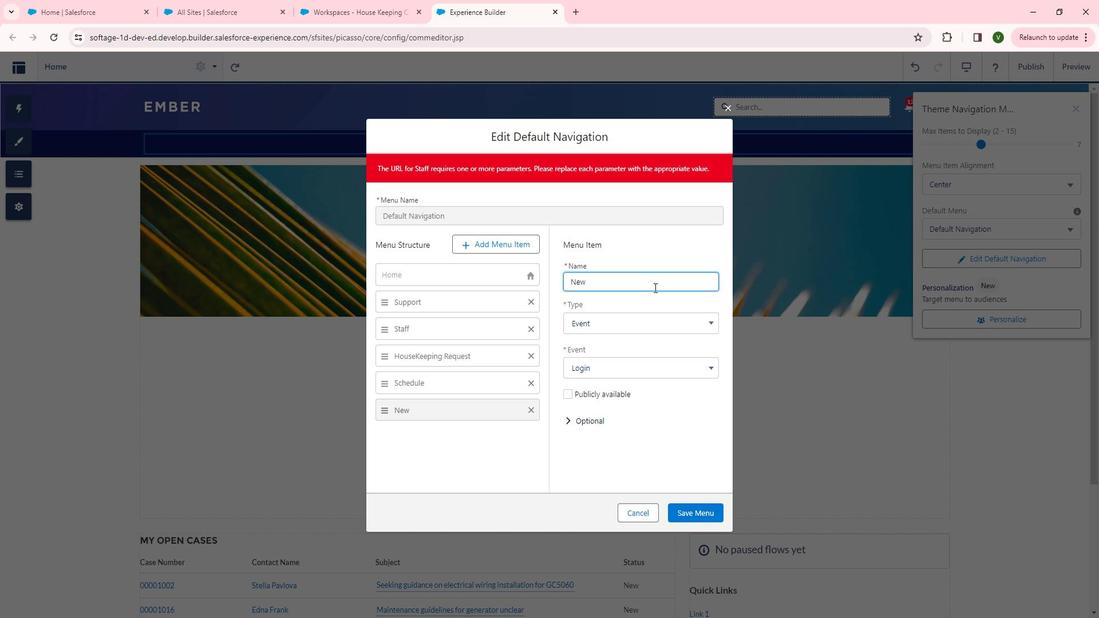 
Action: Mouse moved to (544, 409)
Screenshot: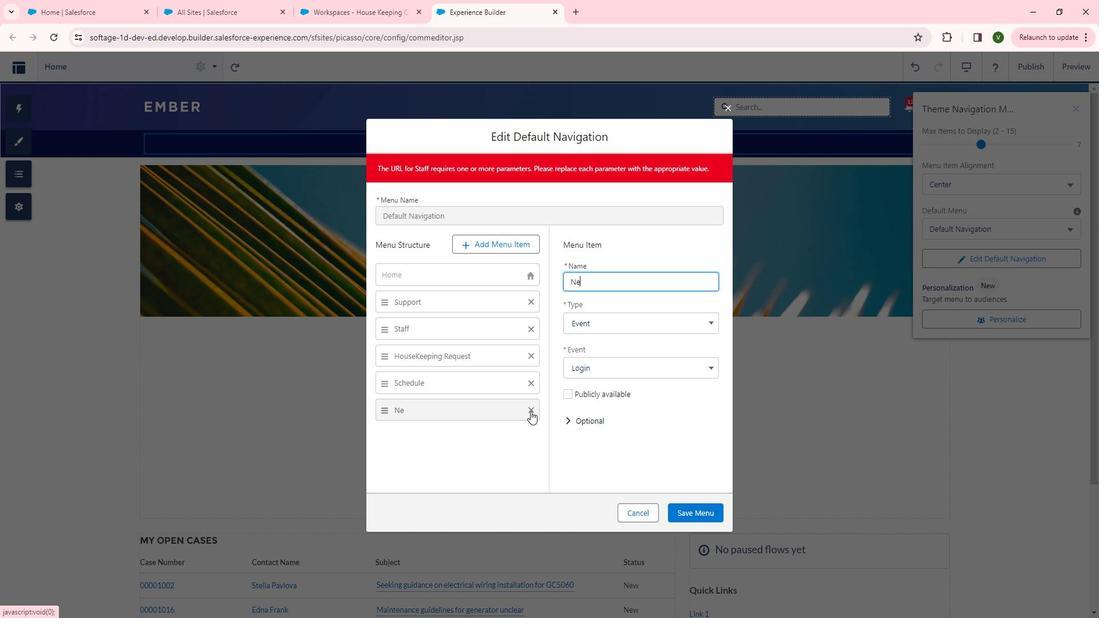 
Action: Mouse pressed left at (544, 409)
Screenshot: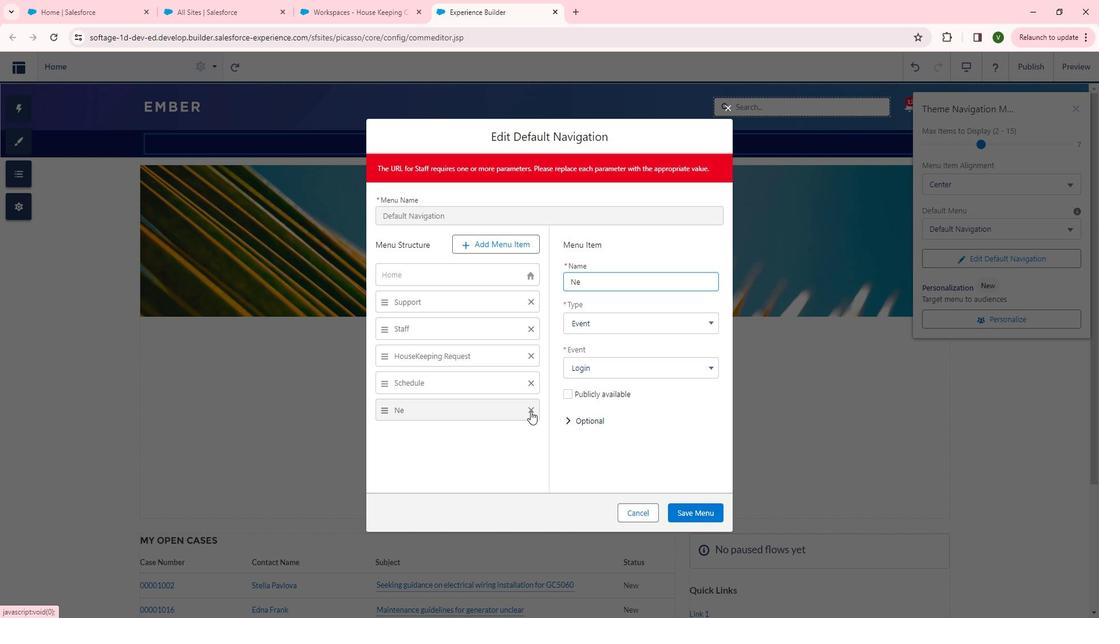 
Action: Mouse moved to (475, 333)
Screenshot: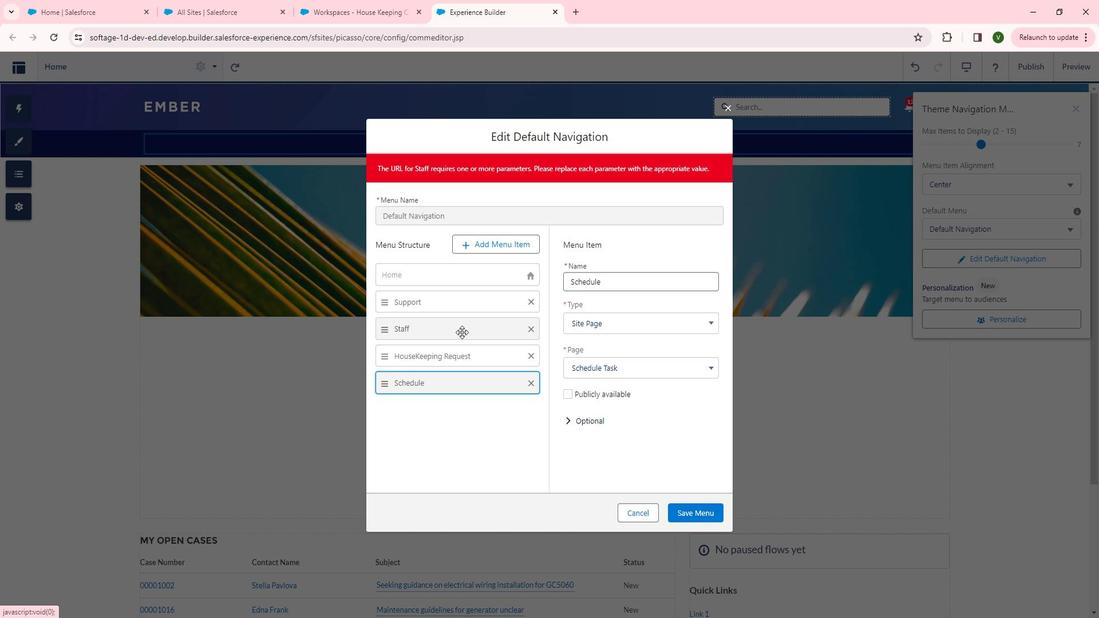 
Action: Mouse pressed left at (475, 333)
Screenshot: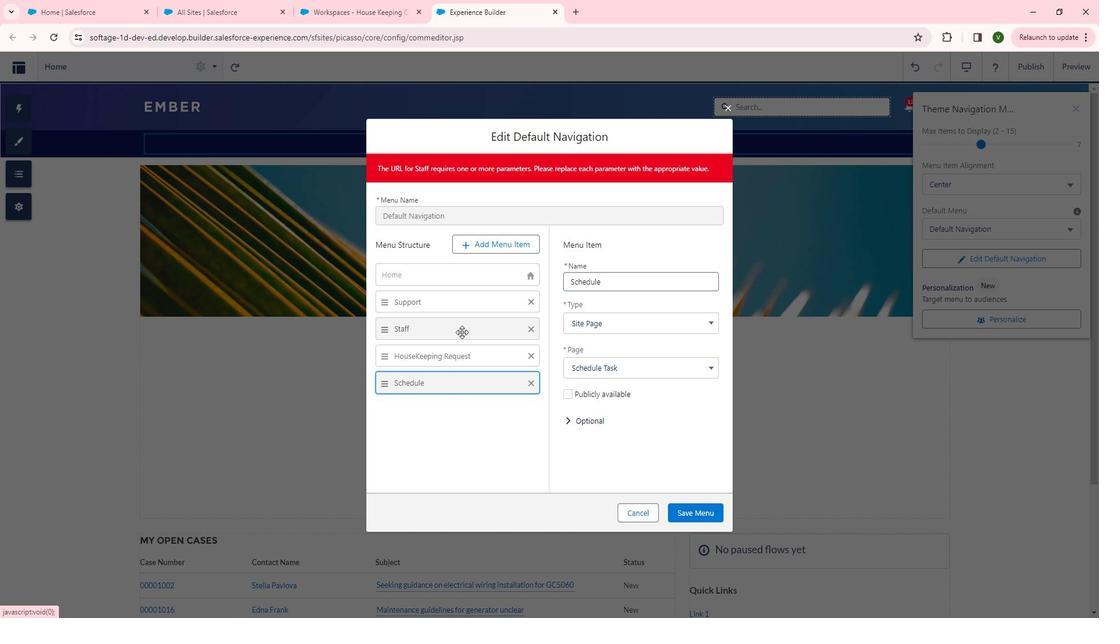 
Action: Mouse moved to (467, 355)
Screenshot: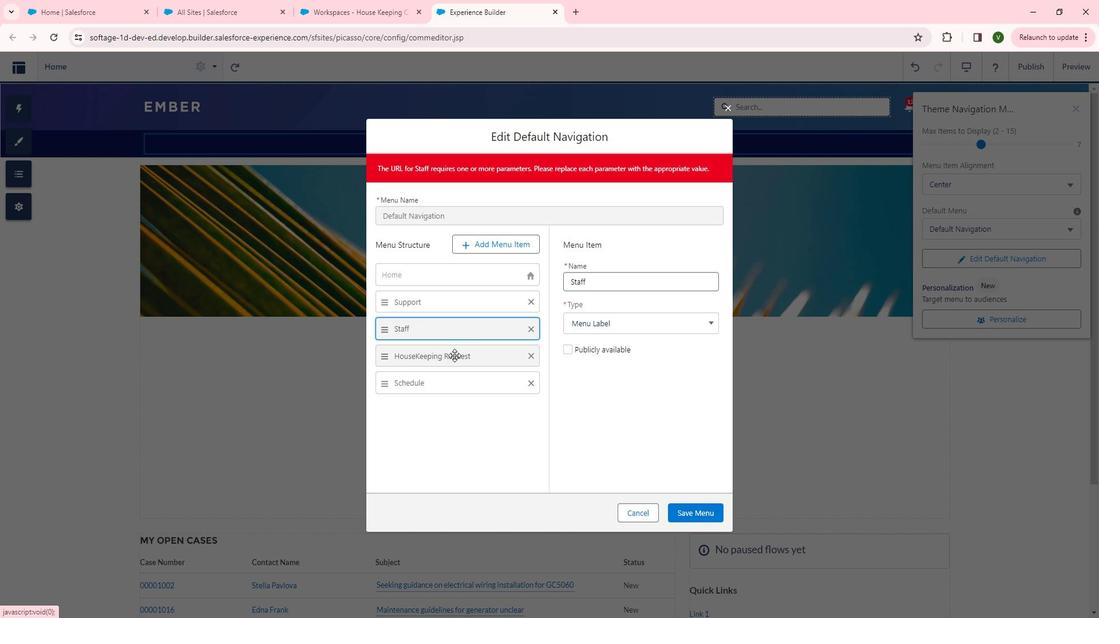 
Action: Mouse pressed left at (467, 355)
Screenshot: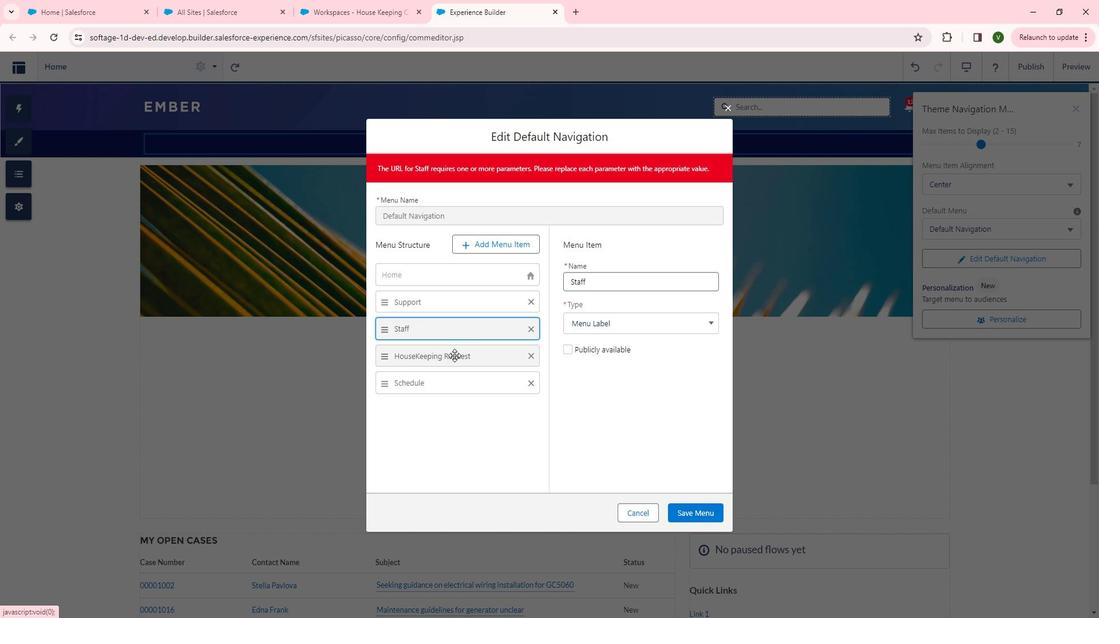 
Action: Mouse moved to (469, 378)
Screenshot: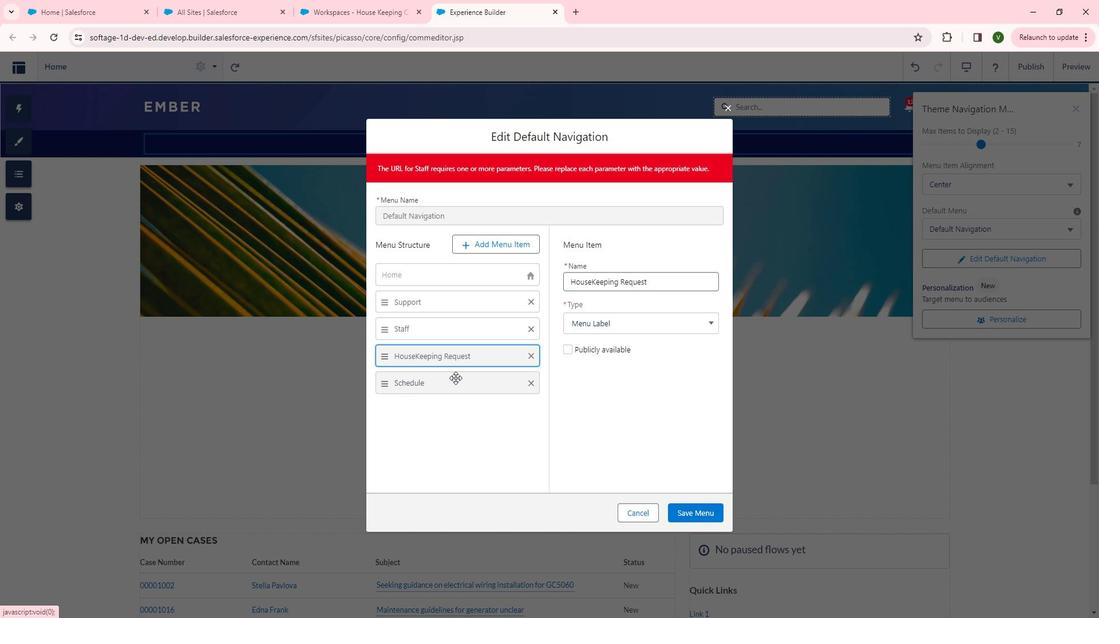 
Action: Mouse pressed left at (469, 378)
Screenshot: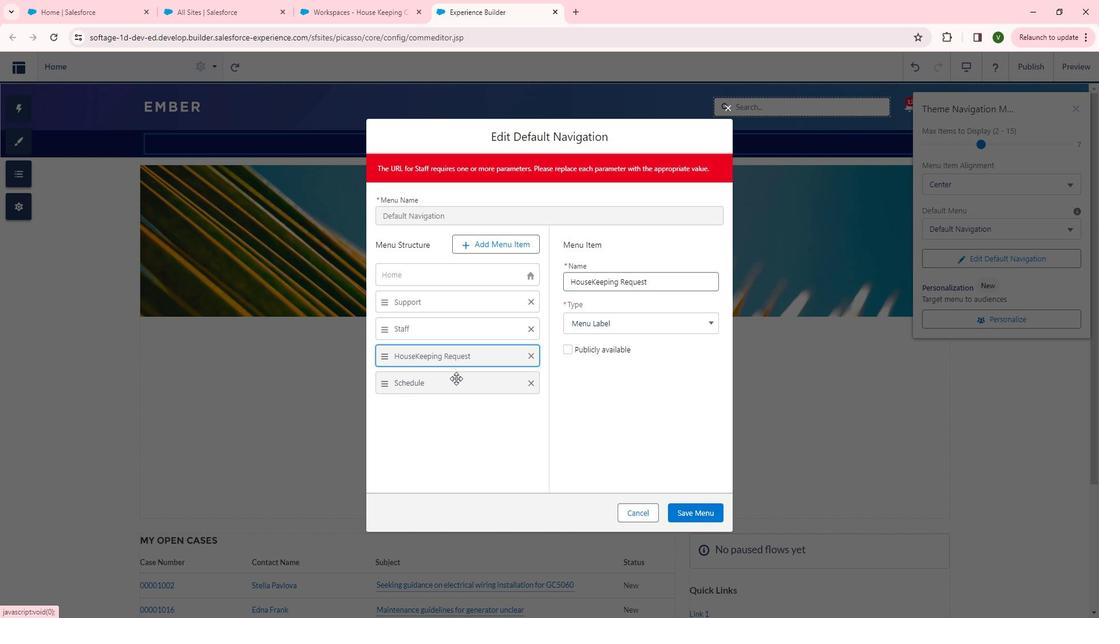 
Action: Mouse moved to (708, 509)
Screenshot: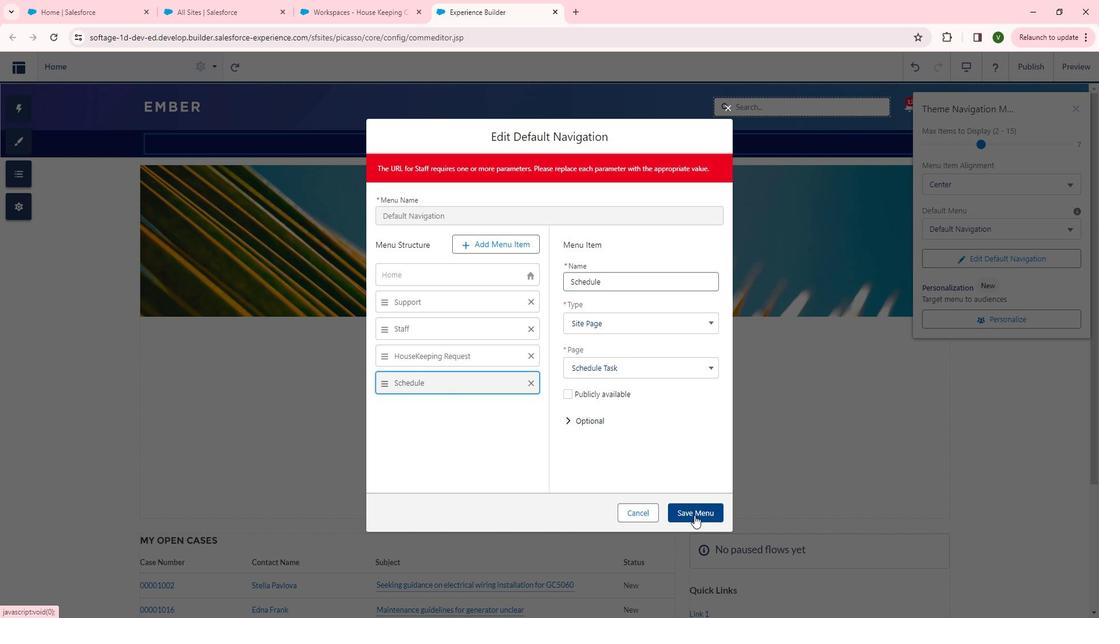 
Action: Mouse pressed left at (708, 509)
Screenshot: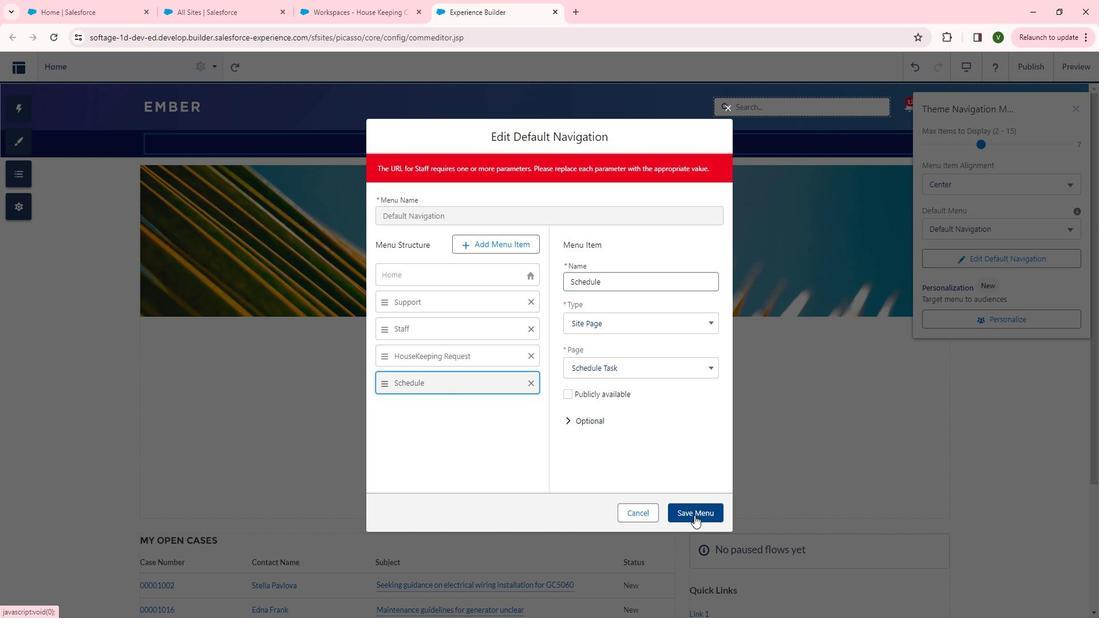 
Action: Mouse moved to (996, 154)
Screenshot: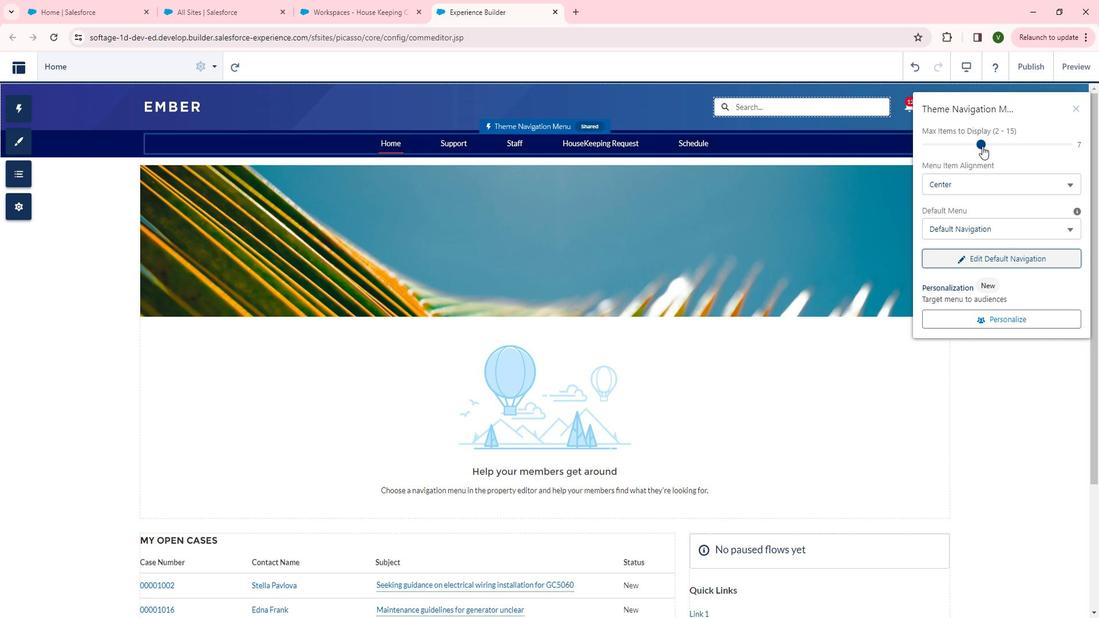 
Action: Mouse pressed left at (996, 154)
Screenshot: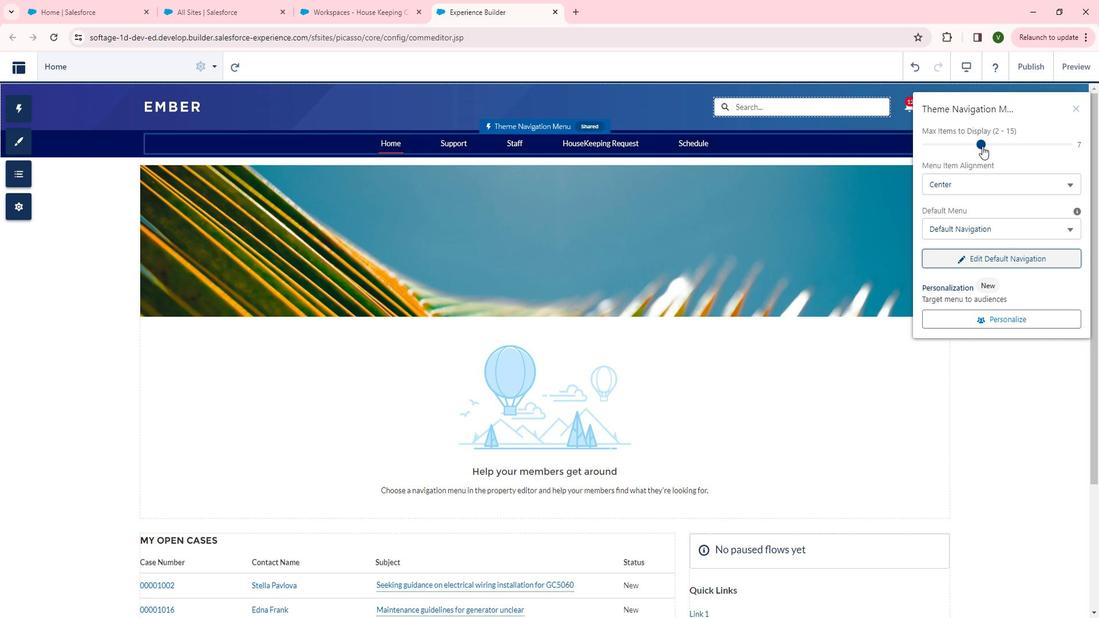
Action: Mouse moved to (993, 190)
Screenshot: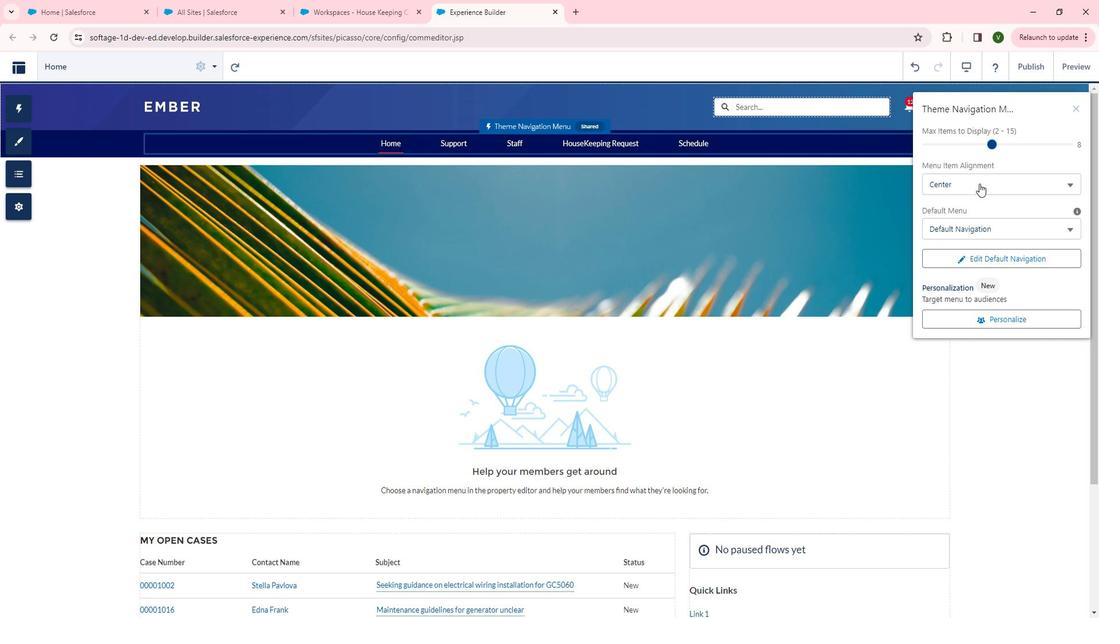 
Action: Mouse pressed left at (993, 190)
Screenshot: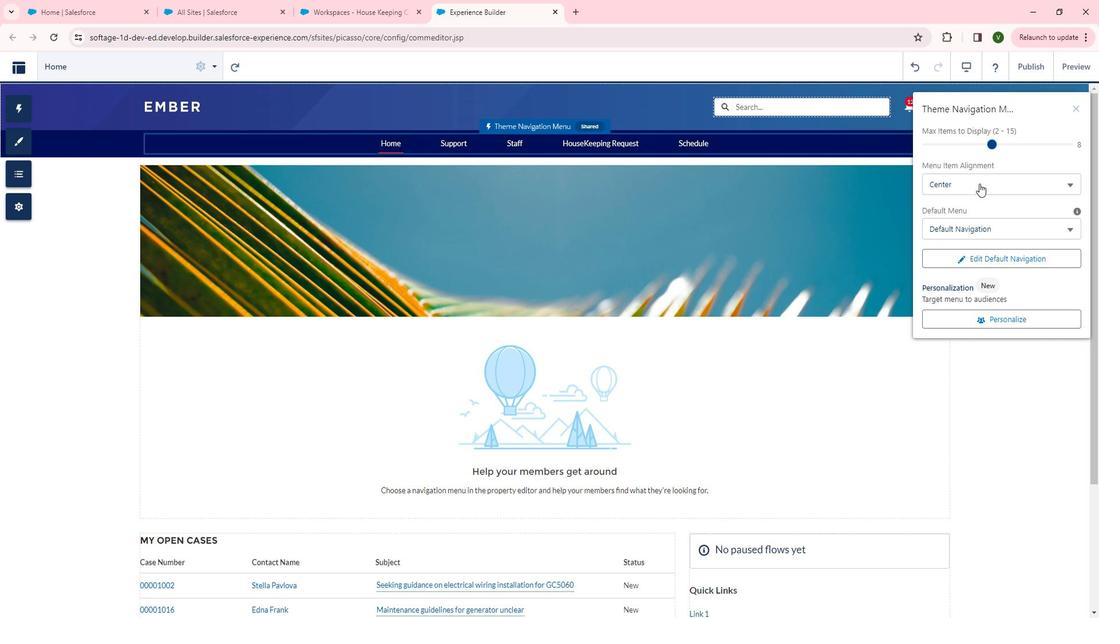 
Action: Mouse moved to (1032, 163)
Screenshot: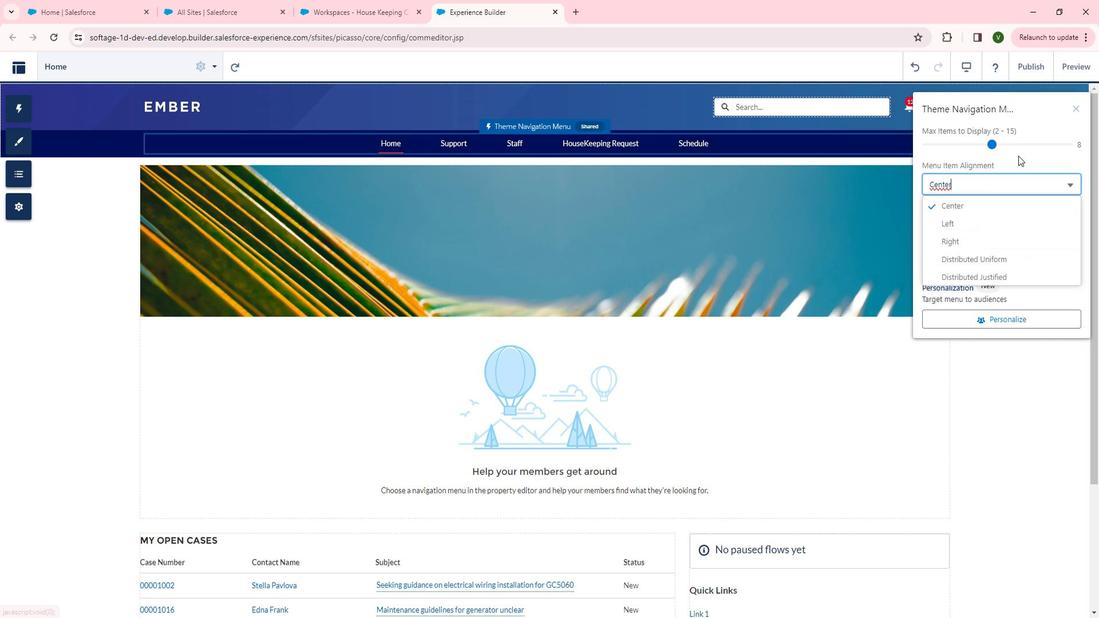 
Action: Mouse pressed left at (1032, 163)
Screenshot: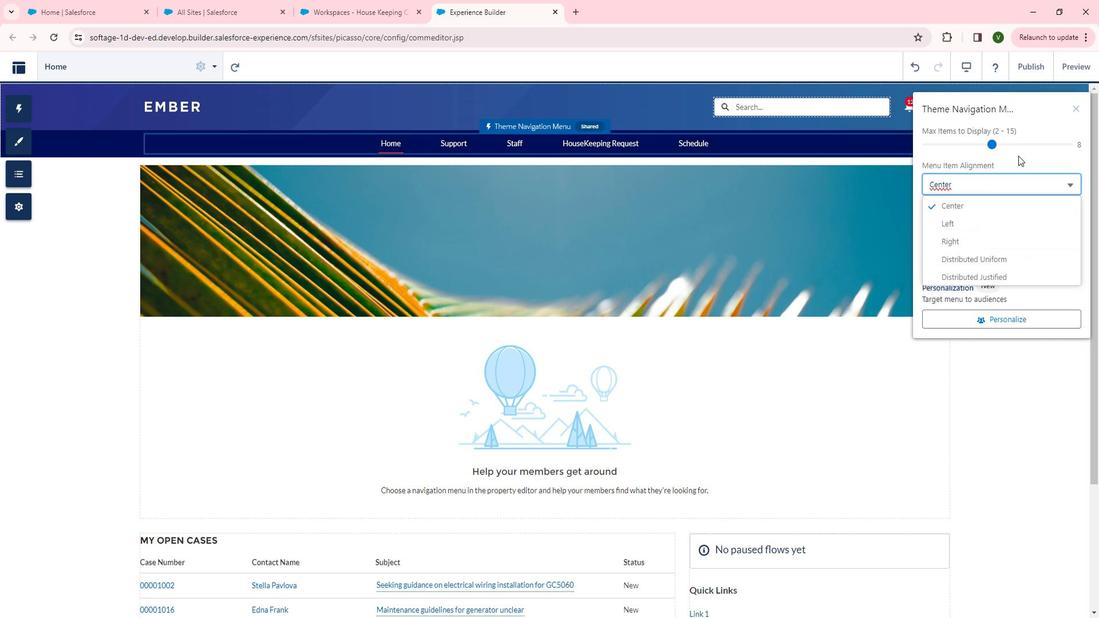 
Action: Mouse moved to (1040, 168)
Screenshot: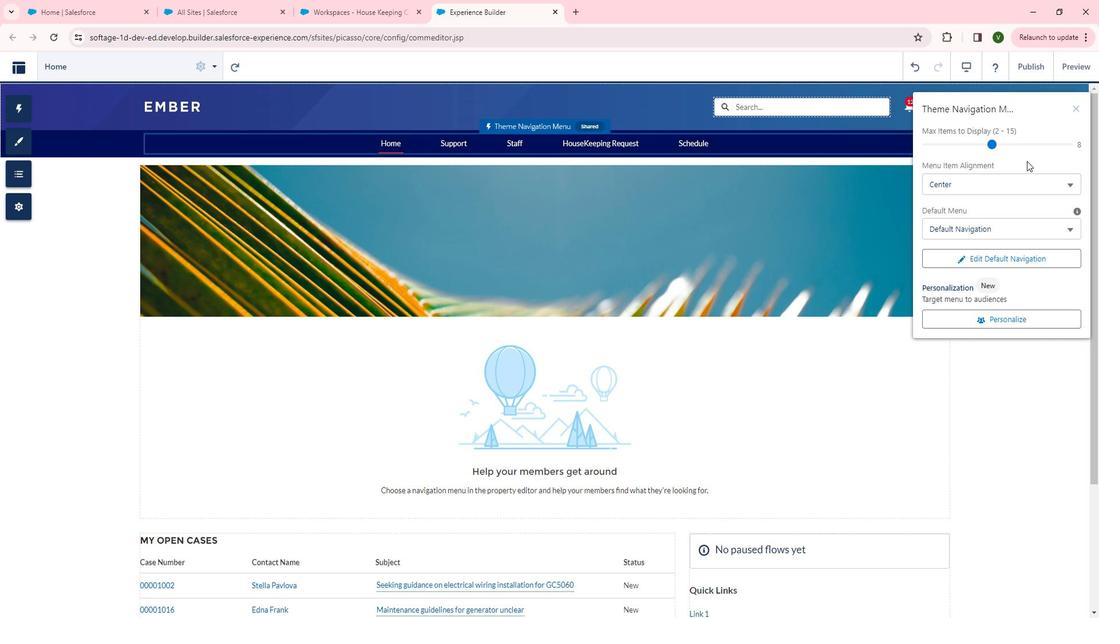 
